 Task: Look for space in Tamandaré, Brazil from 3rd August, 2023 to 20th August, 2023 for 4 adults, 2 children in price range Rs.15000 to Rs.20000.  With . Booking option can be shelf check-in. Required host language is Spanish.
Action: Mouse moved to (615, 185)
Screenshot: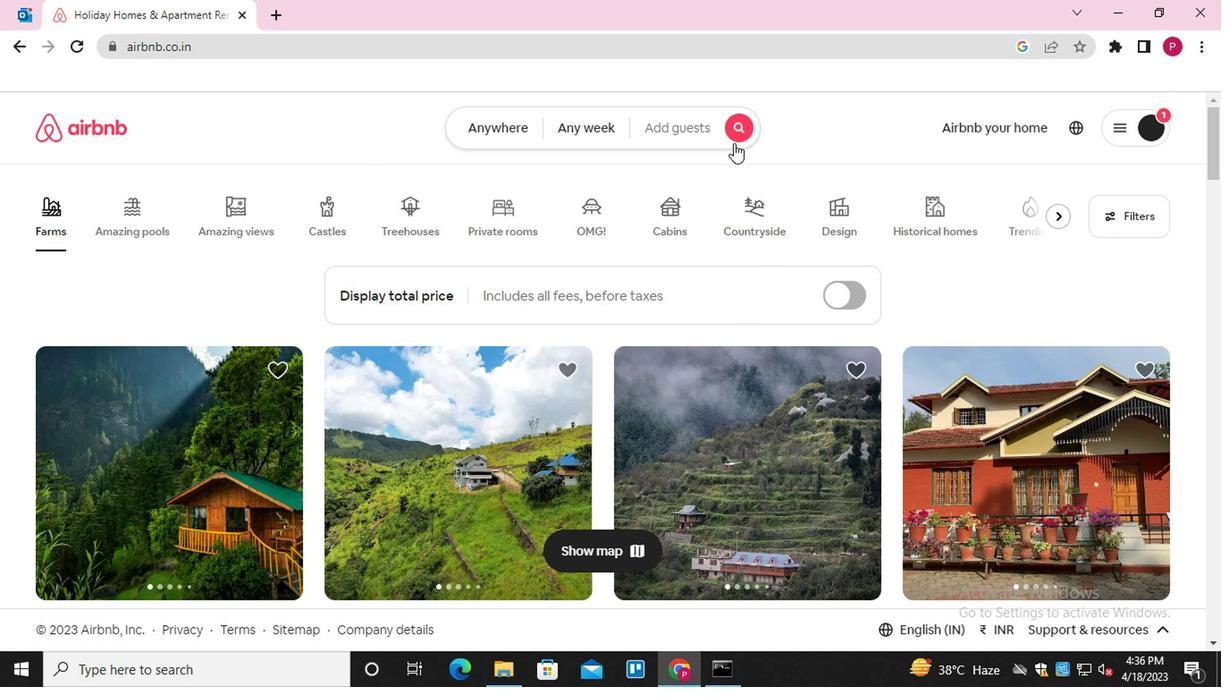 
Action: Mouse pressed left at (615, 185)
Screenshot: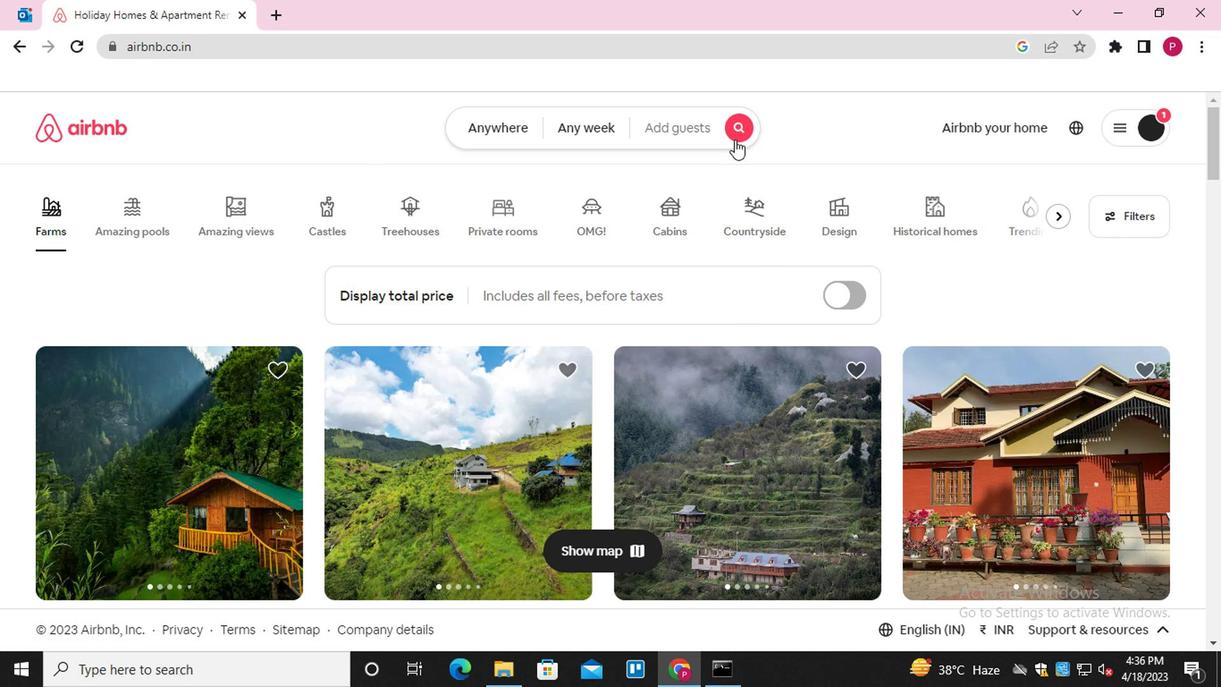 
Action: Mouse moved to (356, 235)
Screenshot: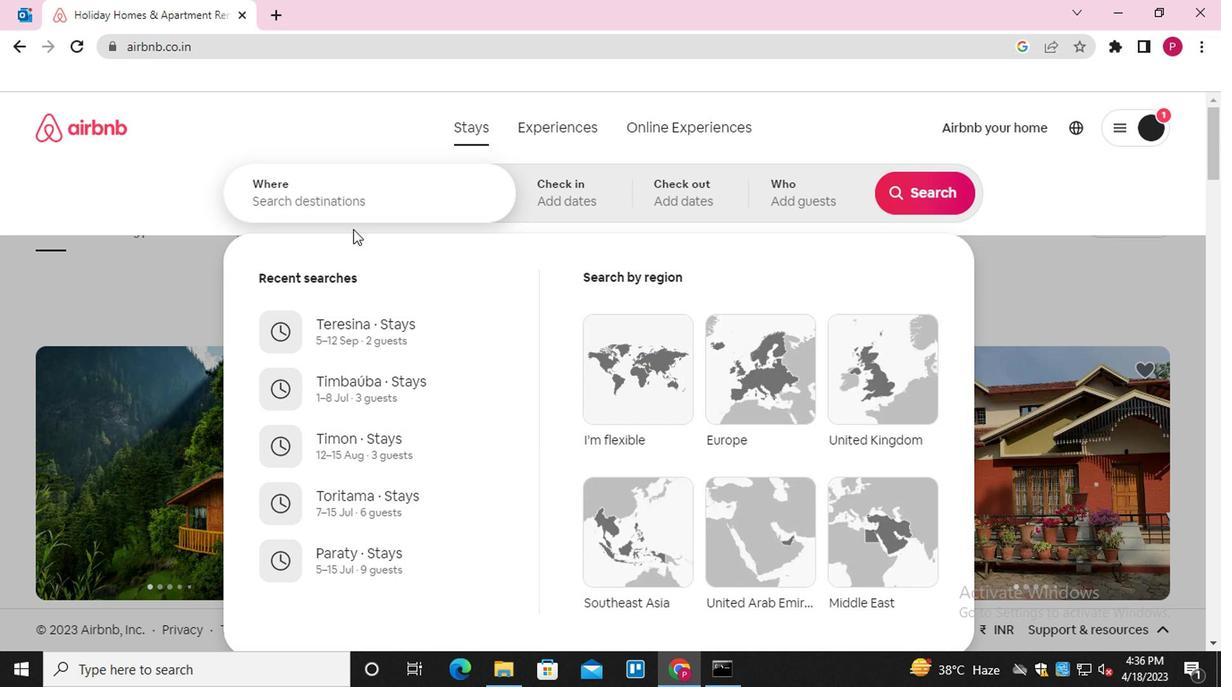 
Action: Mouse pressed left at (356, 235)
Screenshot: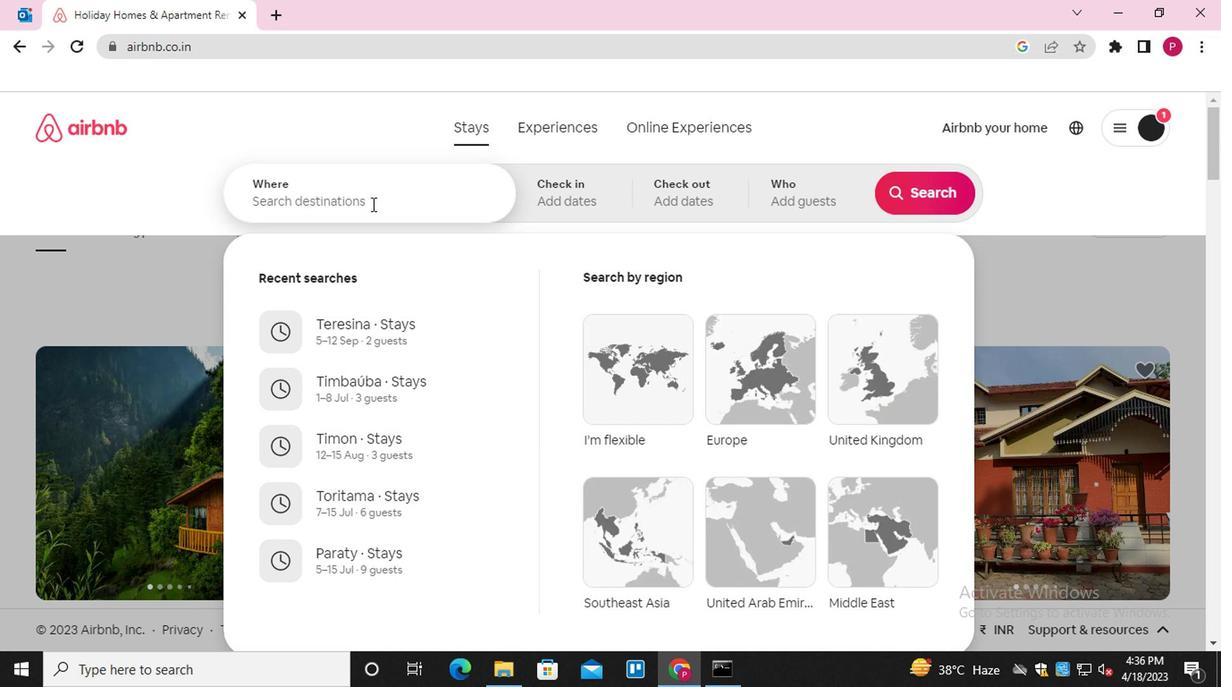 
Action: Key pressed <Key.shift>TAMANDARE
Screenshot: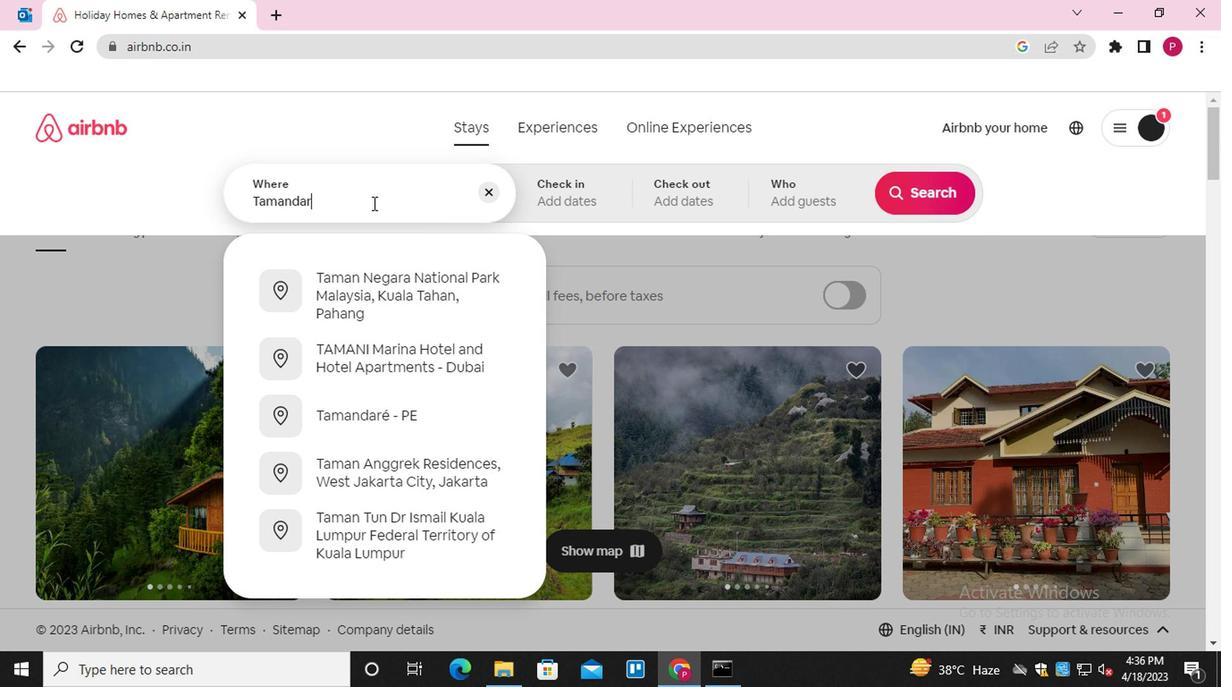 
Action: Mouse moved to (353, 295)
Screenshot: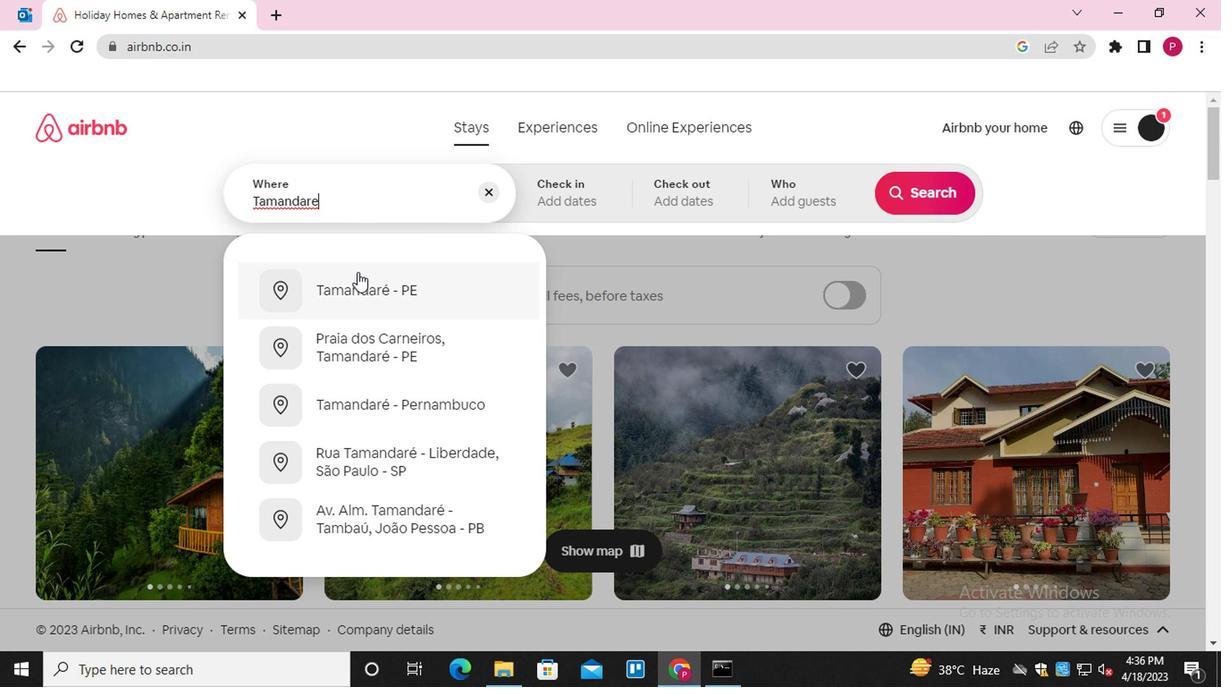 
Action: Mouse pressed left at (353, 295)
Screenshot: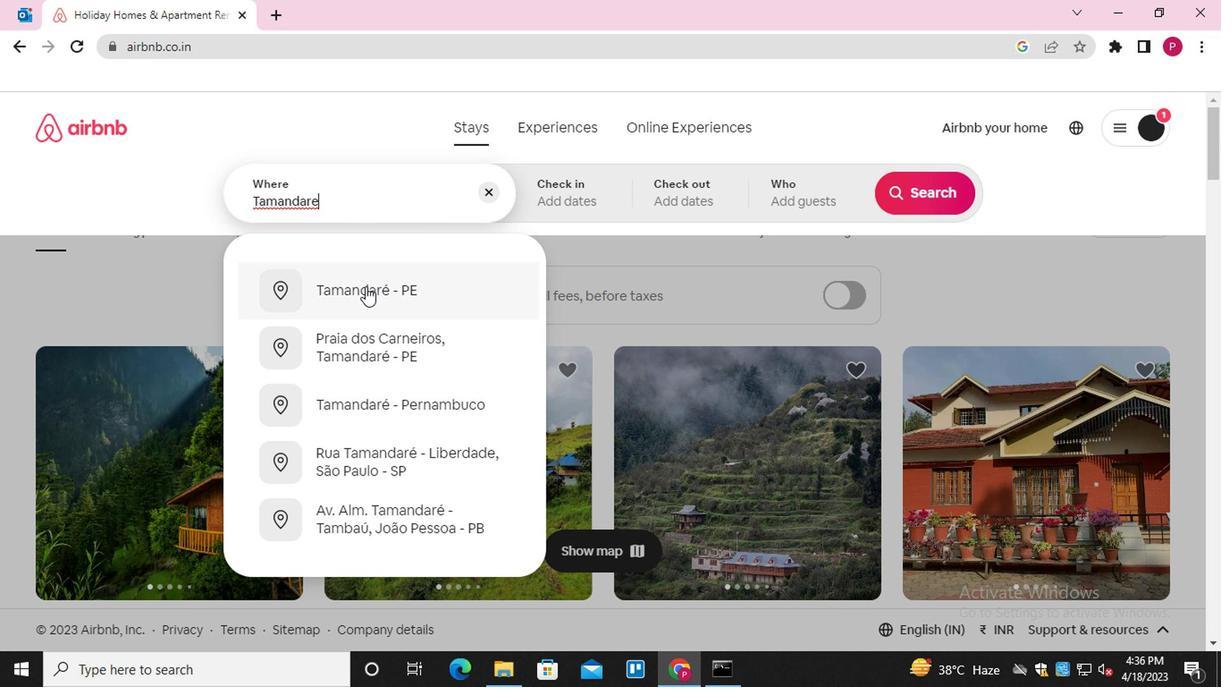 
Action: Mouse moved to (744, 332)
Screenshot: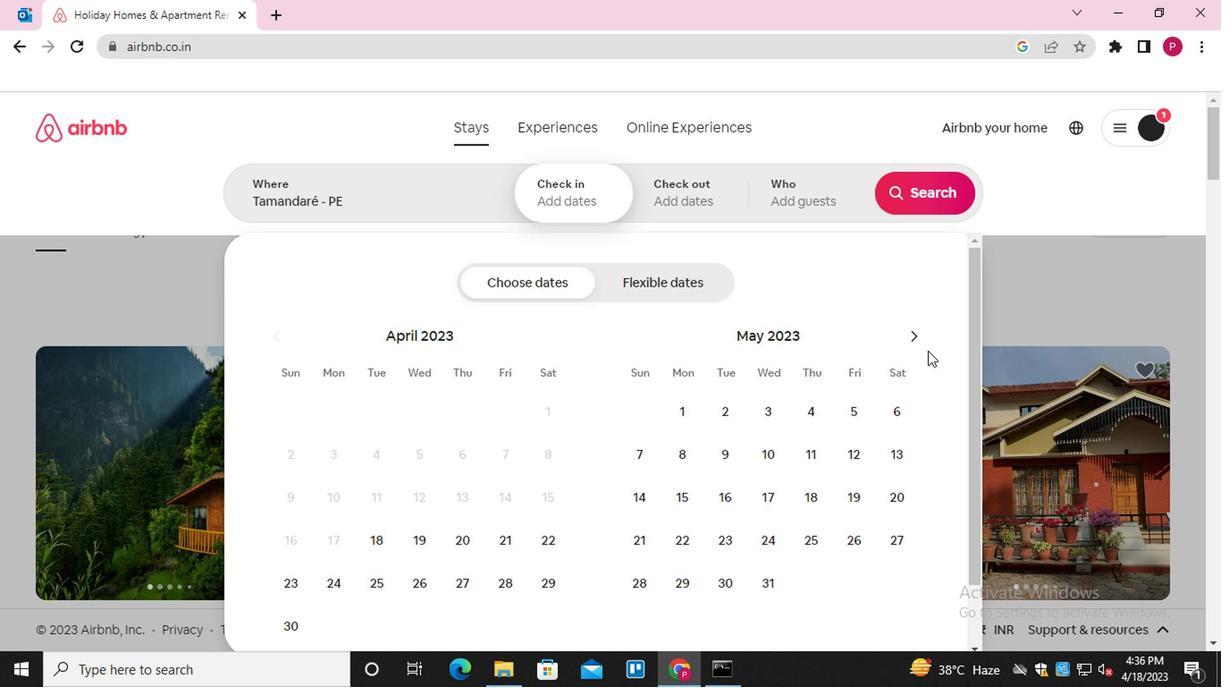 
Action: Mouse pressed left at (744, 332)
Screenshot: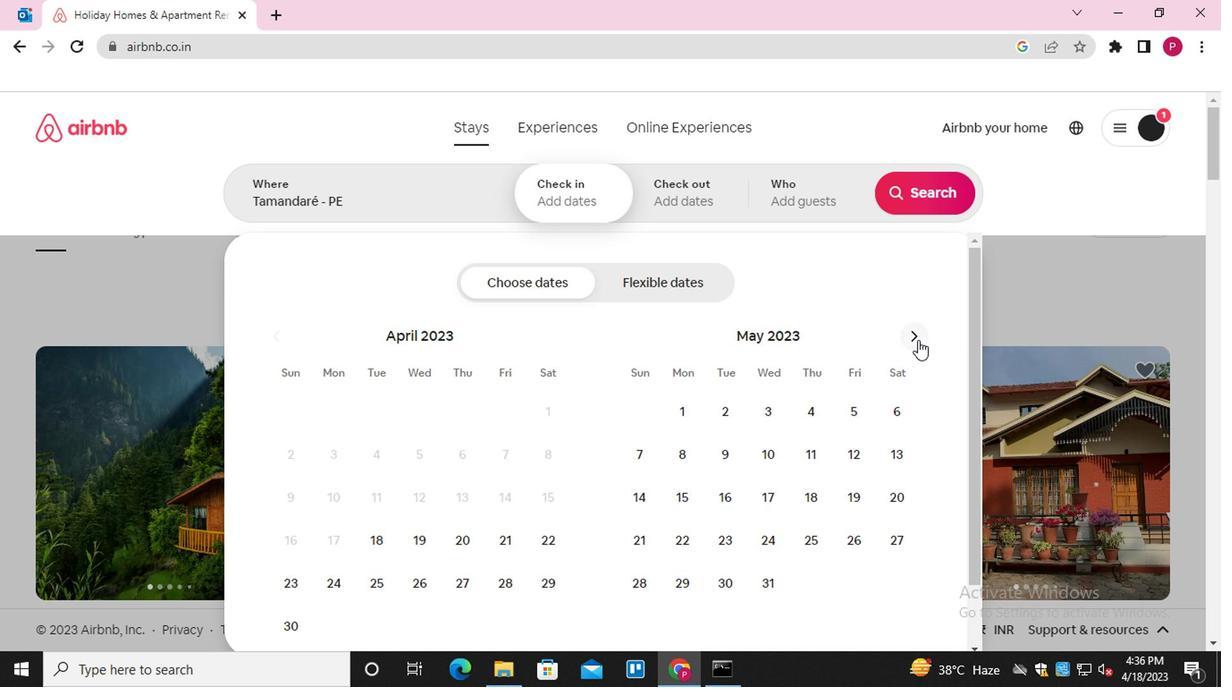 
Action: Mouse pressed left at (744, 332)
Screenshot: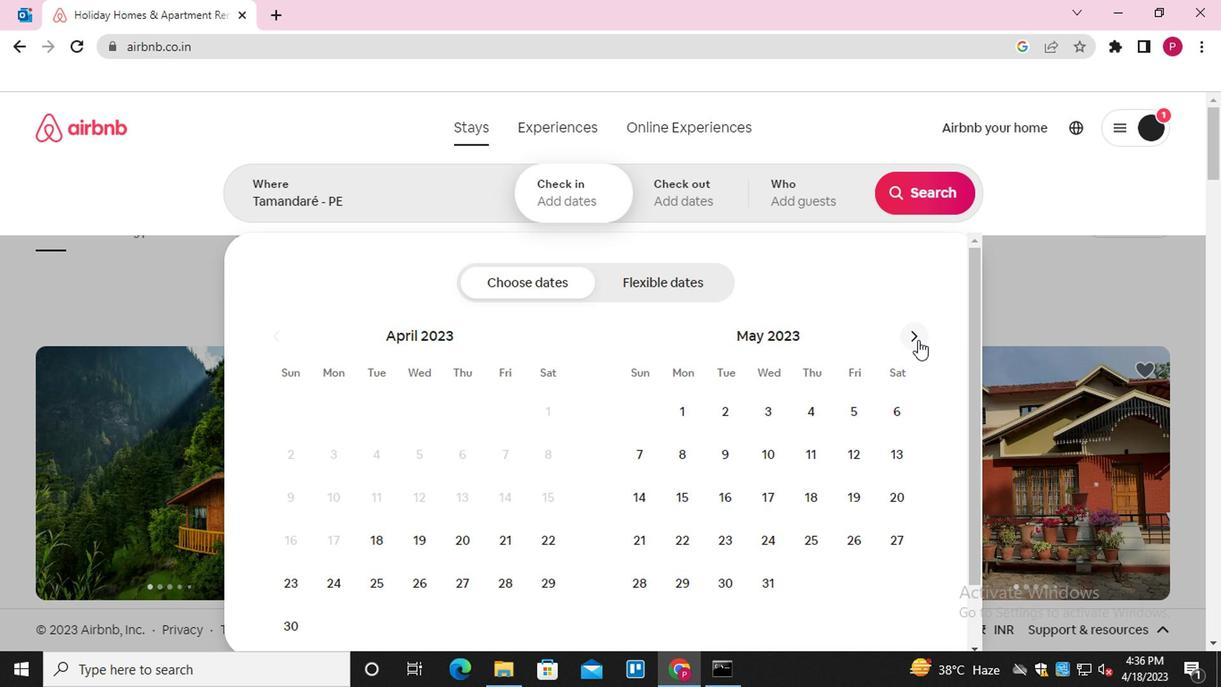 
Action: Mouse pressed left at (744, 332)
Screenshot: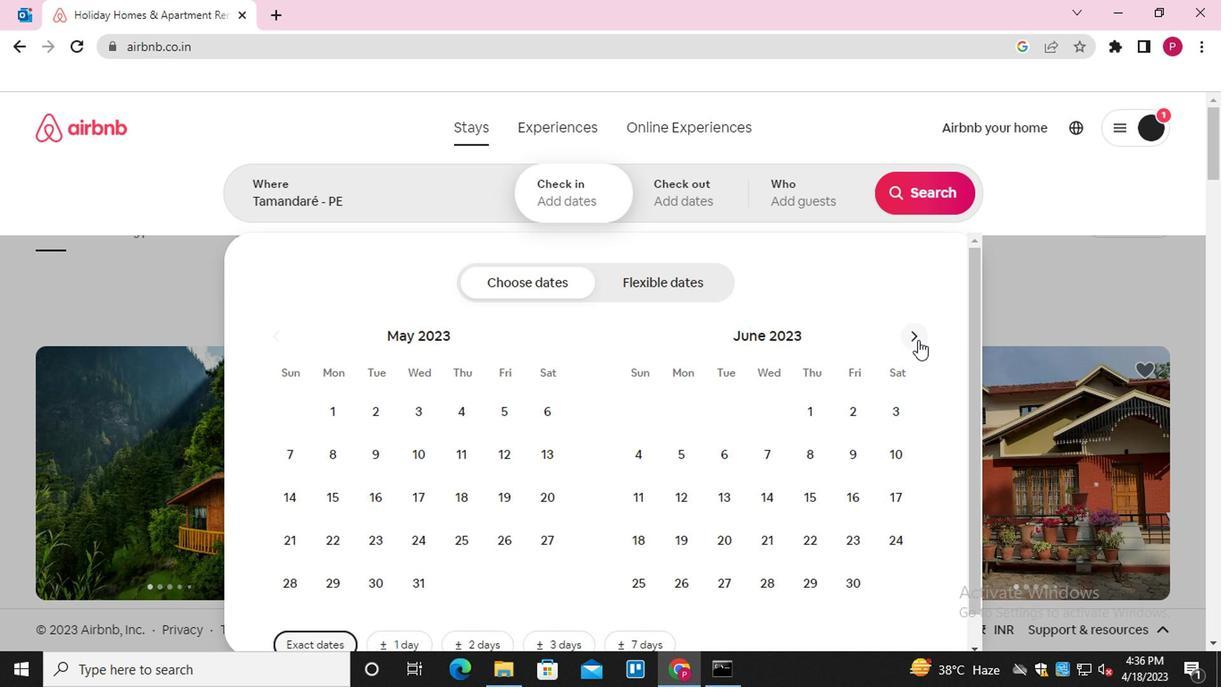 
Action: Mouse pressed left at (744, 332)
Screenshot: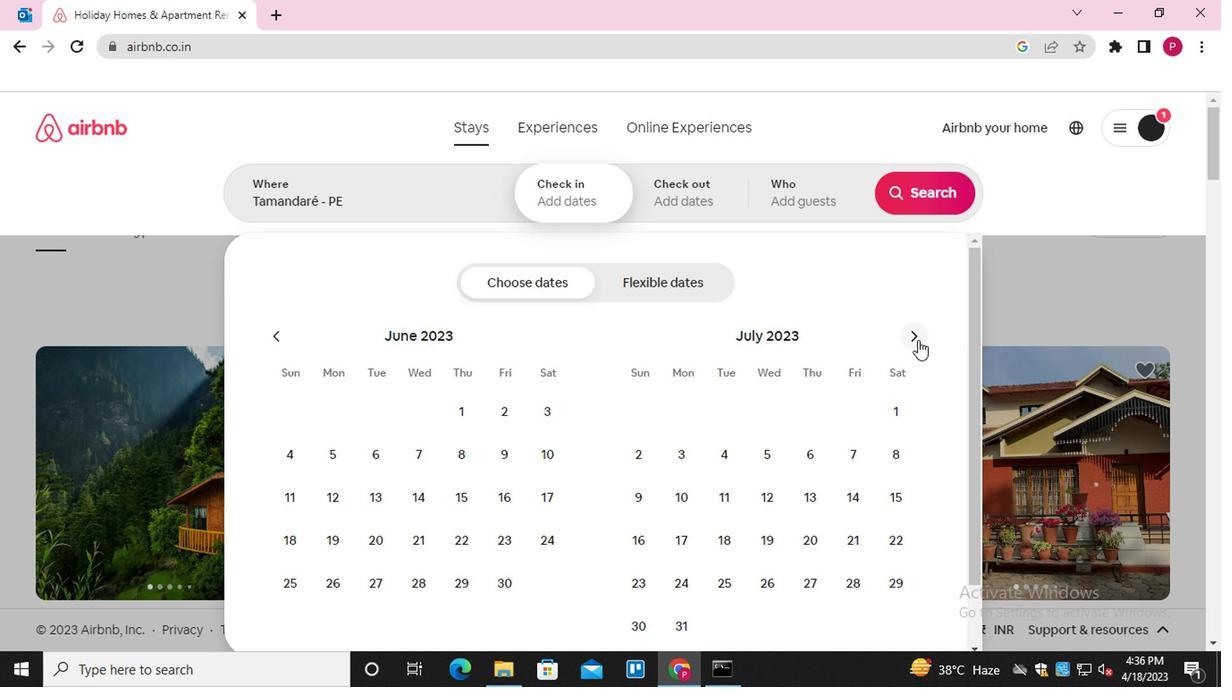 
Action: Mouse moved to (739, 328)
Screenshot: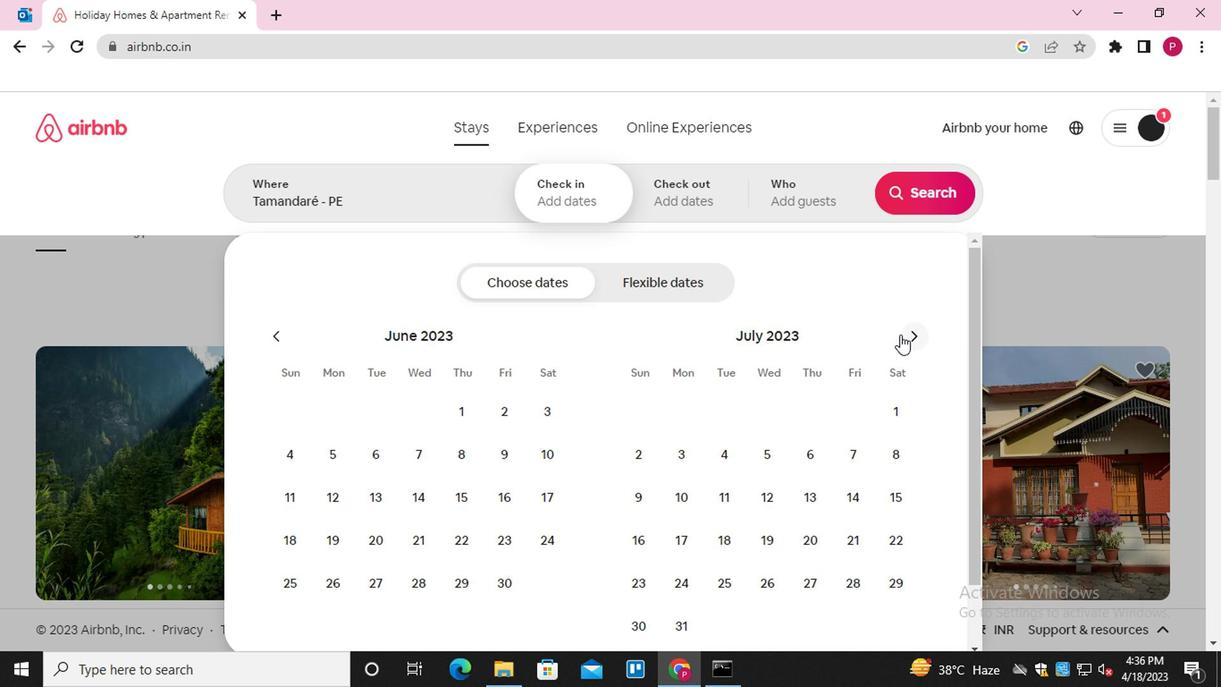 
Action: Mouse pressed left at (739, 328)
Screenshot: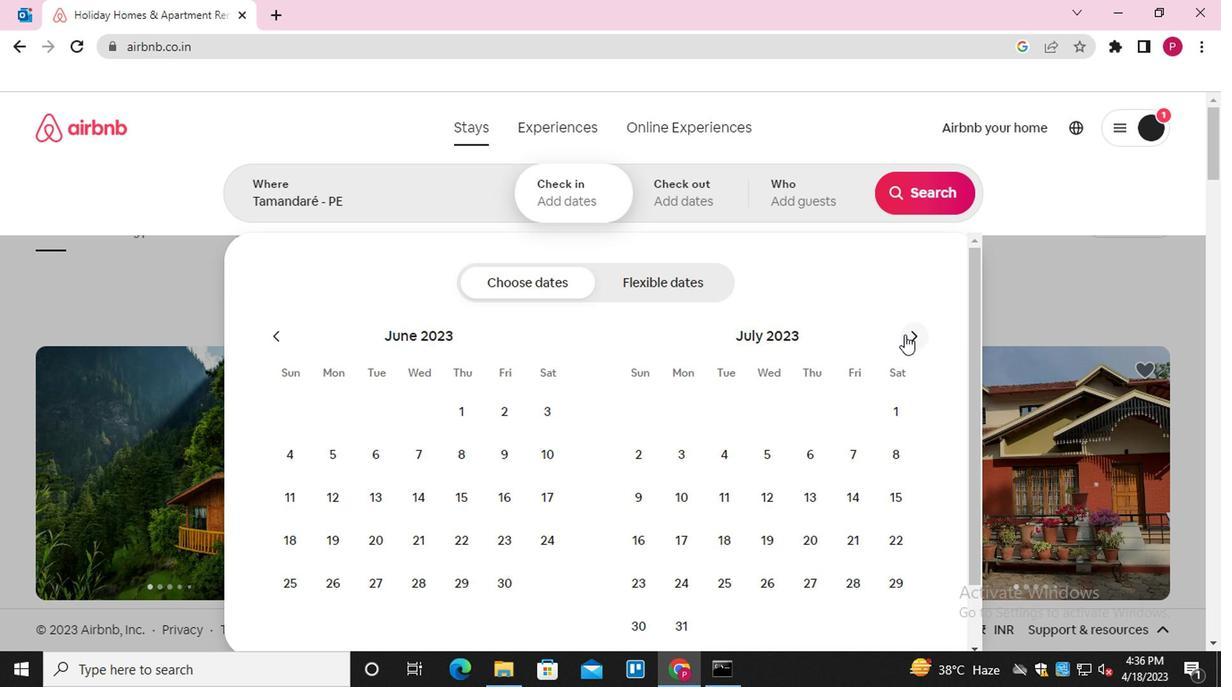 
Action: Mouse moved to (286, 327)
Screenshot: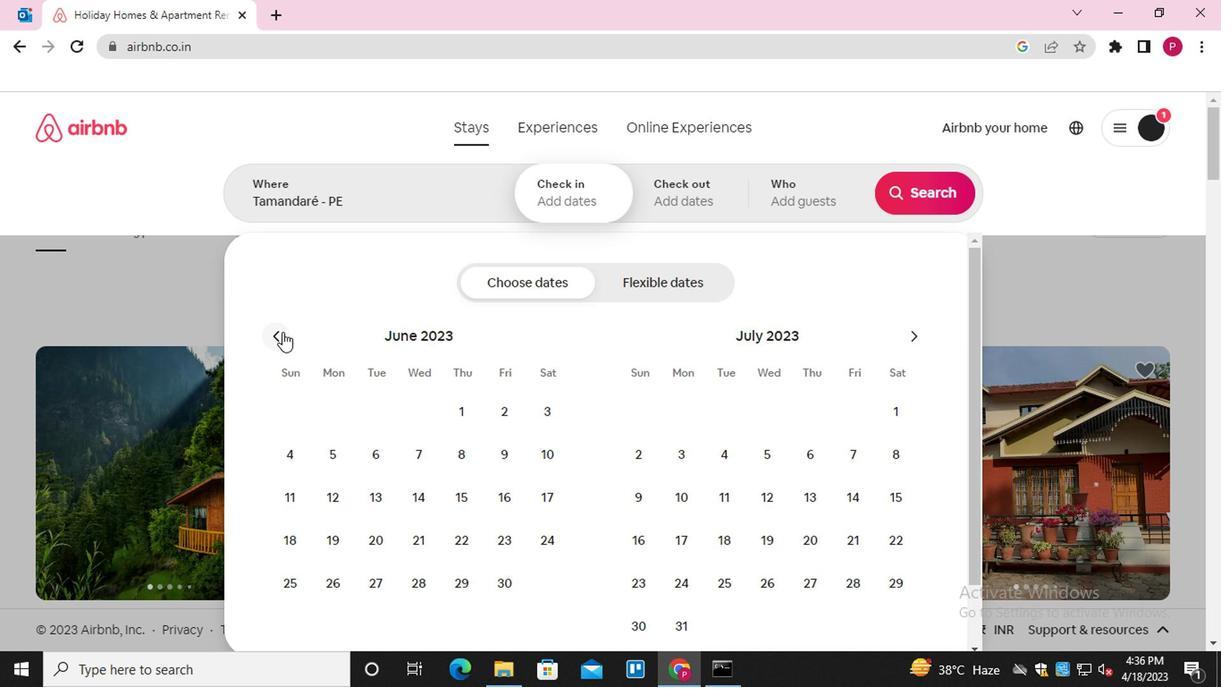 
Action: Mouse pressed left at (286, 327)
Screenshot: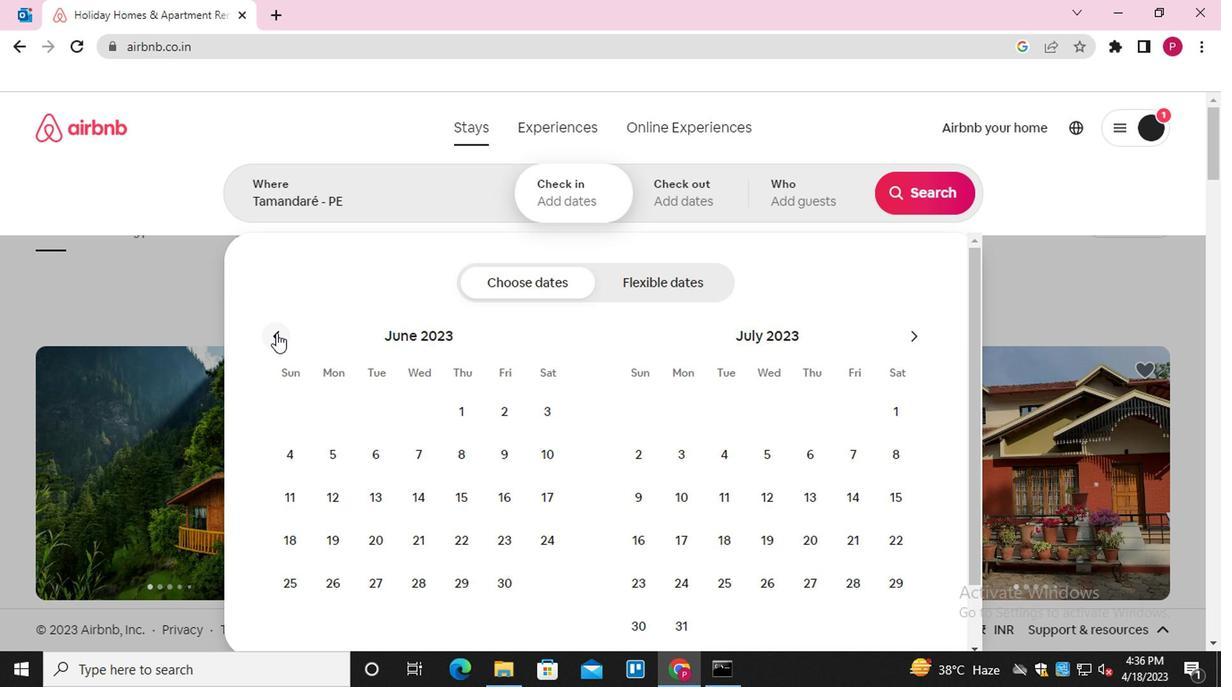 
Action: Mouse moved to (739, 325)
Screenshot: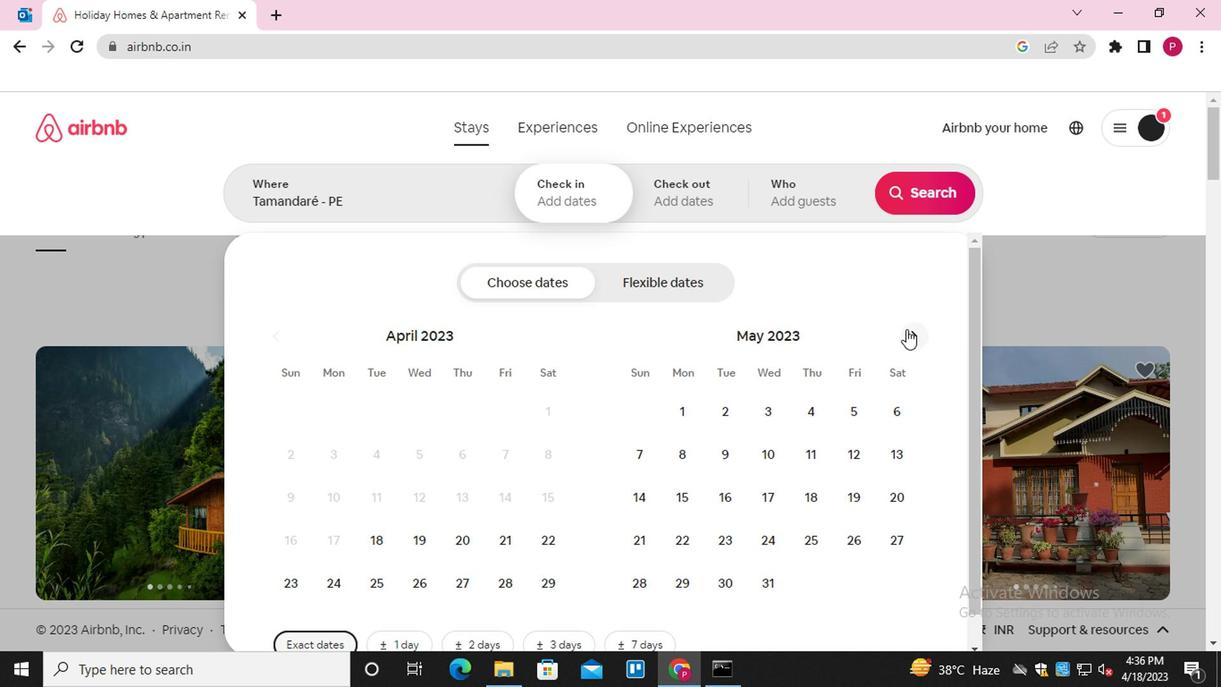 
Action: Mouse pressed left at (739, 325)
Screenshot: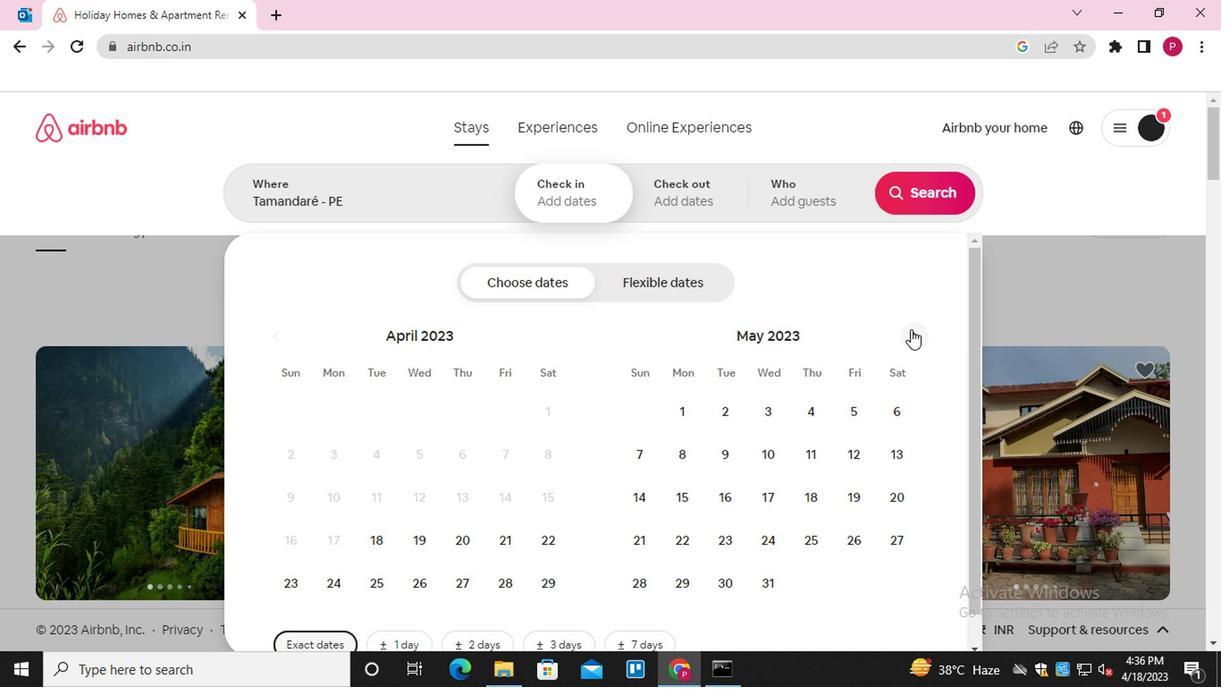 
Action: Mouse pressed left at (739, 325)
Screenshot: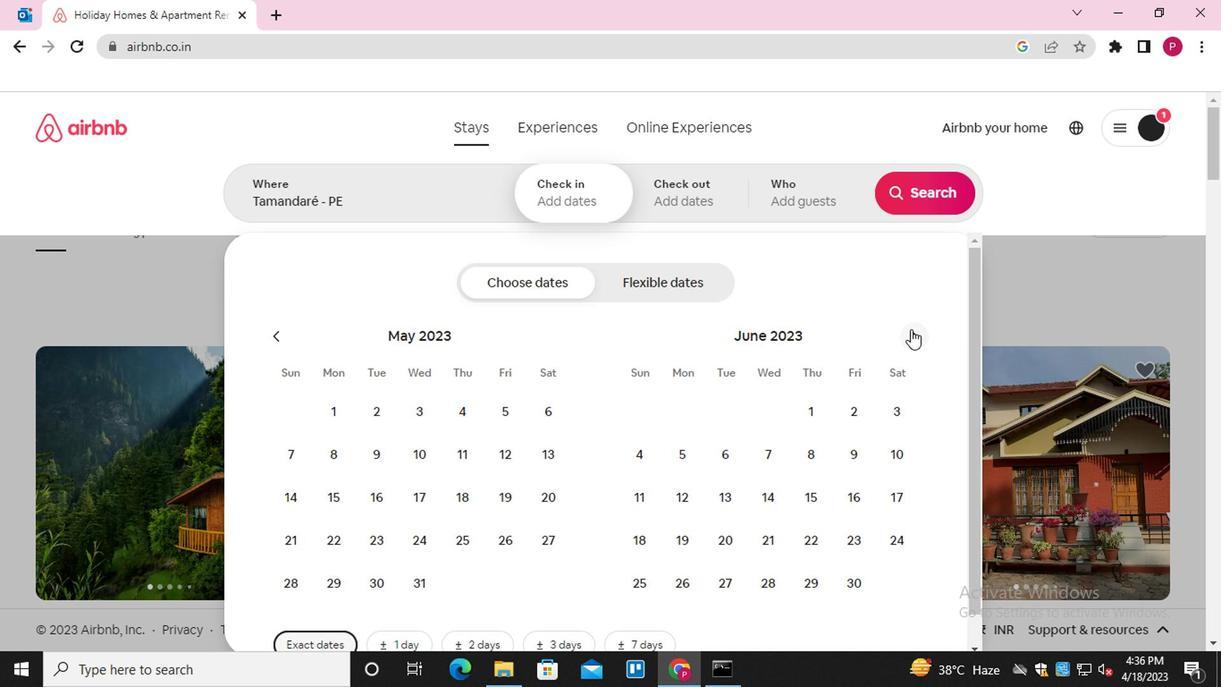 
Action: Mouse pressed left at (739, 325)
Screenshot: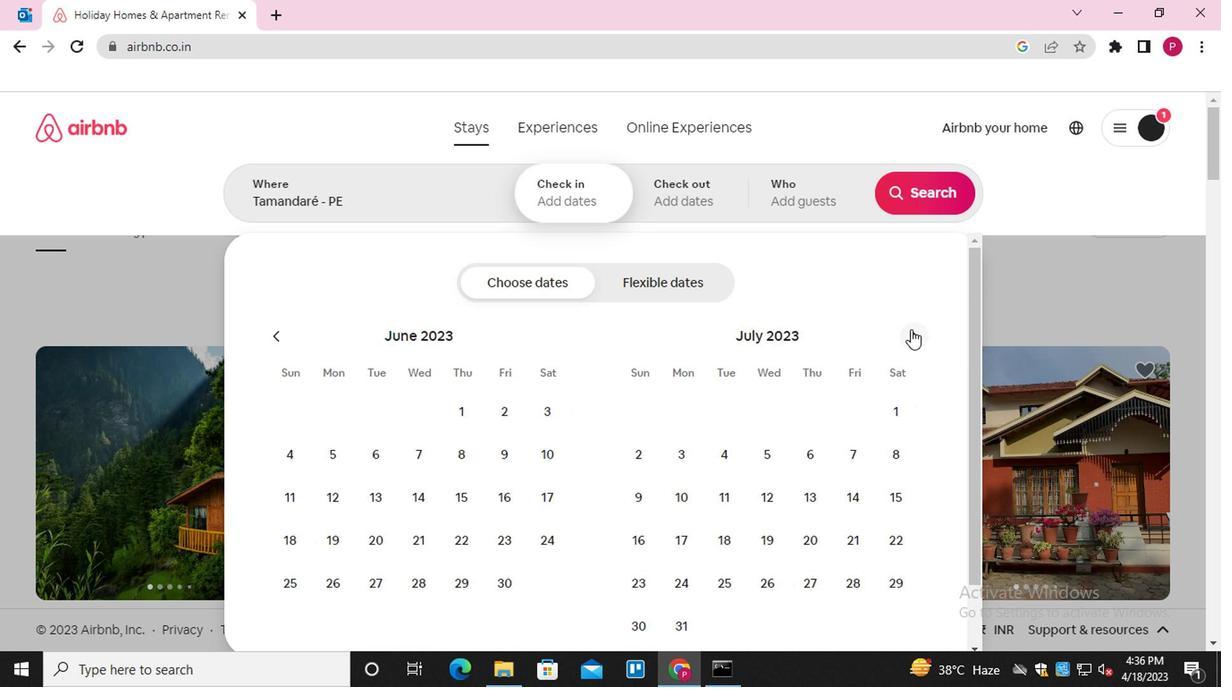 
Action: Mouse moved to (674, 386)
Screenshot: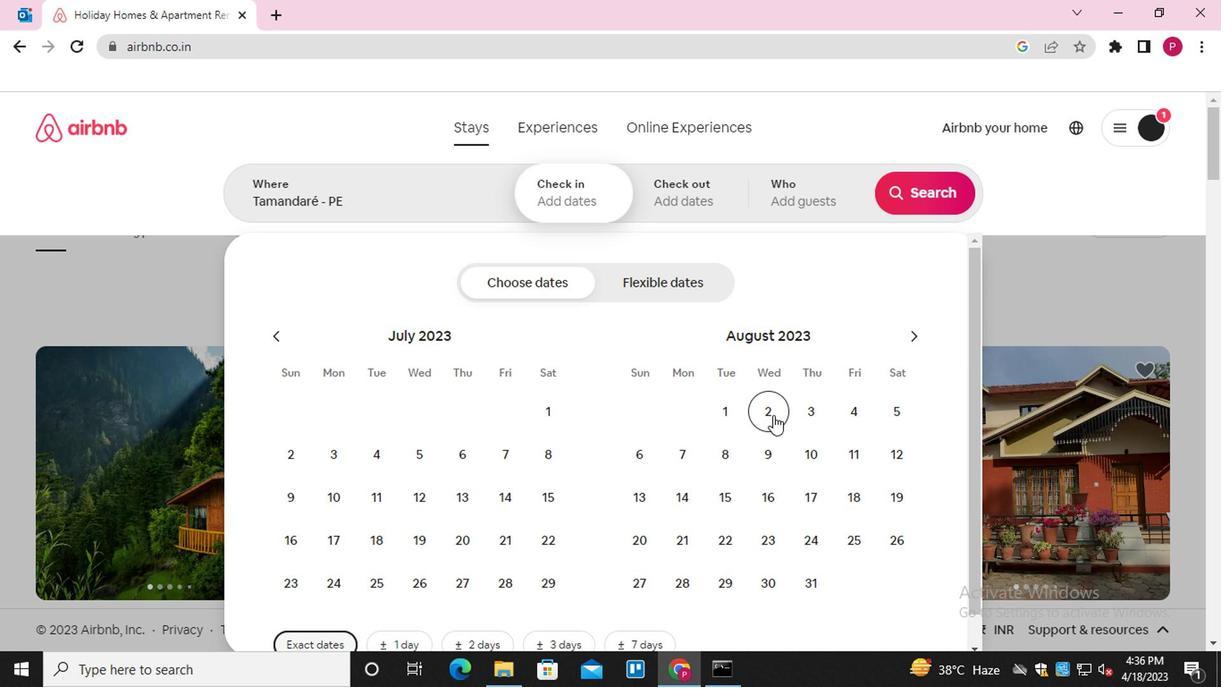 
Action: Mouse pressed left at (674, 386)
Screenshot: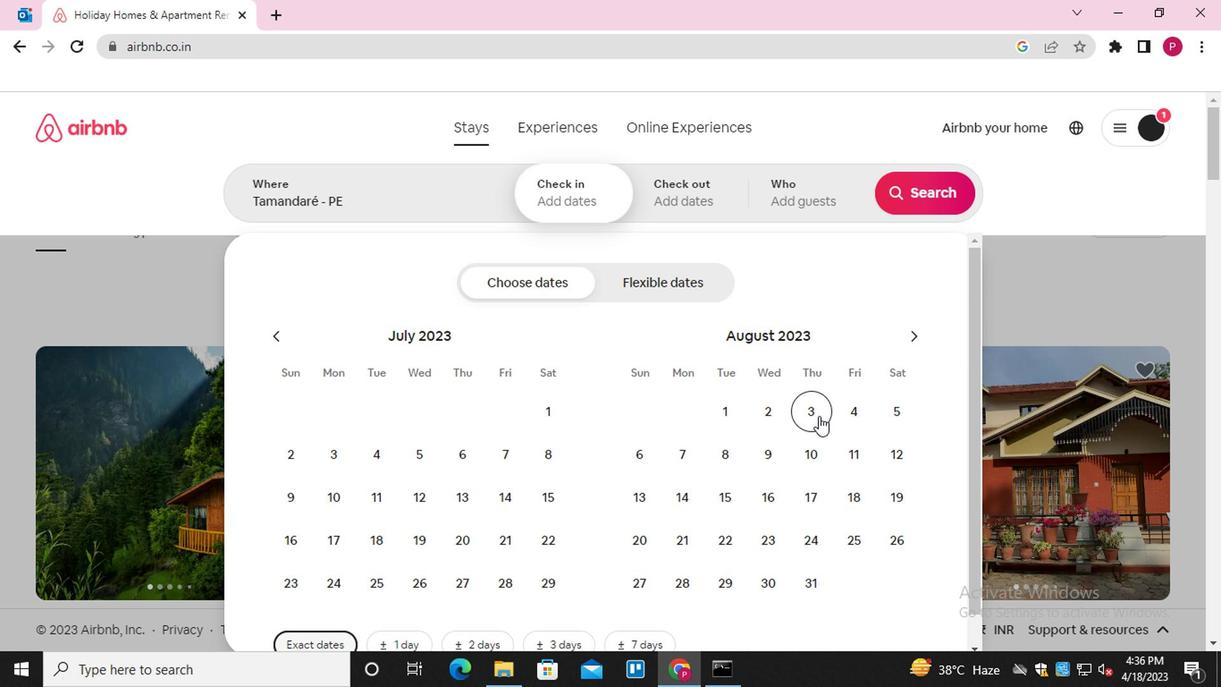 
Action: Mouse moved to (547, 471)
Screenshot: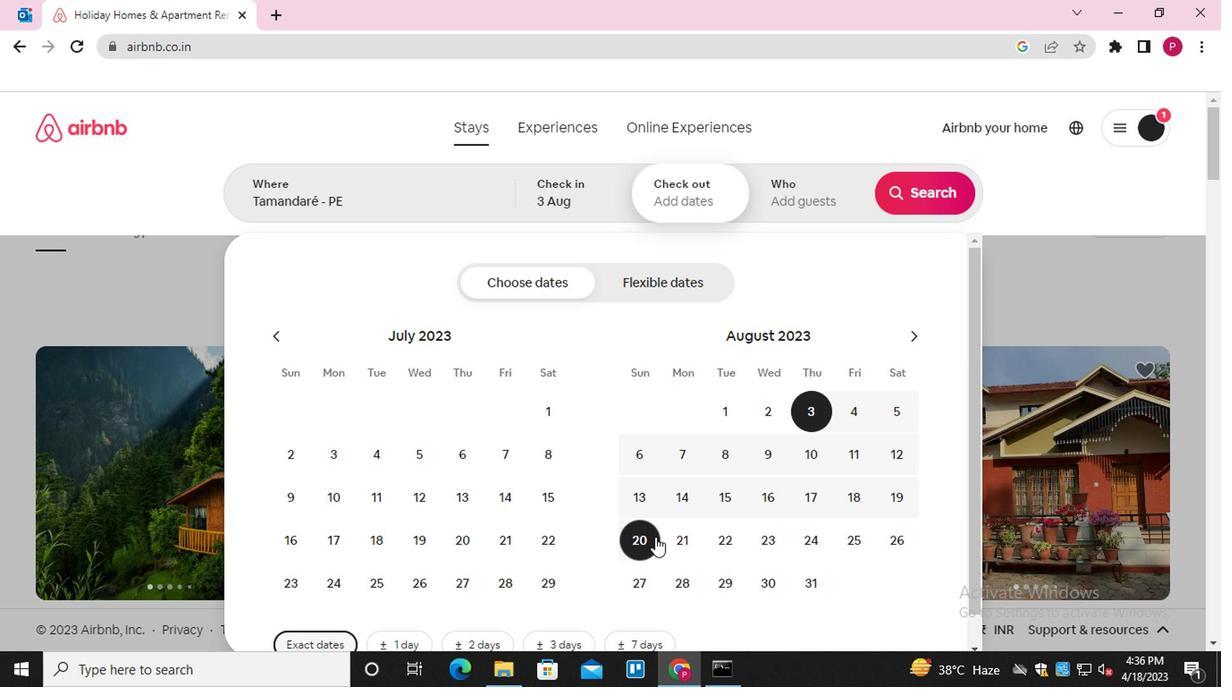 
Action: Mouse pressed left at (547, 471)
Screenshot: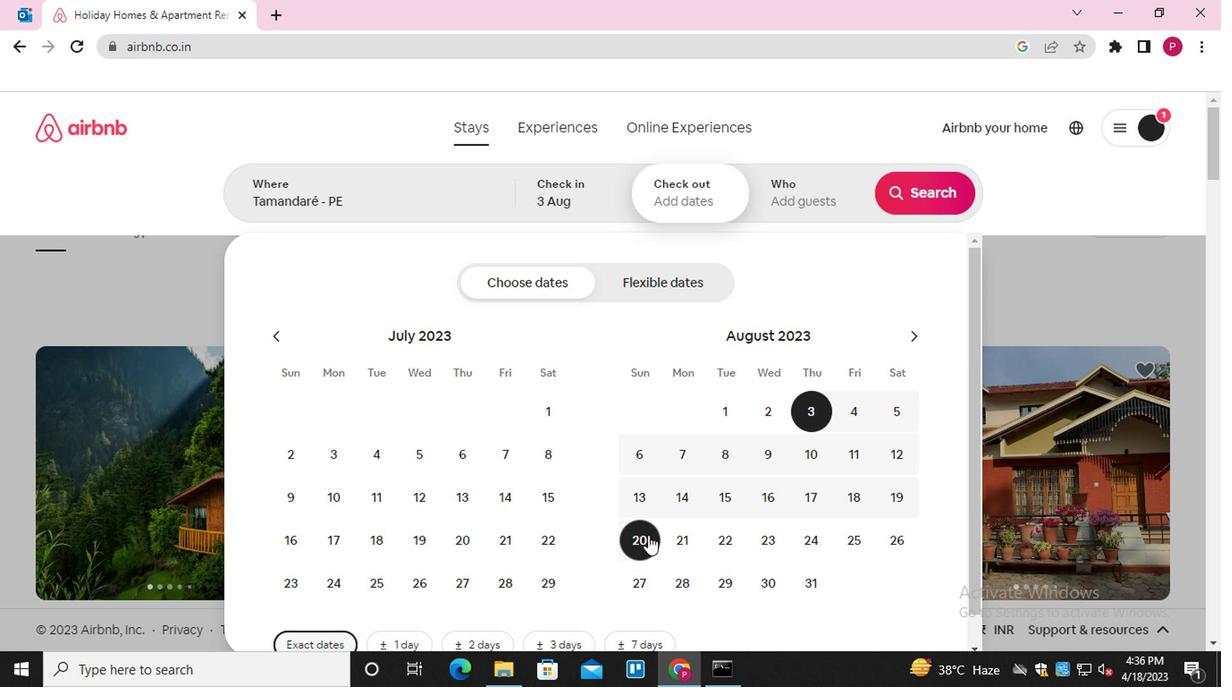 
Action: Mouse moved to (652, 228)
Screenshot: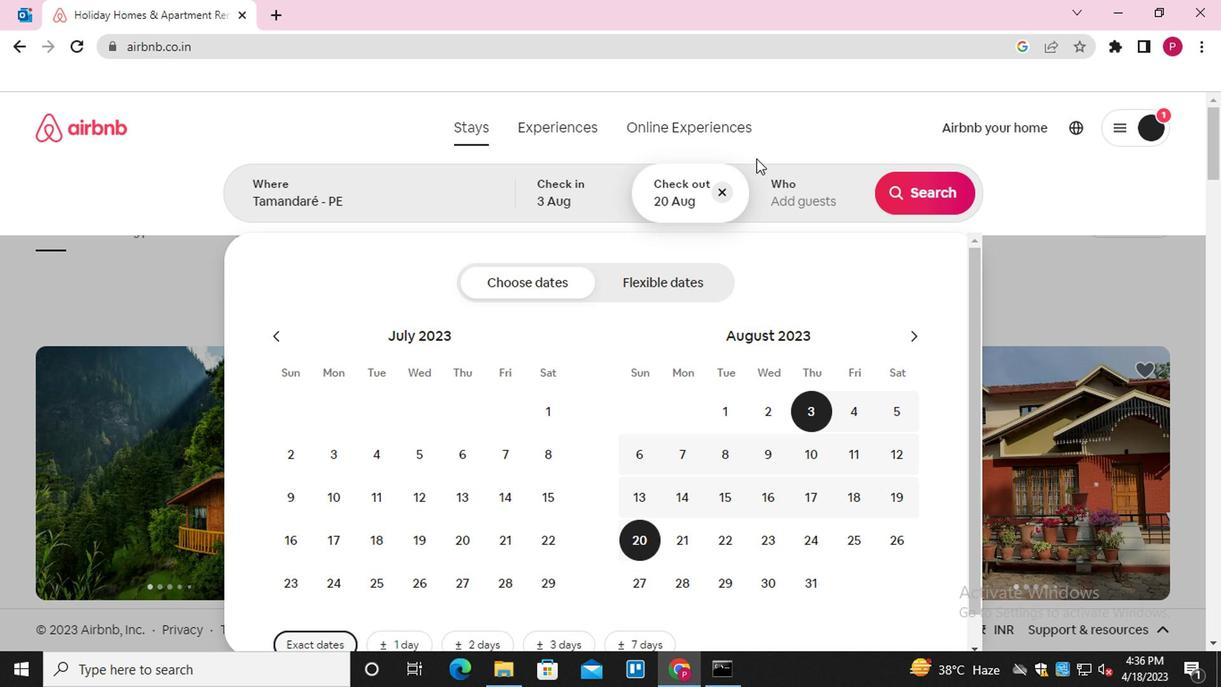 
Action: Mouse pressed left at (652, 228)
Screenshot: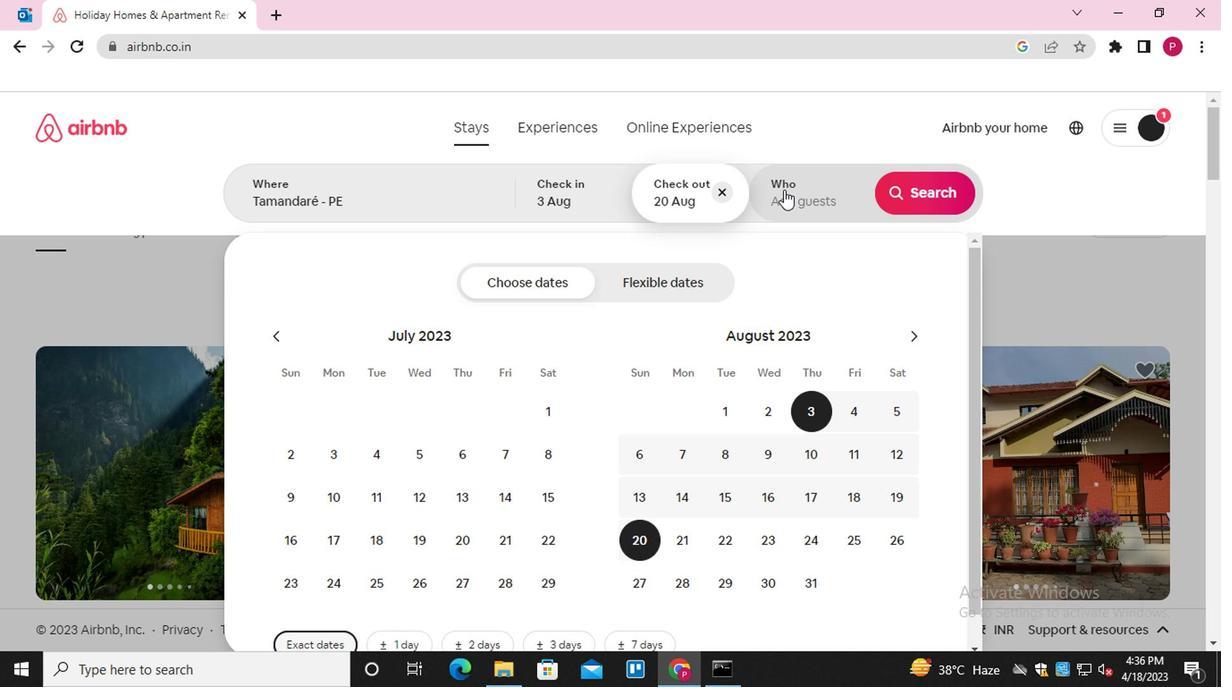 
Action: Mouse moved to (758, 293)
Screenshot: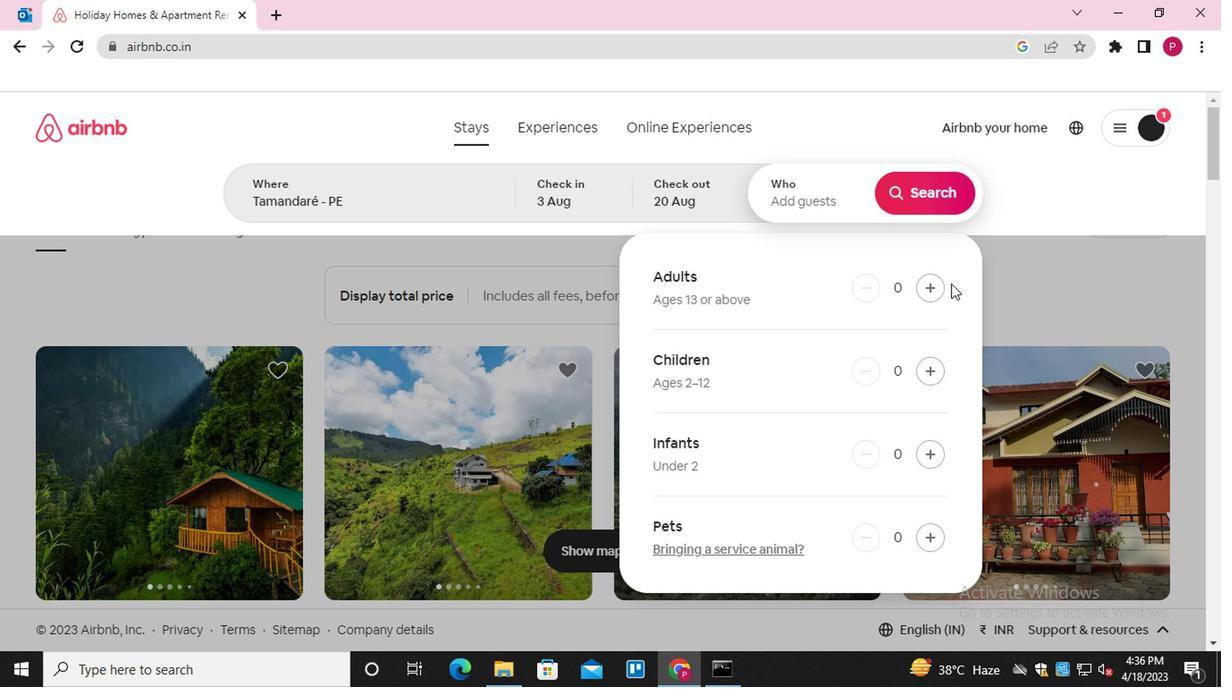
Action: Mouse pressed left at (758, 293)
Screenshot: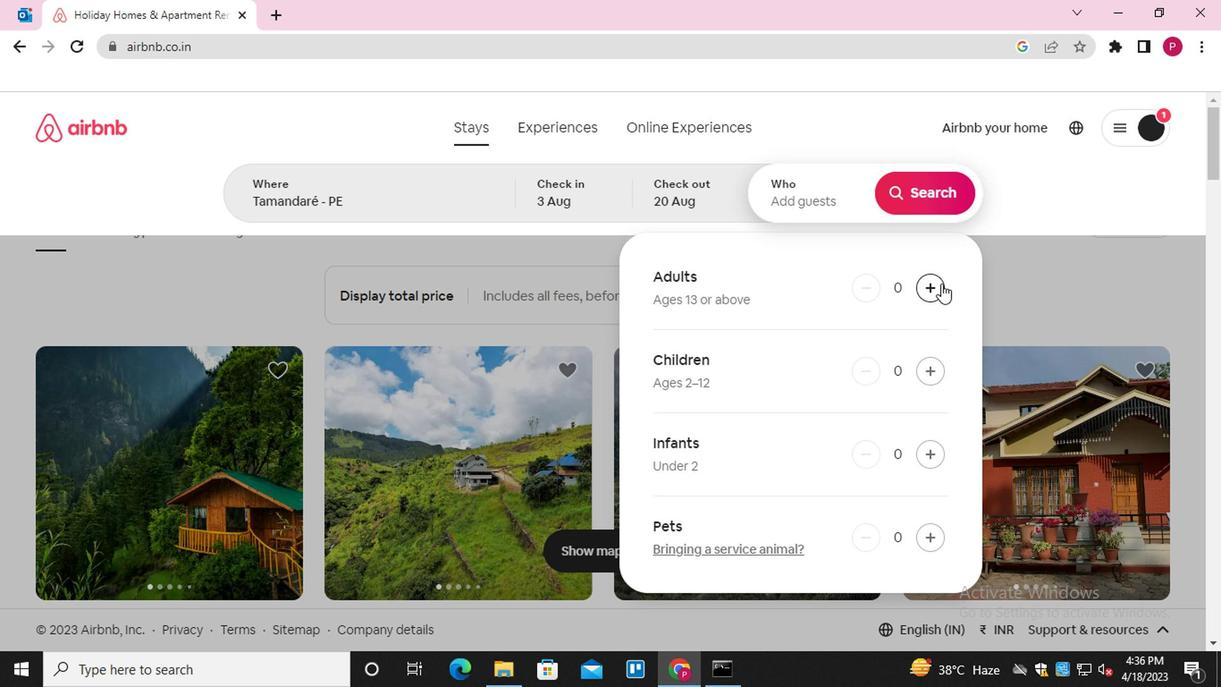 
Action: Mouse pressed left at (758, 293)
Screenshot: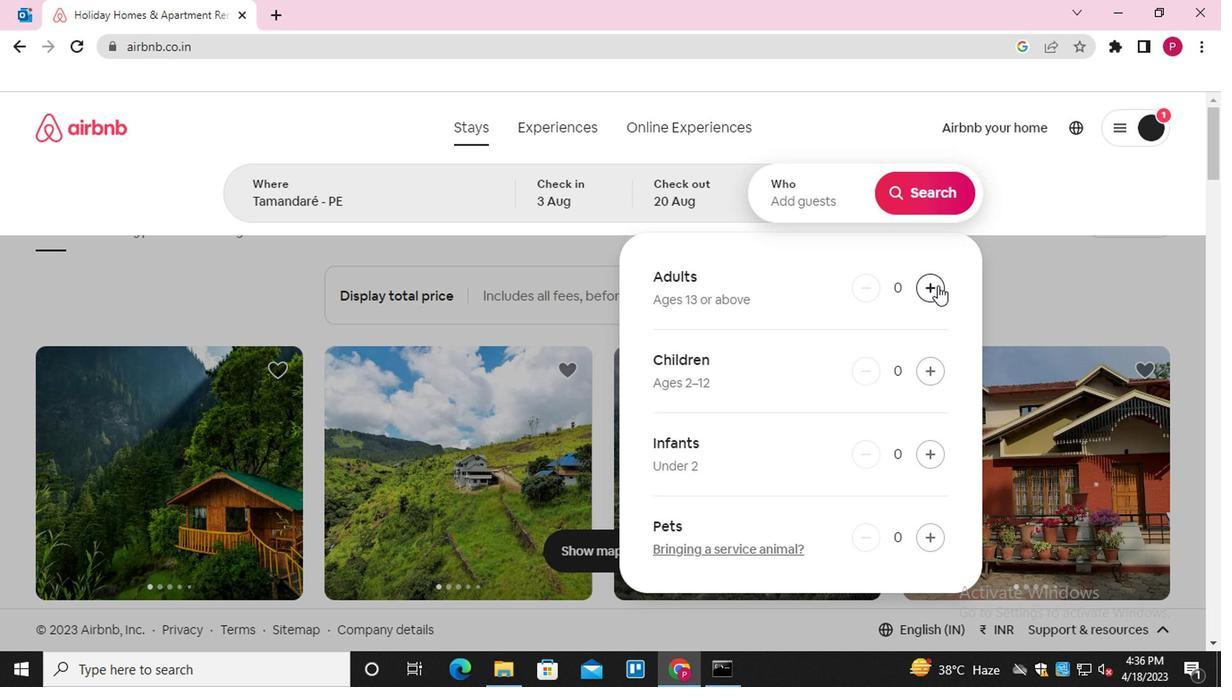 
Action: Mouse pressed left at (758, 293)
Screenshot: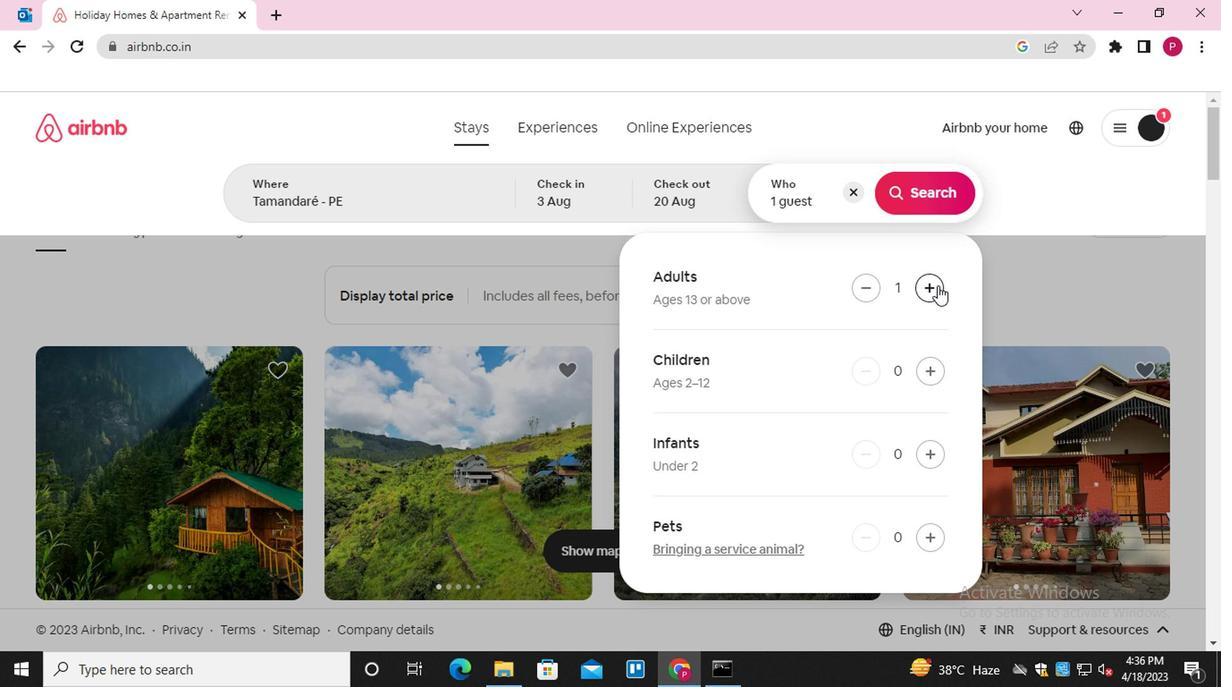 
Action: Mouse pressed left at (758, 293)
Screenshot: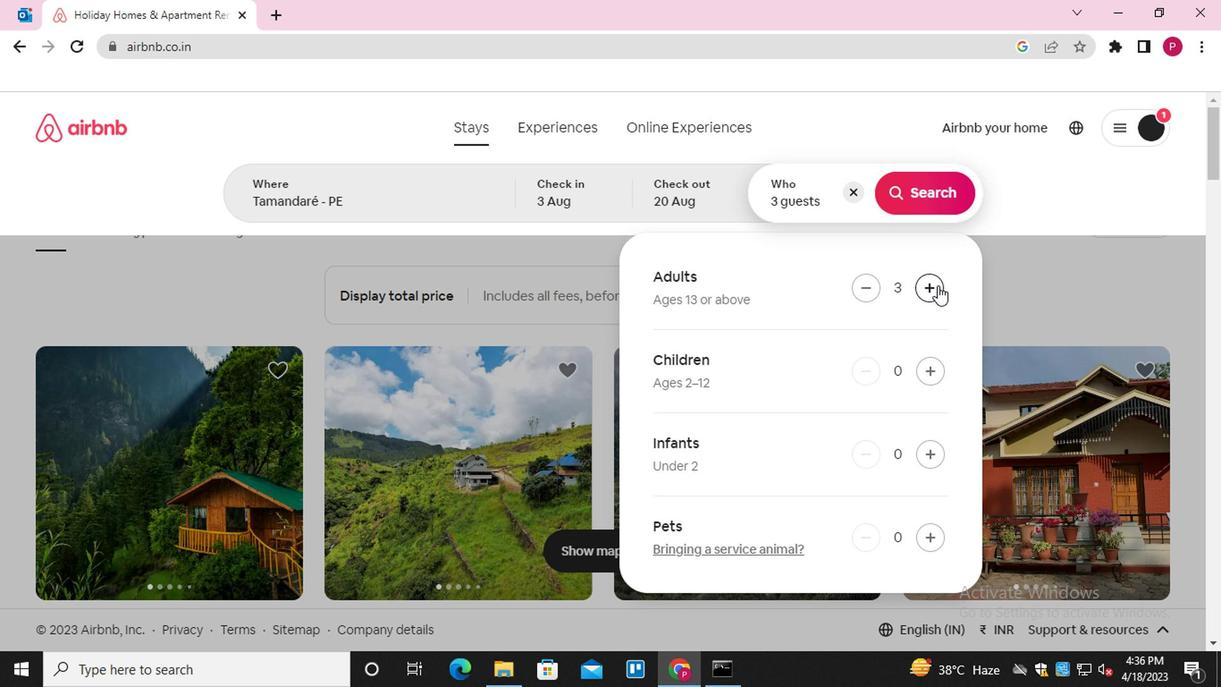 
Action: Mouse moved to (753, 354)
Screenshot: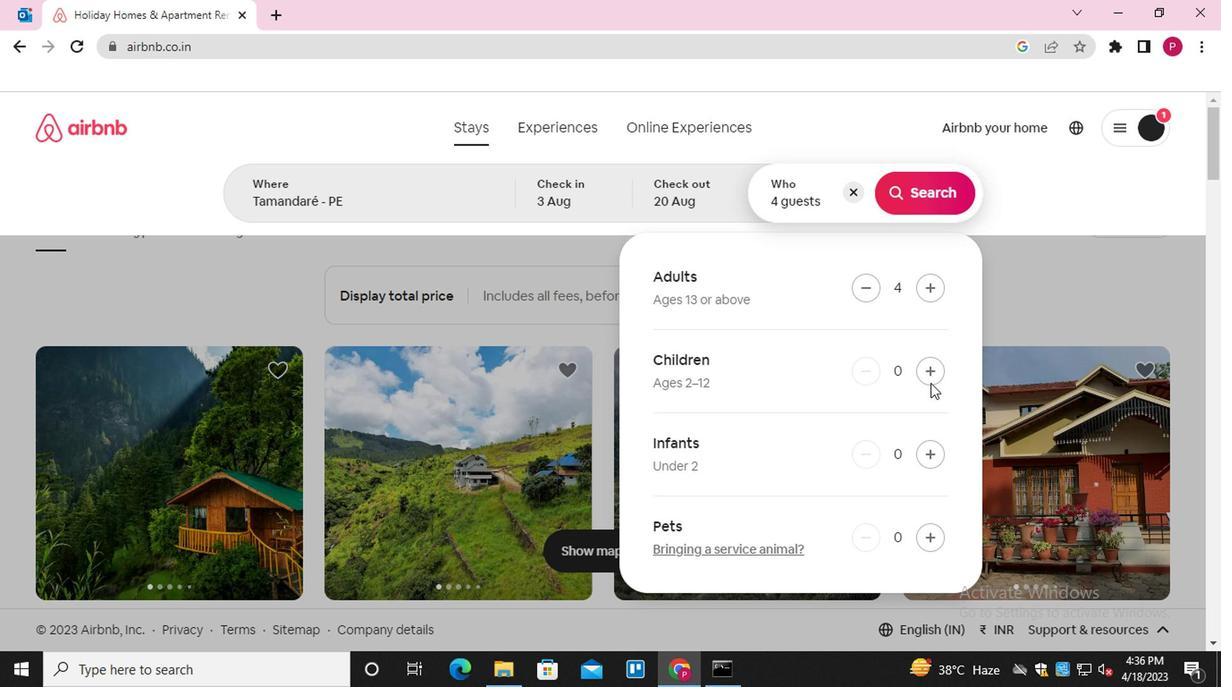 
Action: Mouse pressed left at (753, 354)
Screenshot: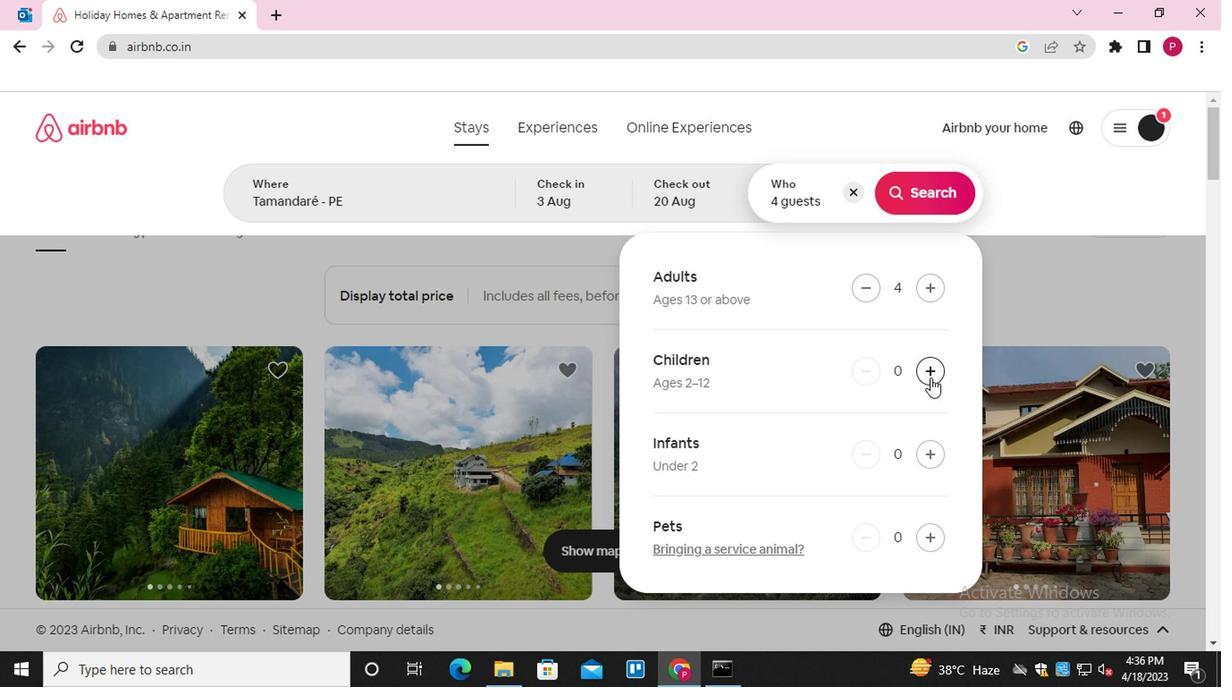 
Action: Mouse pressed left at (753, 354)
Screenshot: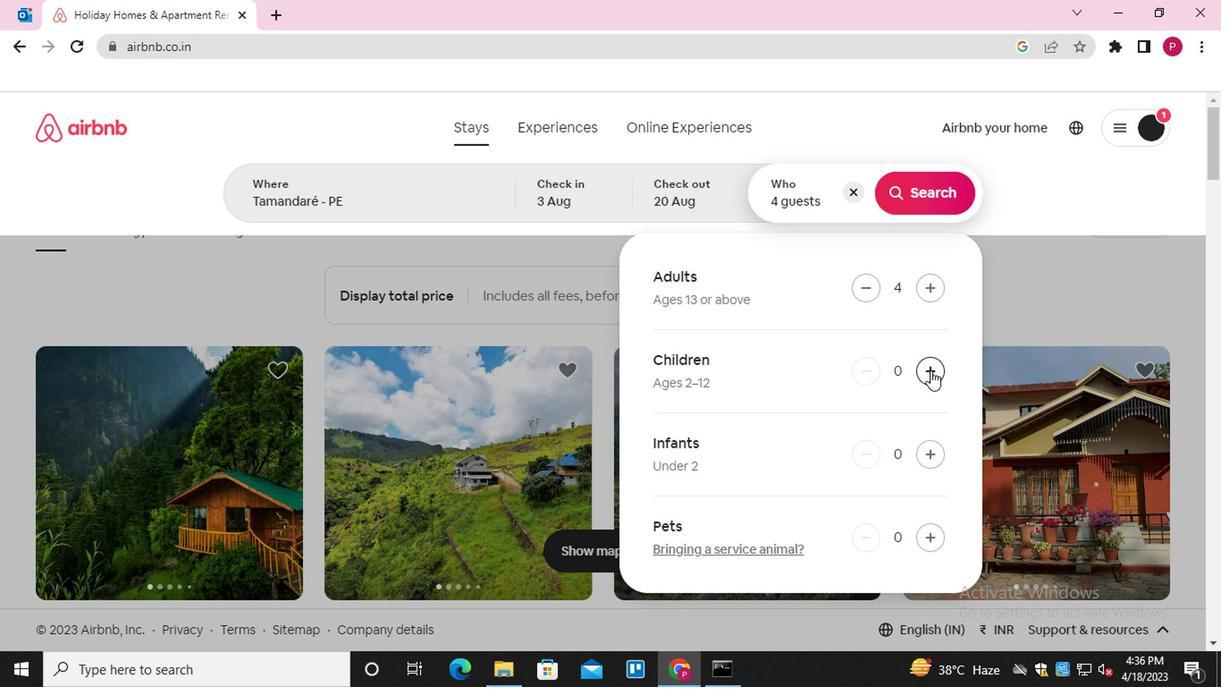 
Action: Mouse moved to (751, 236)
Screenshot: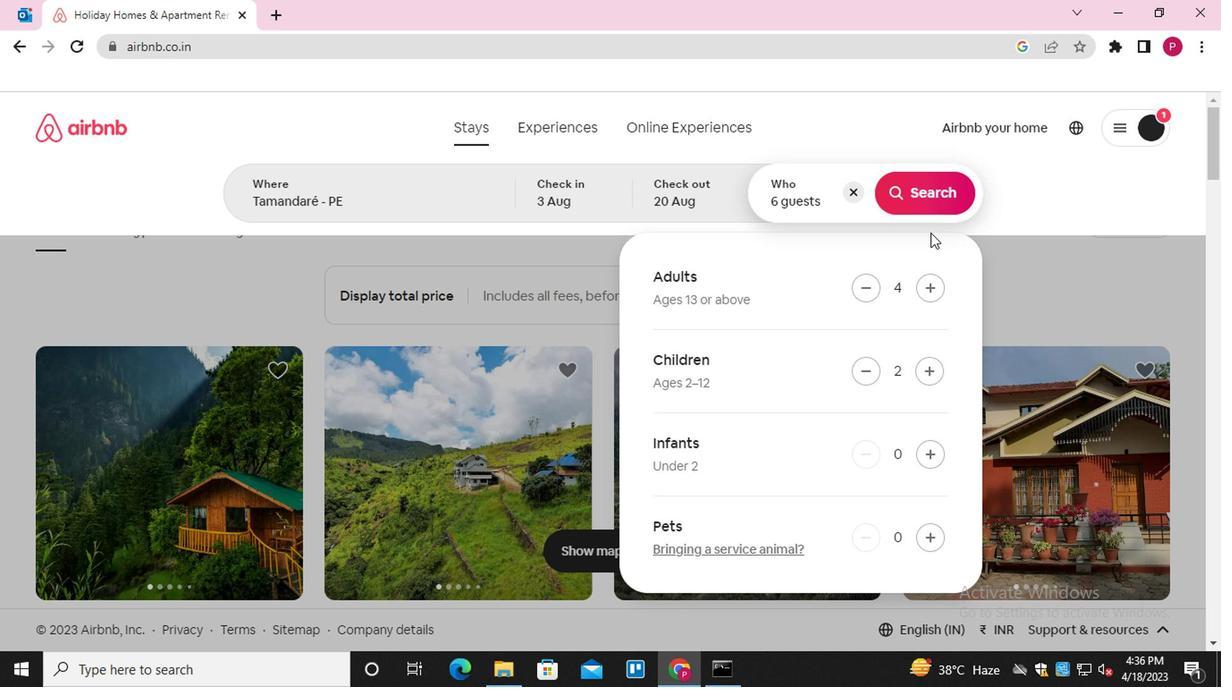 
Action: Mouse pressed left at (751, 236)
Screenshot: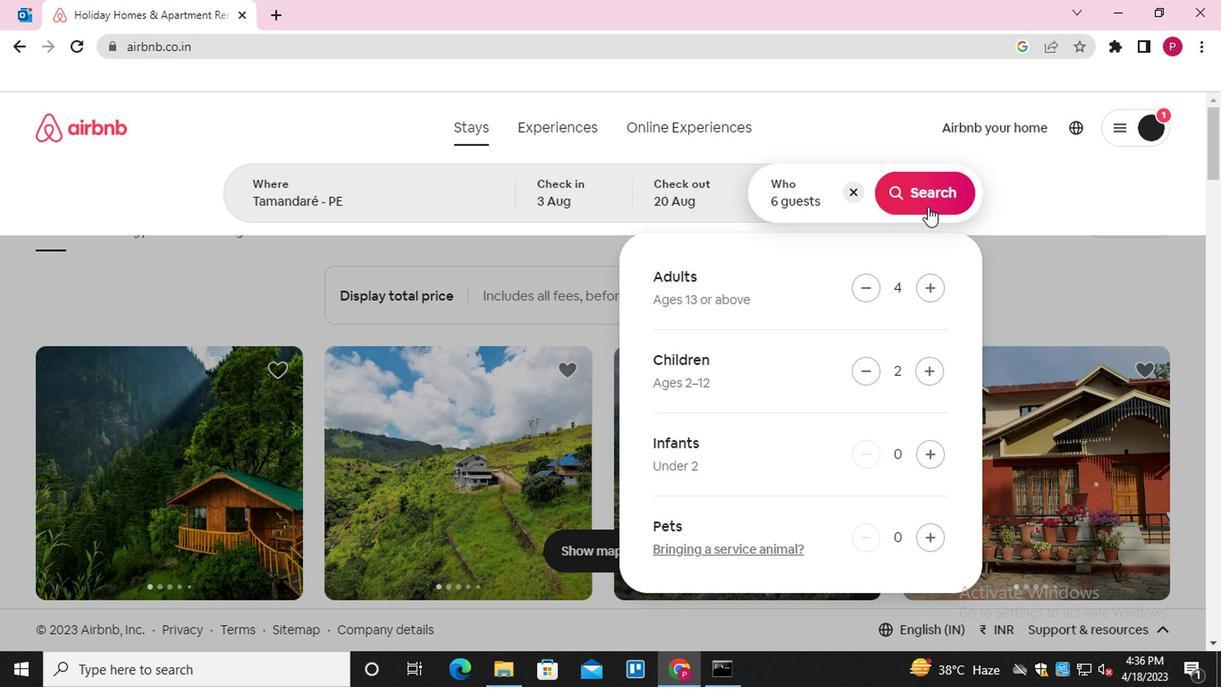 
Action: Mouse moved to (919, 228)
Screenshot: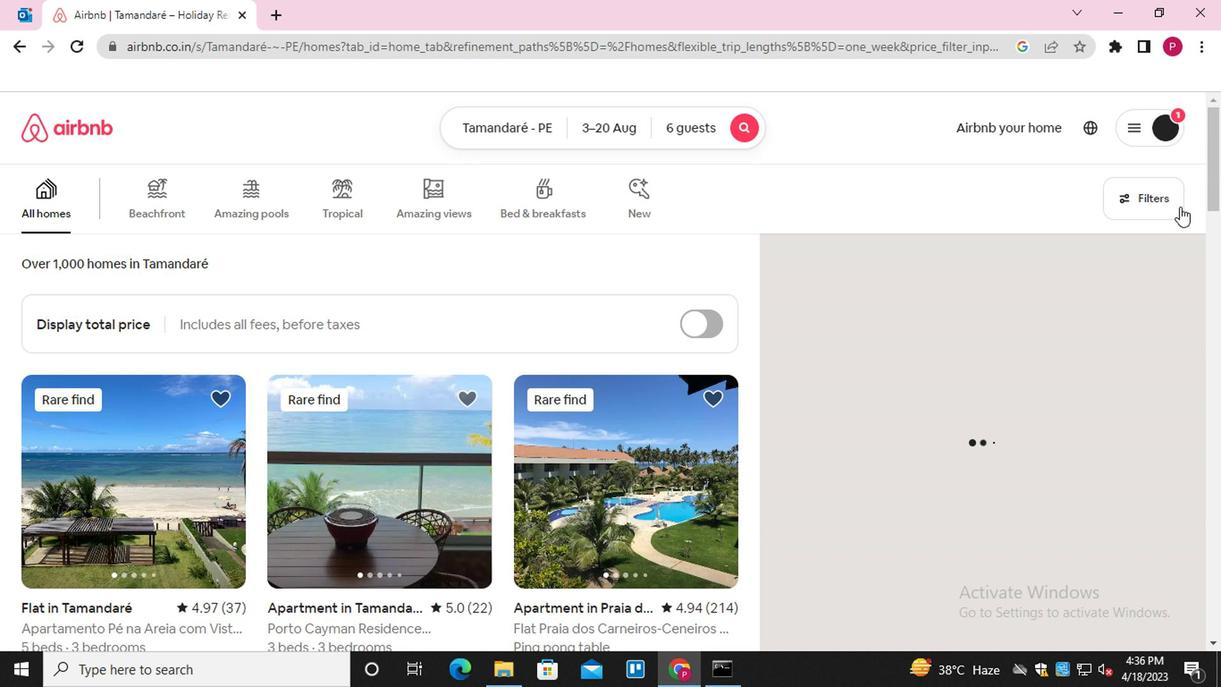 
Action: Mouse pressed left at (919, 228)
Screenshot: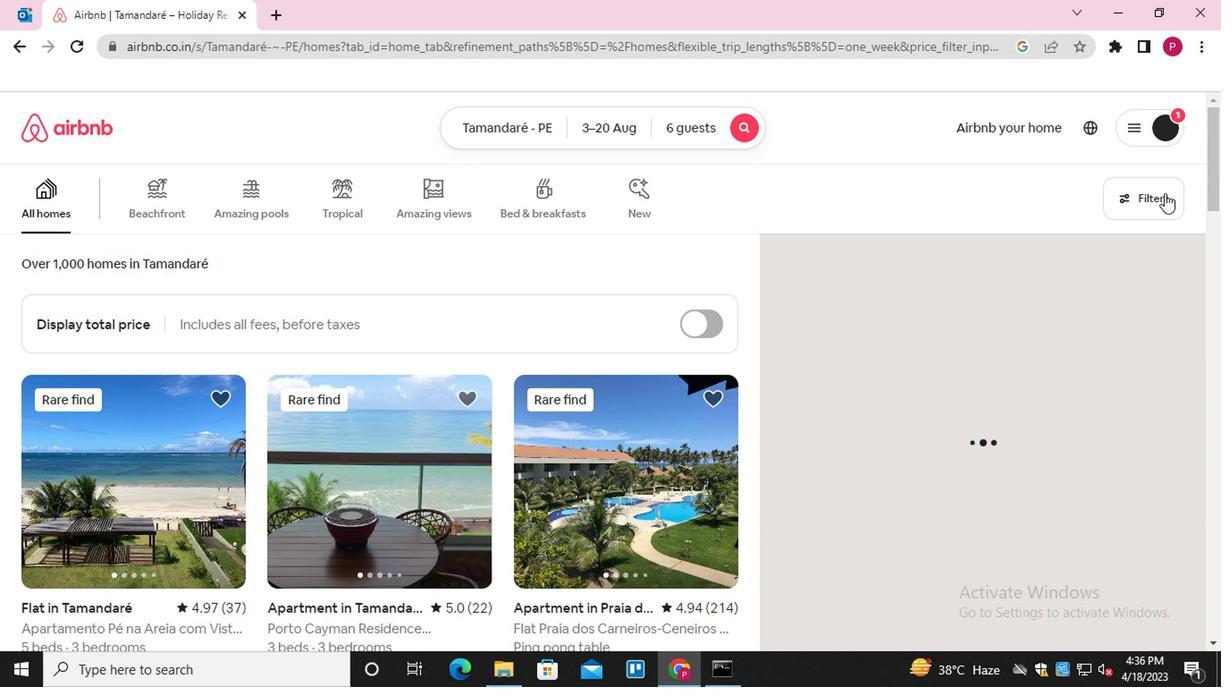 
Action: Mouse moved to (382, 389)
Screenshot: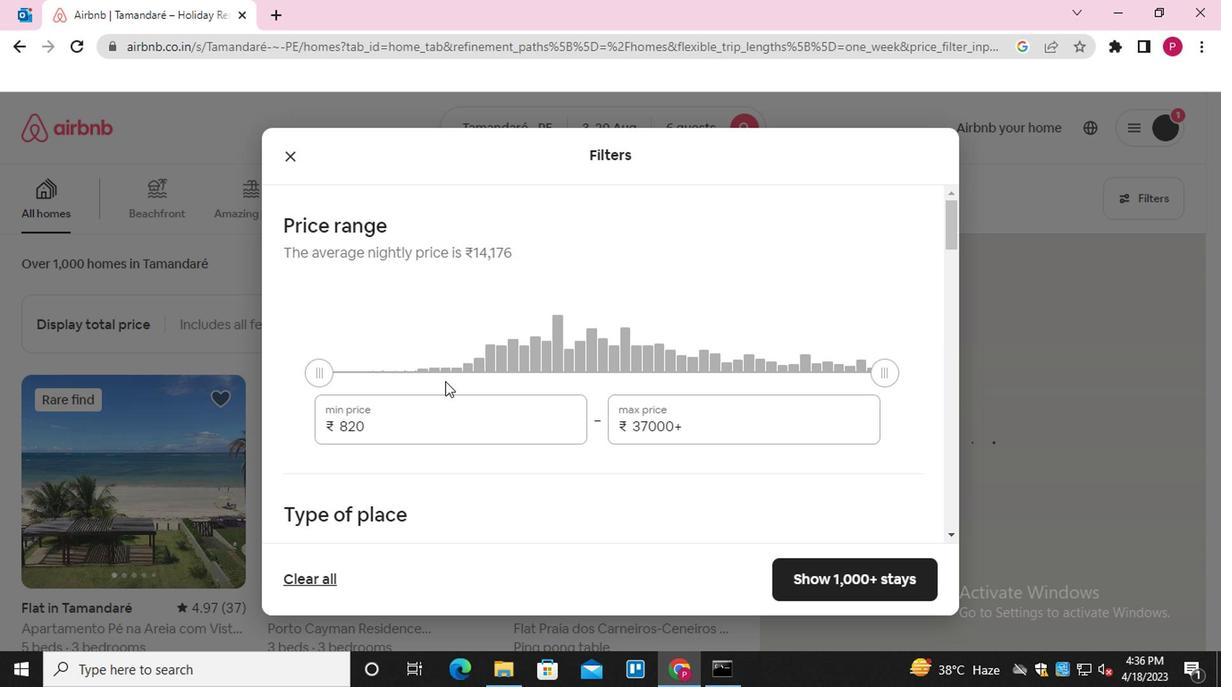 
Action: Mouse pressed left at (382, 389)
Screenshot: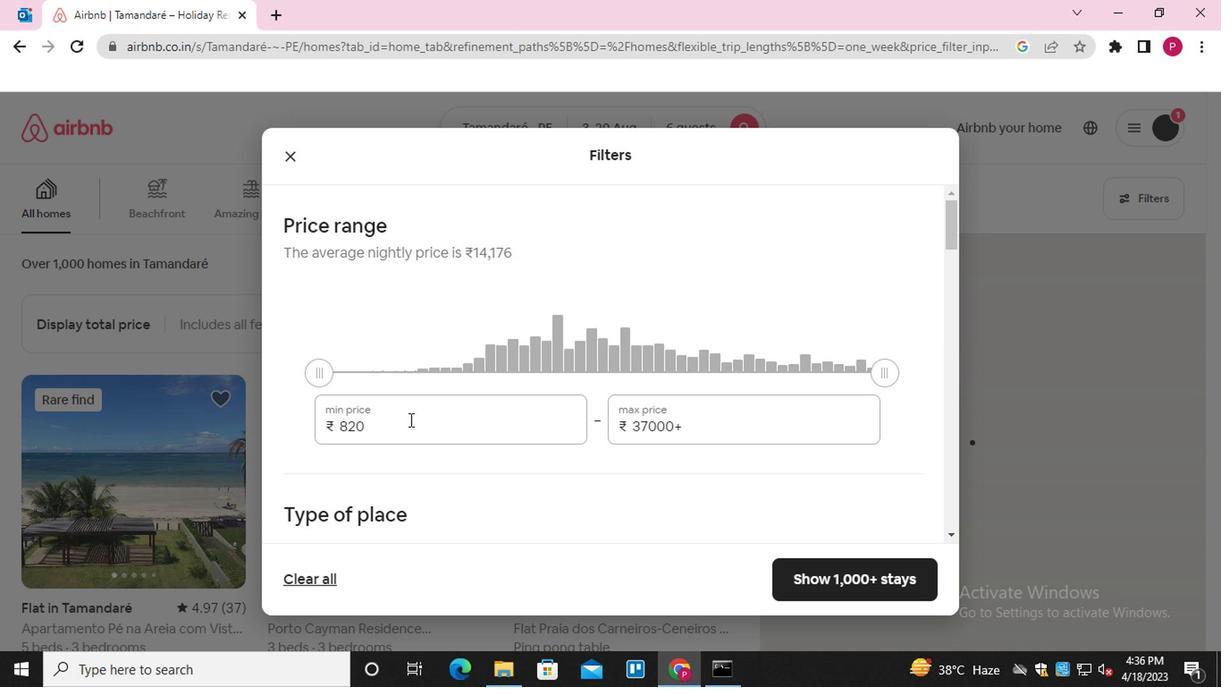 
Action: Mouse pressed left at (382, 389)
Screenshot: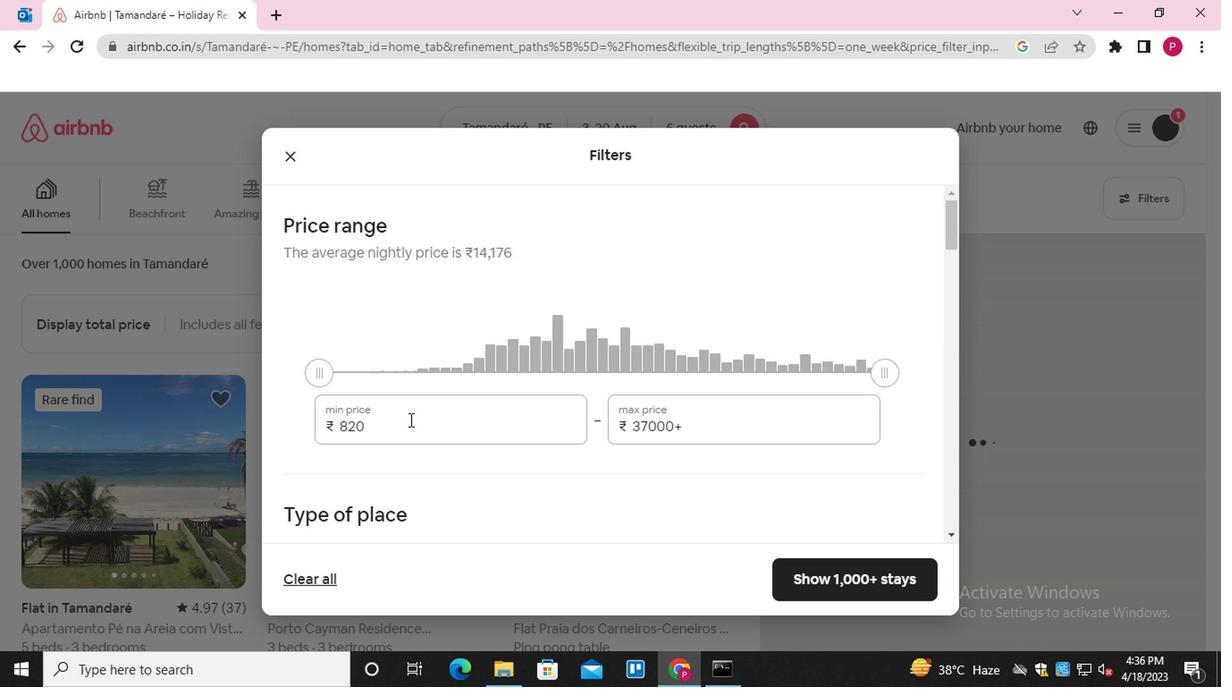
Action: Key pressed 15000<Key.tab>20000
Screenshot: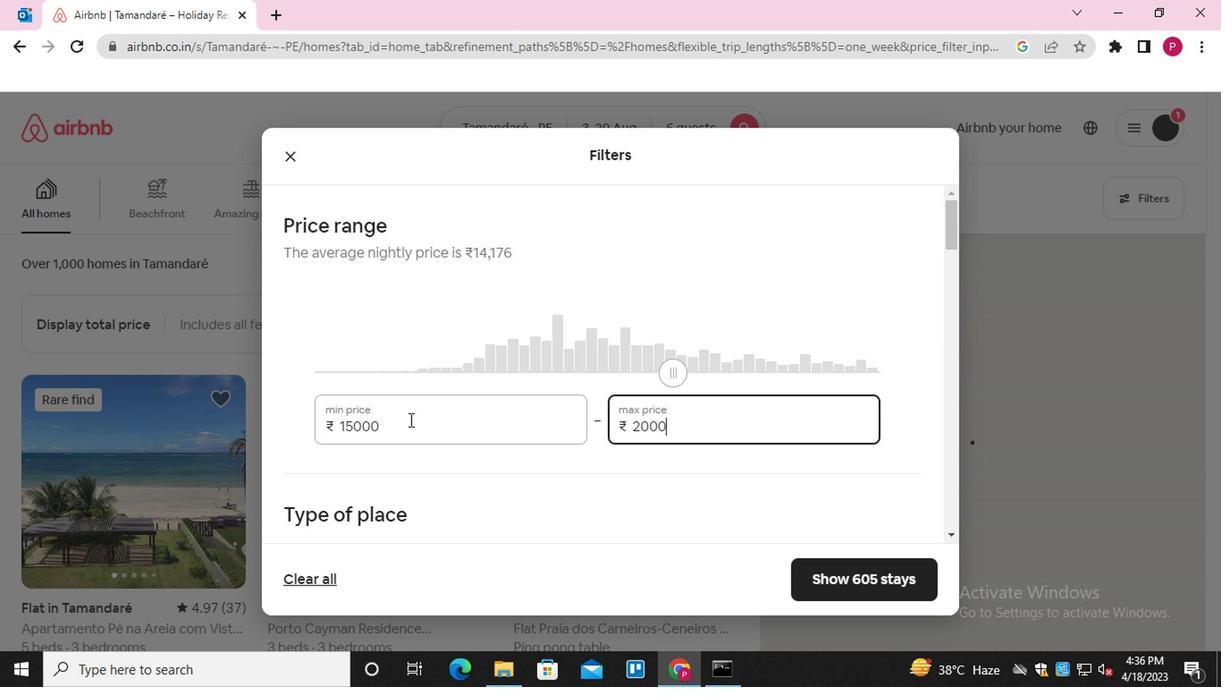 
Action: Mouse moved to (401, 435)
Screenshot: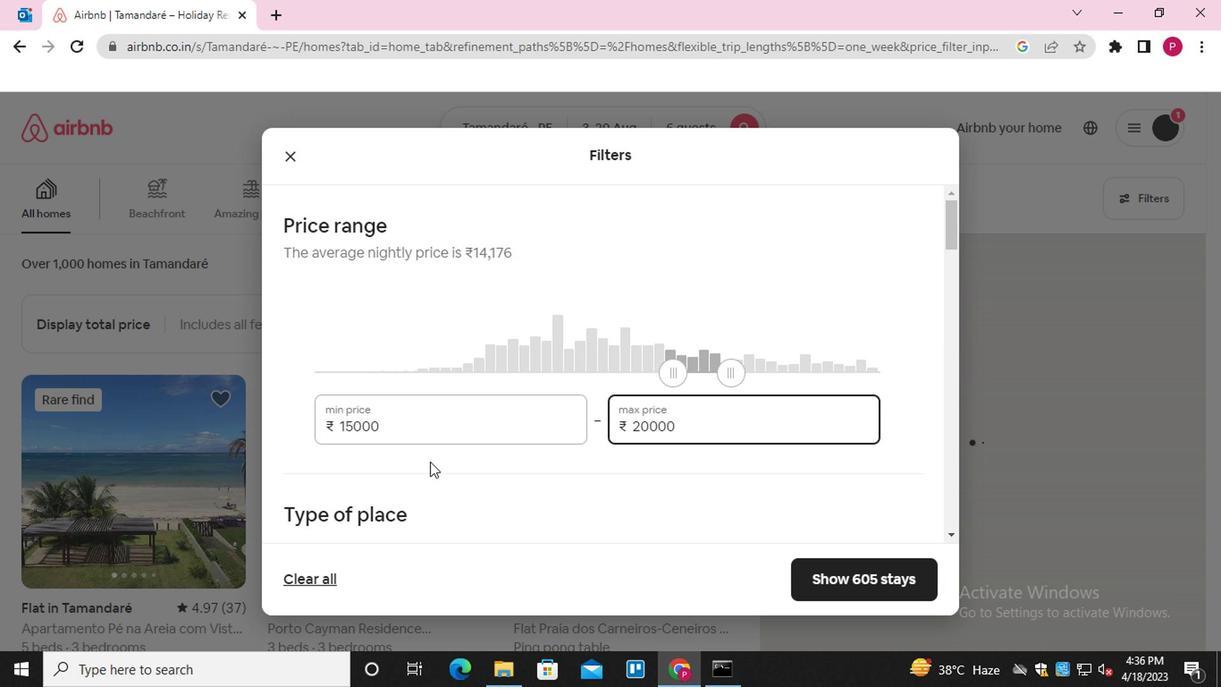 
Action: Mouse scrolled (401, 435) with delta (0, 0)
Screenshot: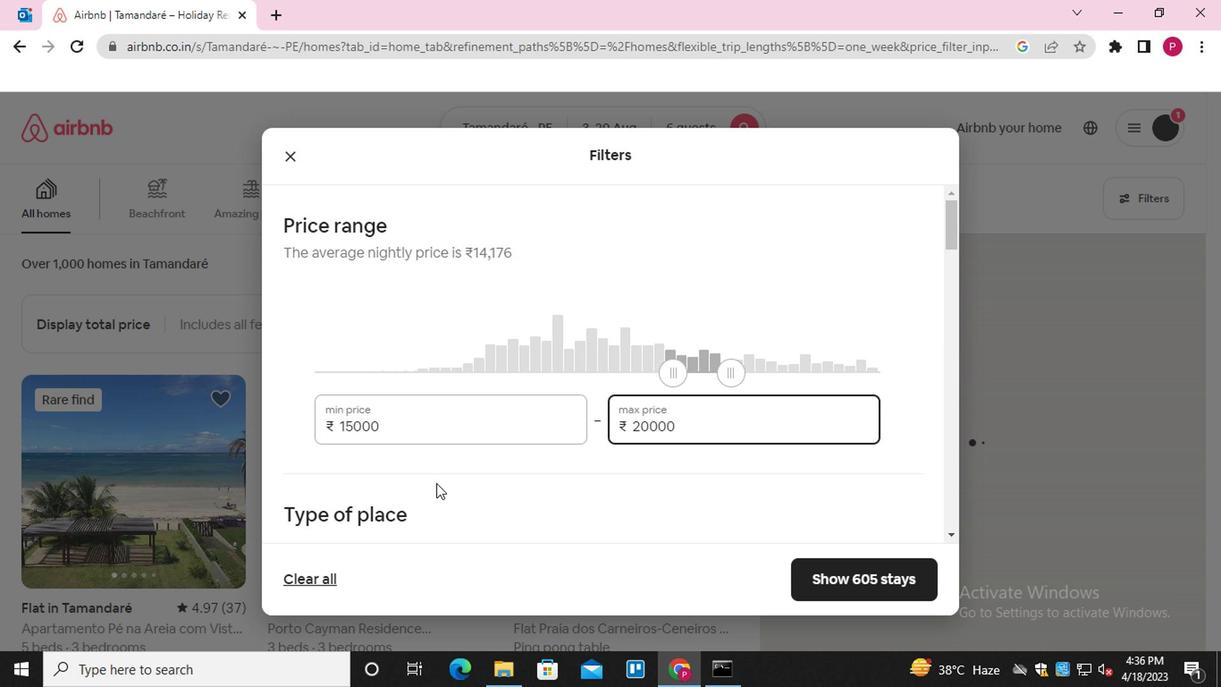 
Action: Mouse scrolled (401, 435) with delta (0, 0)
Screenshot: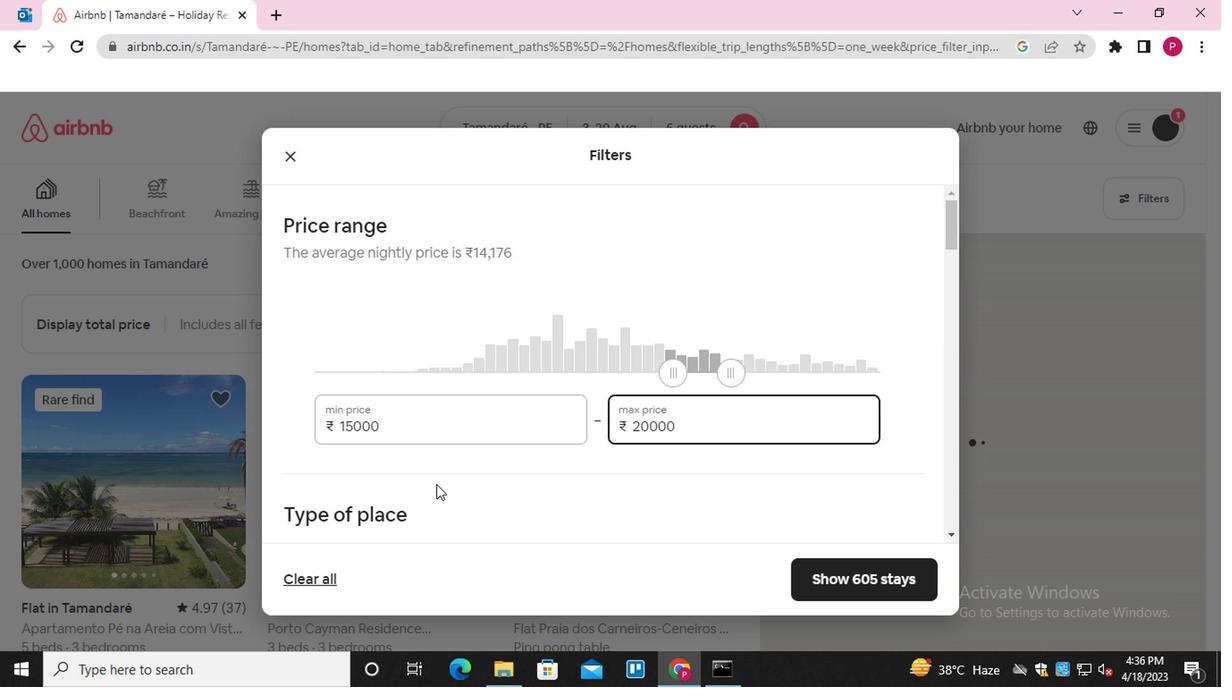 
Action: Mouse moved to (402, 437)
Screenshot: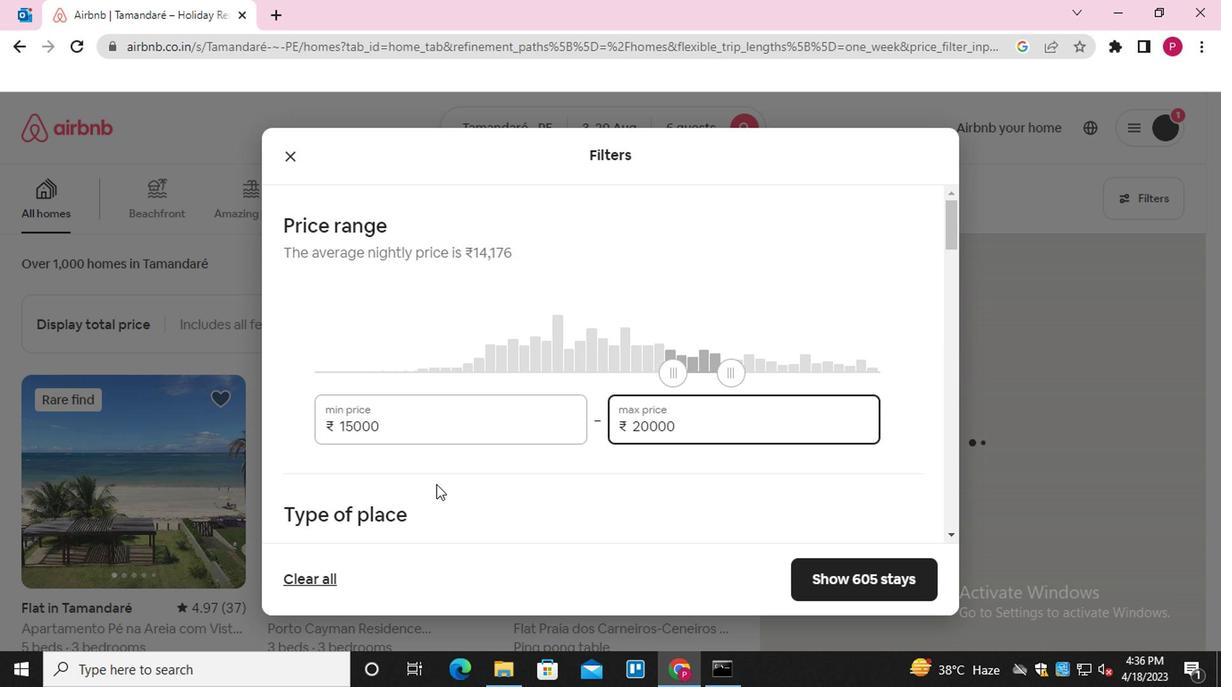 
Action: Mouse scrolled (402, 436) with delta (0, 0)
Screenshot: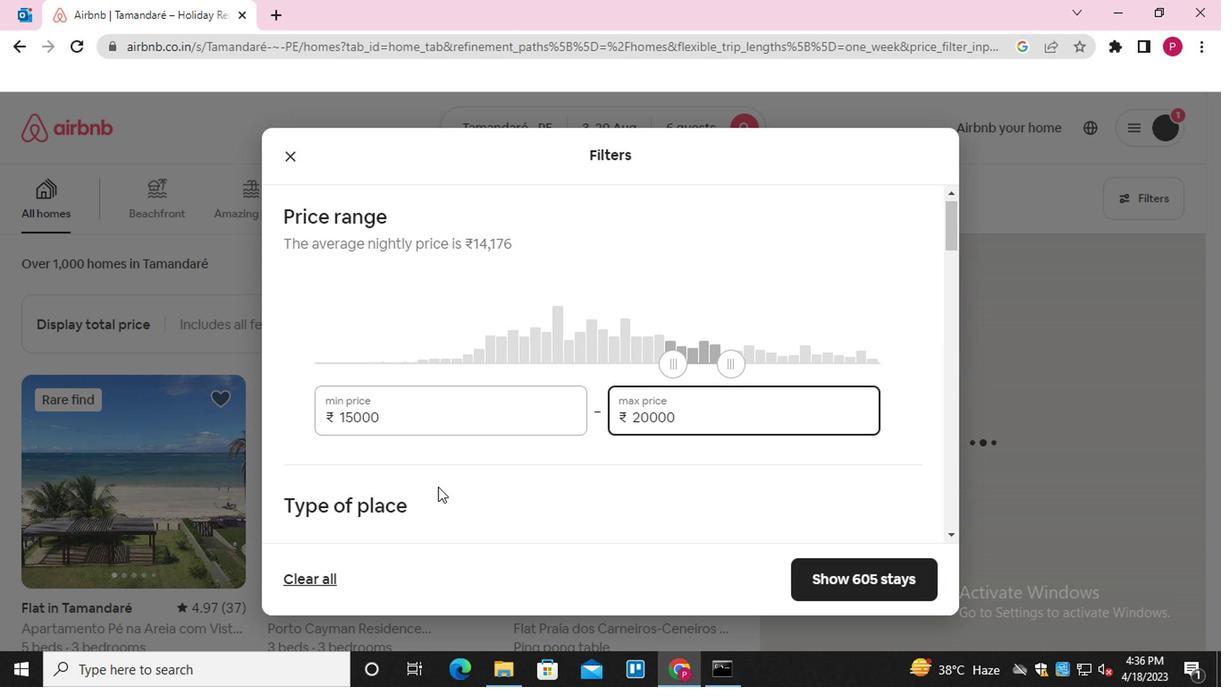 
Action: Mouse moved to (450, 408)
Screenshot: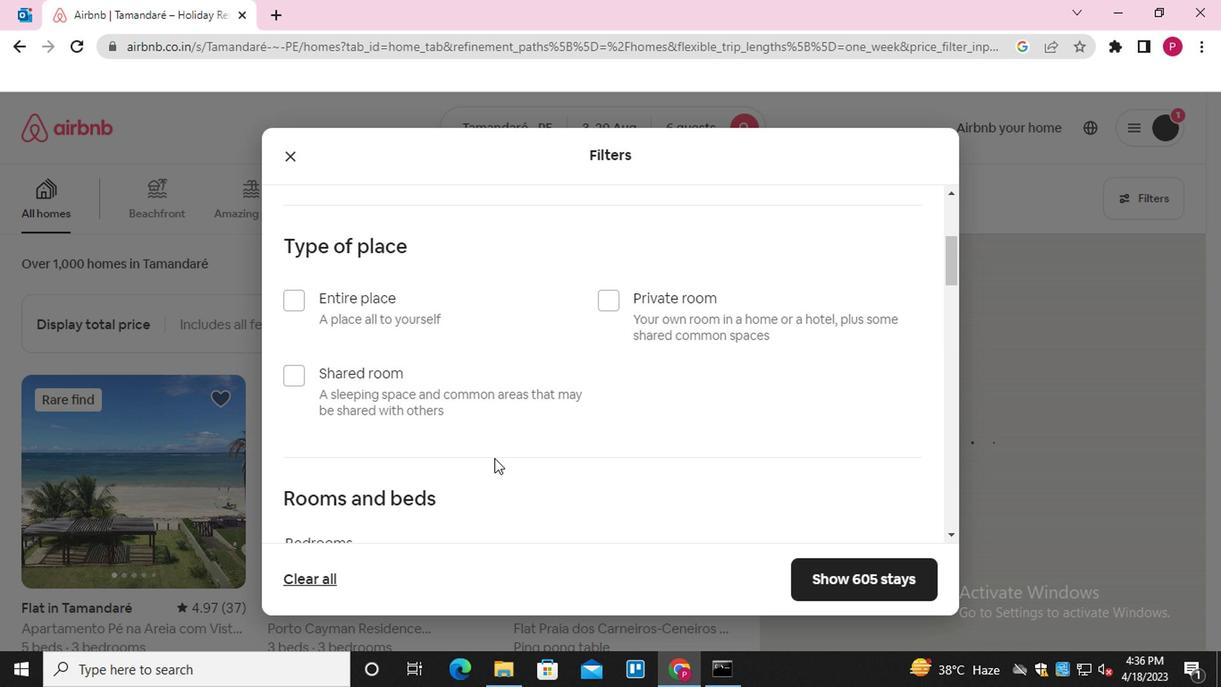 
Action: Mouse scrolled (450, 407) with delta (0, 0)
Screenshot: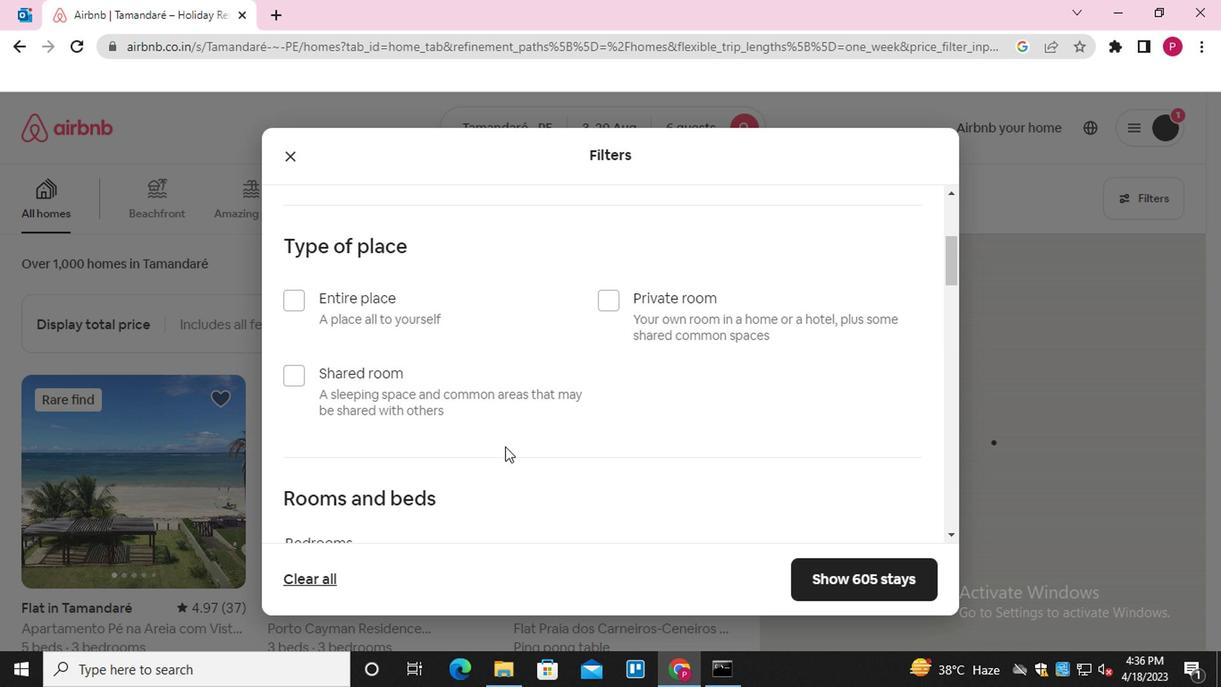 
Action: Mouse scrolled (450, 407) with delta (0, 0)
Screenshot: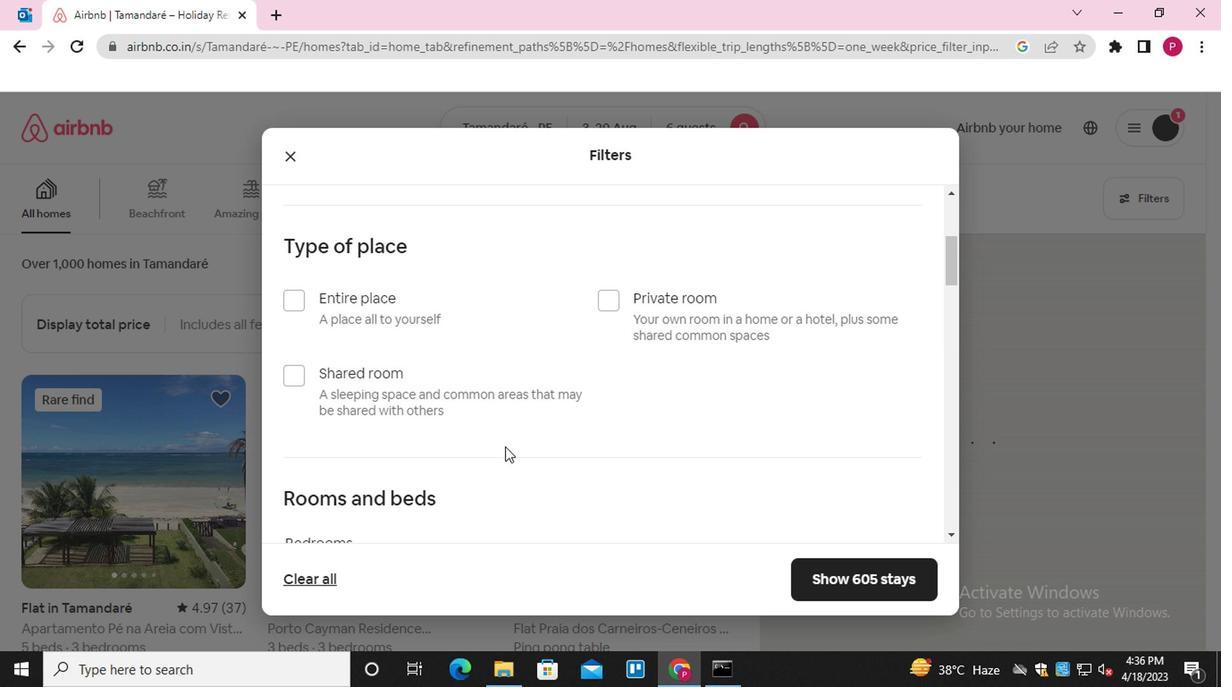 
Action: Mouse scrolled (450, 407) with delta (0, 0)
Screenshot: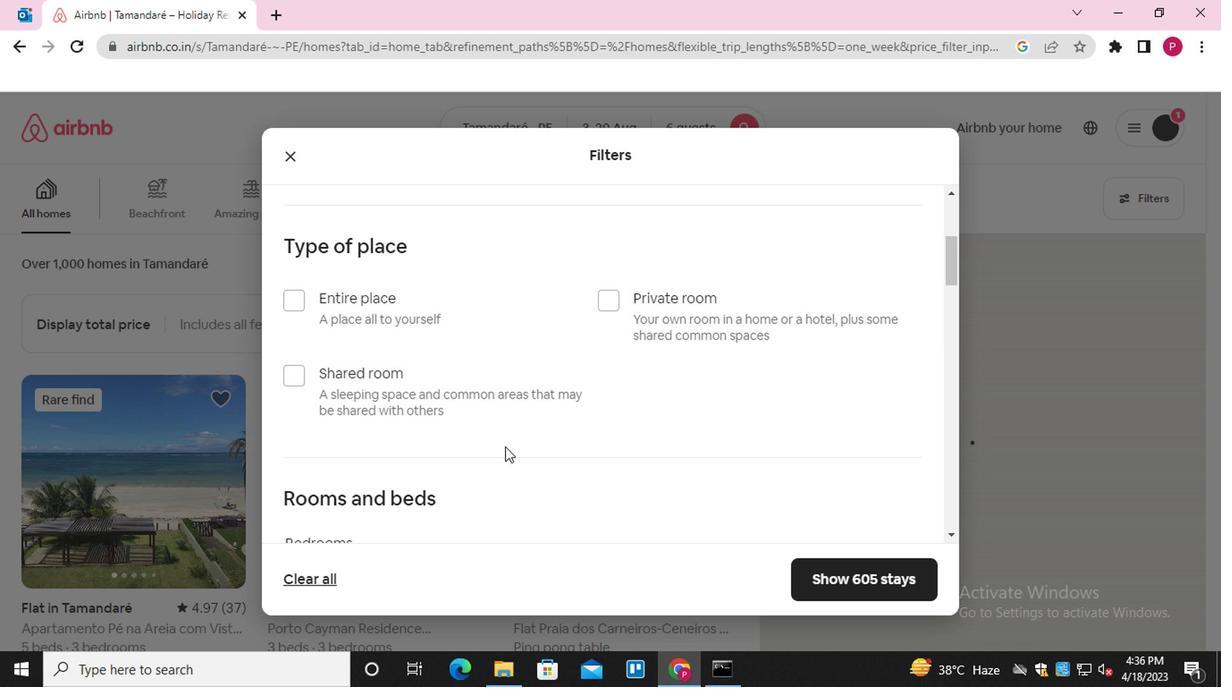 
Action: Mouse scrolled (450, 407) with delta (0, 0)
Screenshot: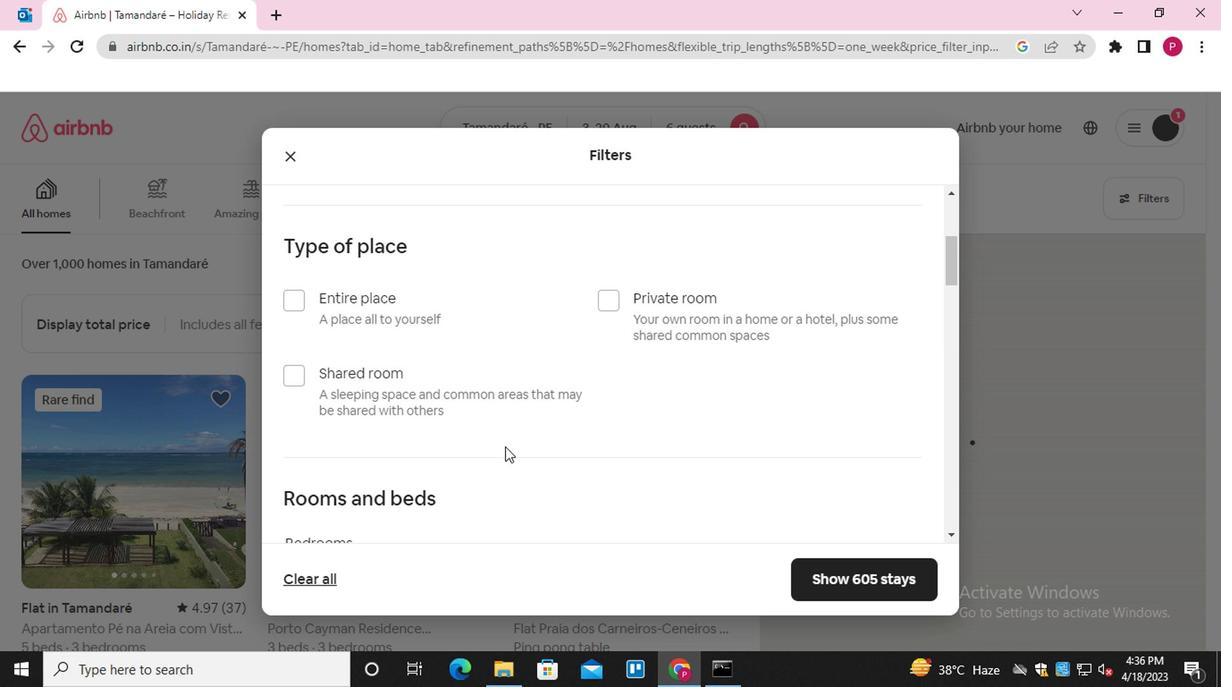 
Action: Mouse scrolled (450, 407) with delta (0, 0)
Screenshot: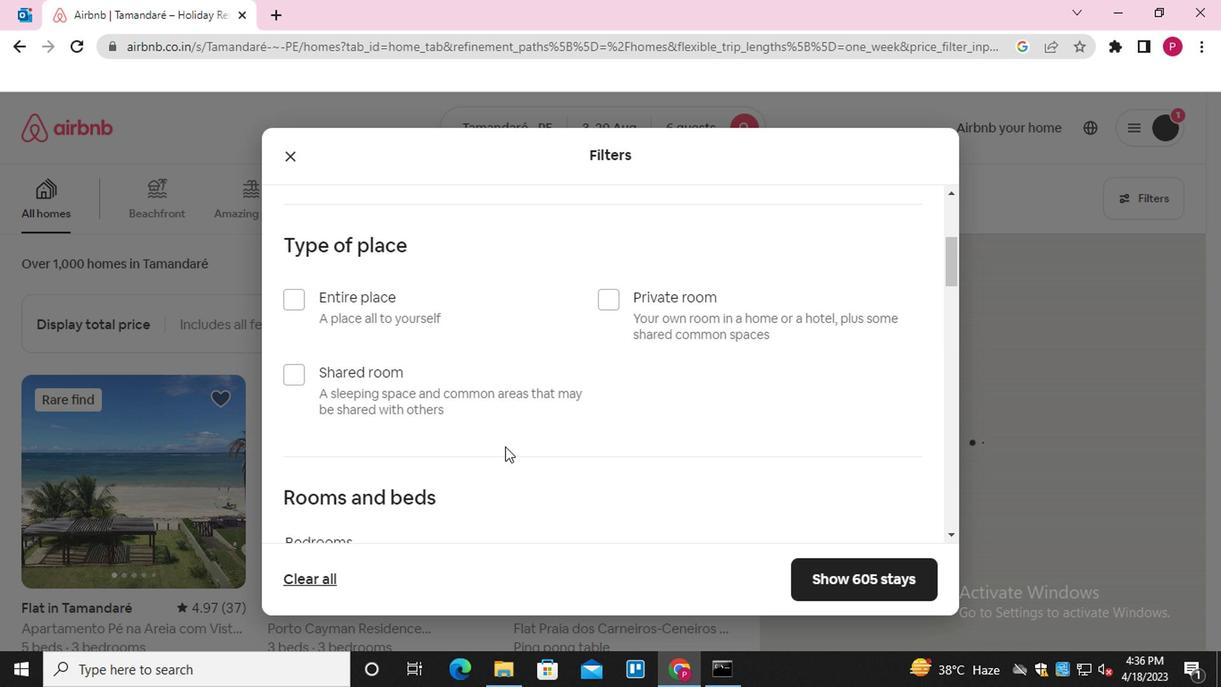 
Action: Mouse scrolled (450, 407) with delta (0, 0)
Screenshot: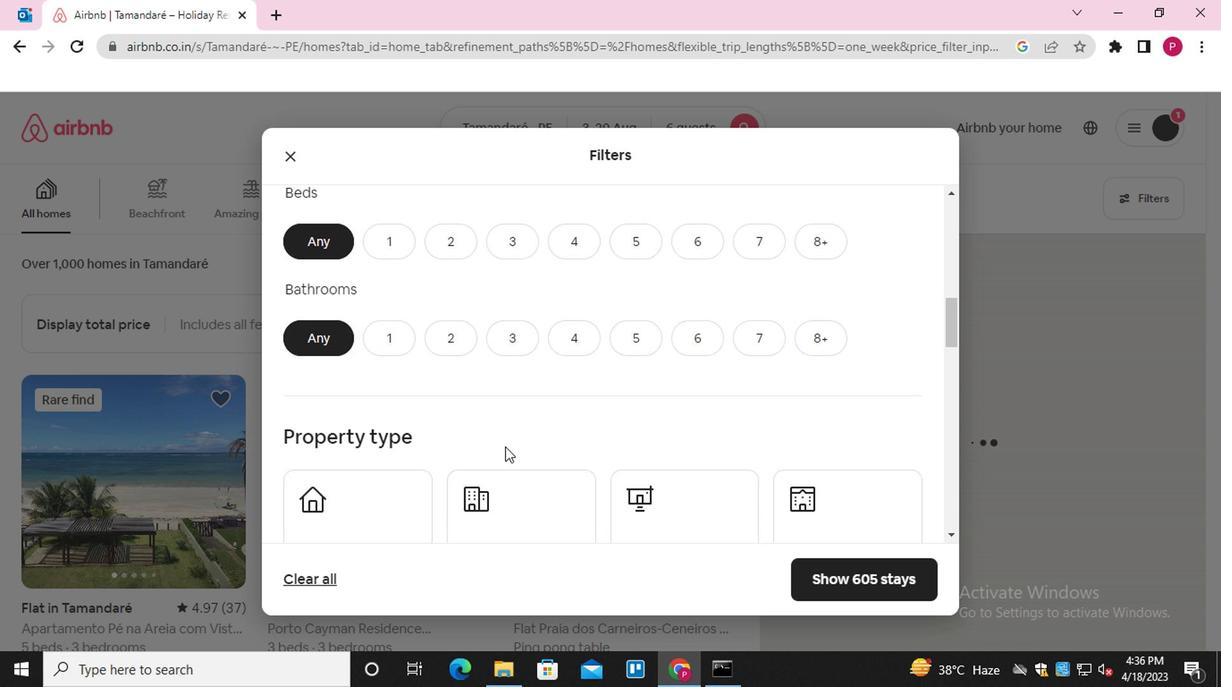 
Action: Mouse scrolled (450, 407) with delta (0, 0)
Screenshot: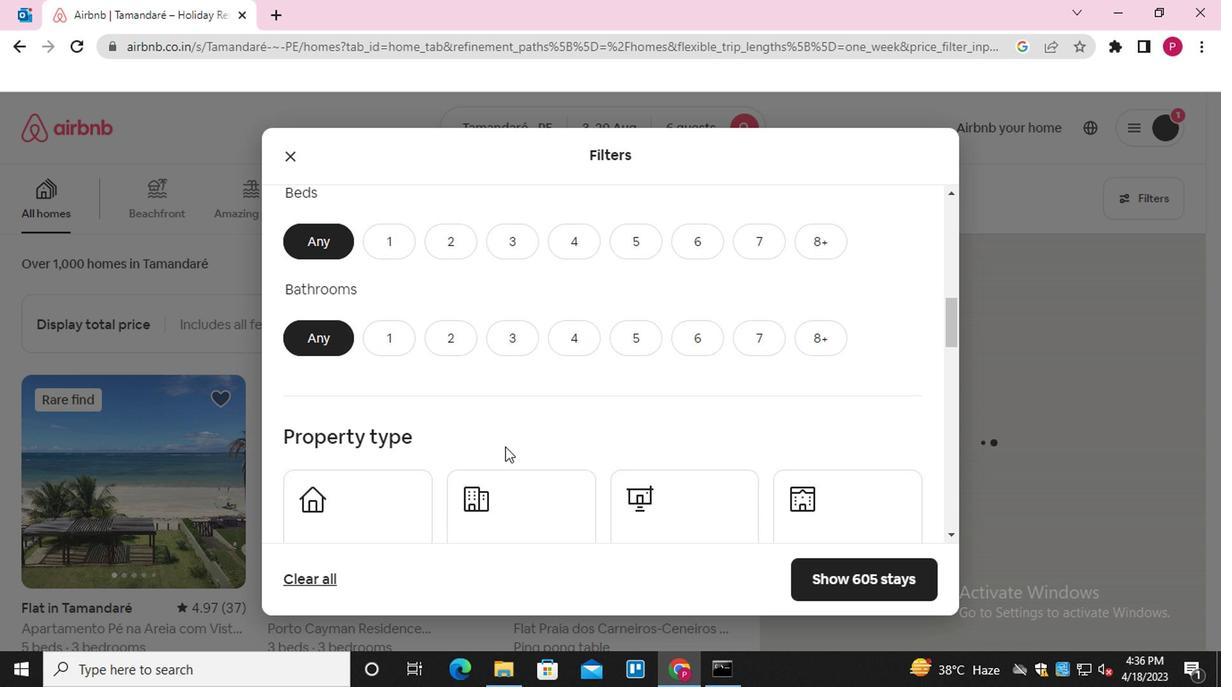 
Action: Mouse scrolled (450, 407) with delta (0, 0)
Screenshot: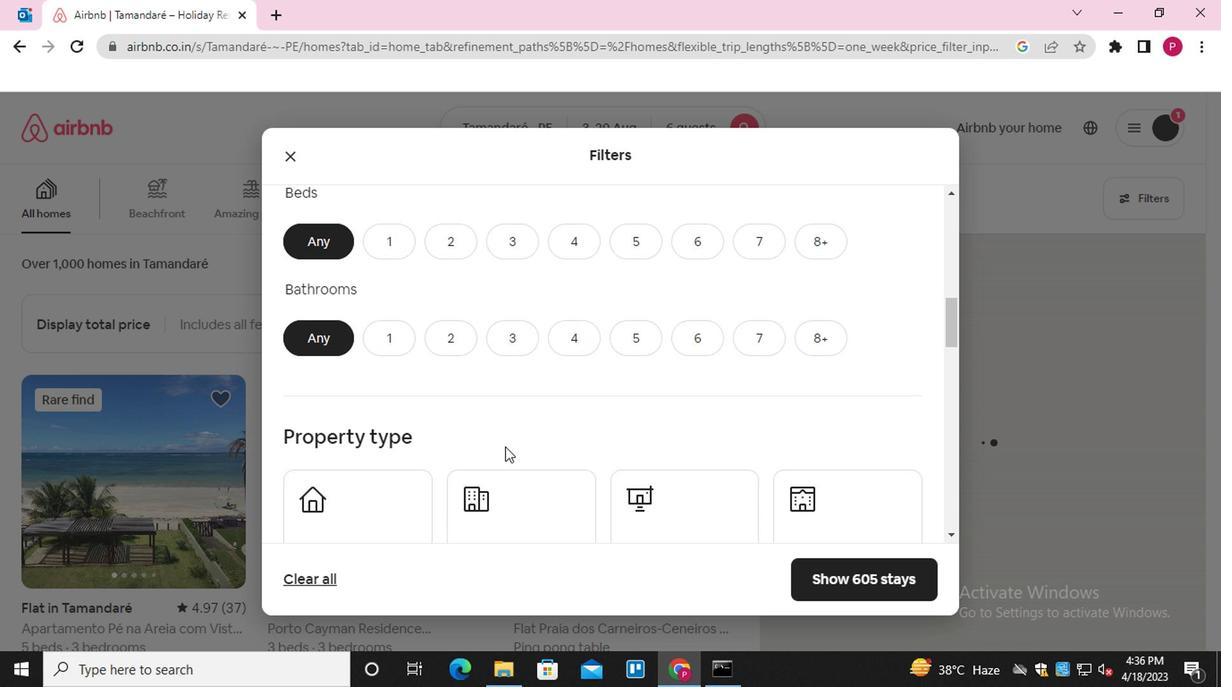 
Action: Mouse scrolled (450, 407) with delta (0, 0)
Screenshot: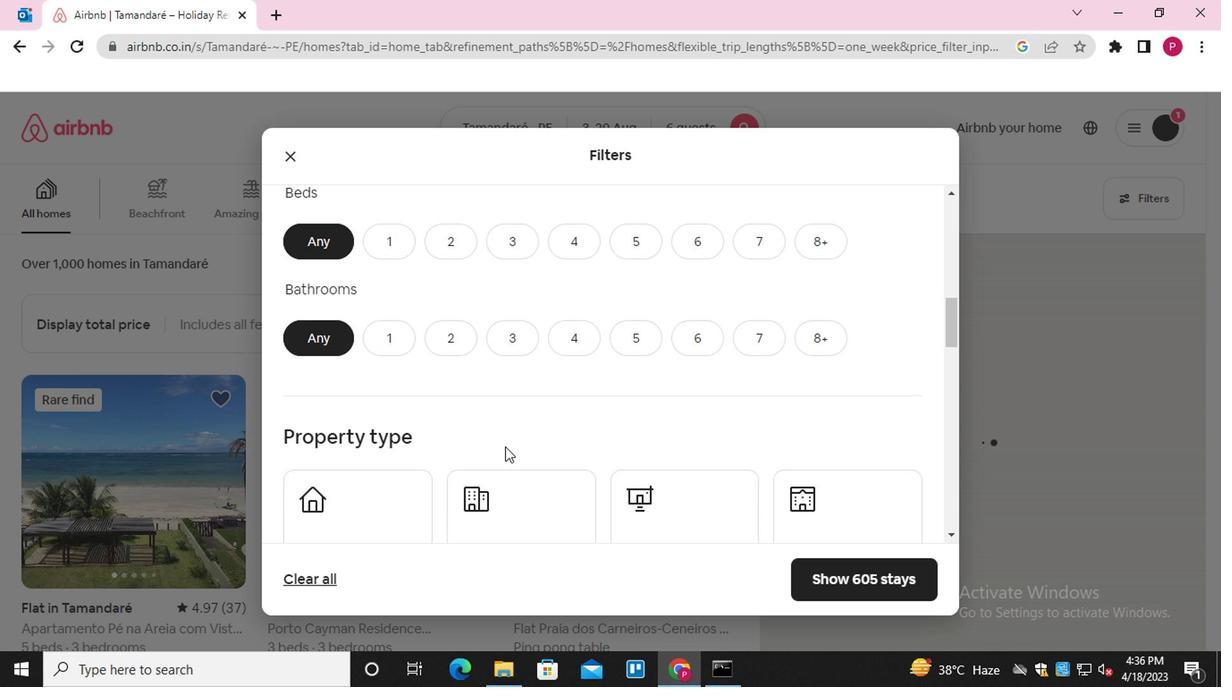 
Action: Mouse scrolled (450, 407) with delta (0, 0)
Screenshot: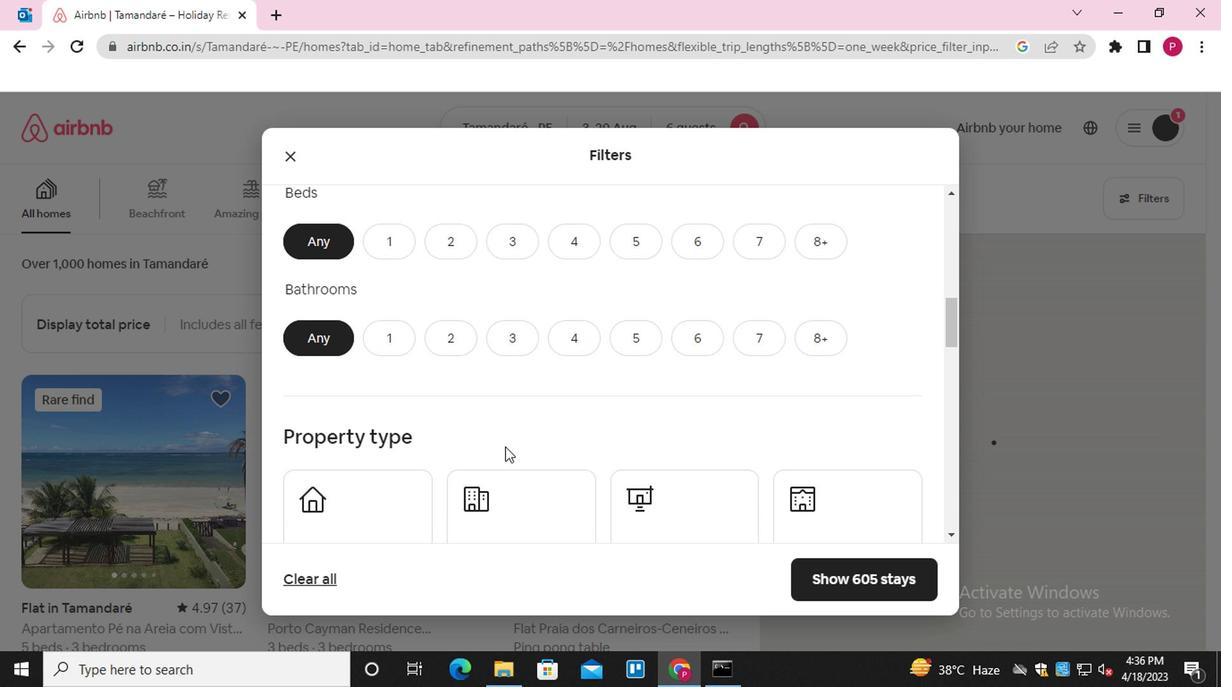 
Action: Mouse scrolled (450, 407) with delta (0, 0)
Screenshot: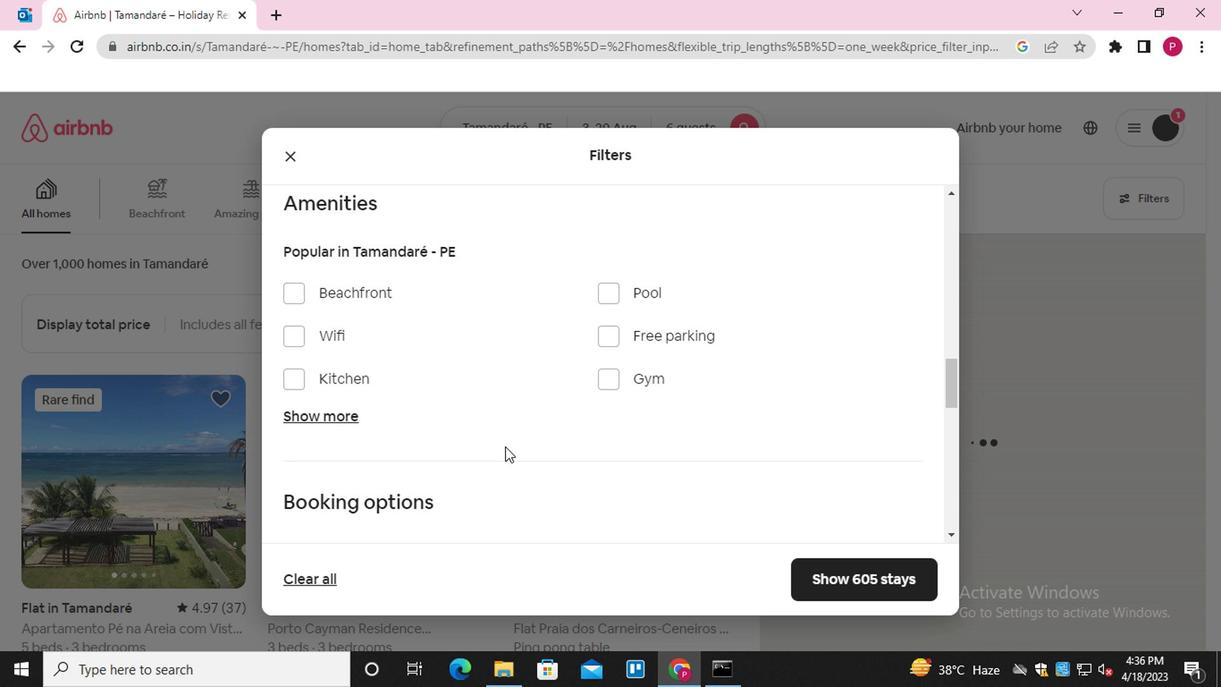 
Action: Mouse scrolled (450, 407) with delta (0, 0)
Screenshot: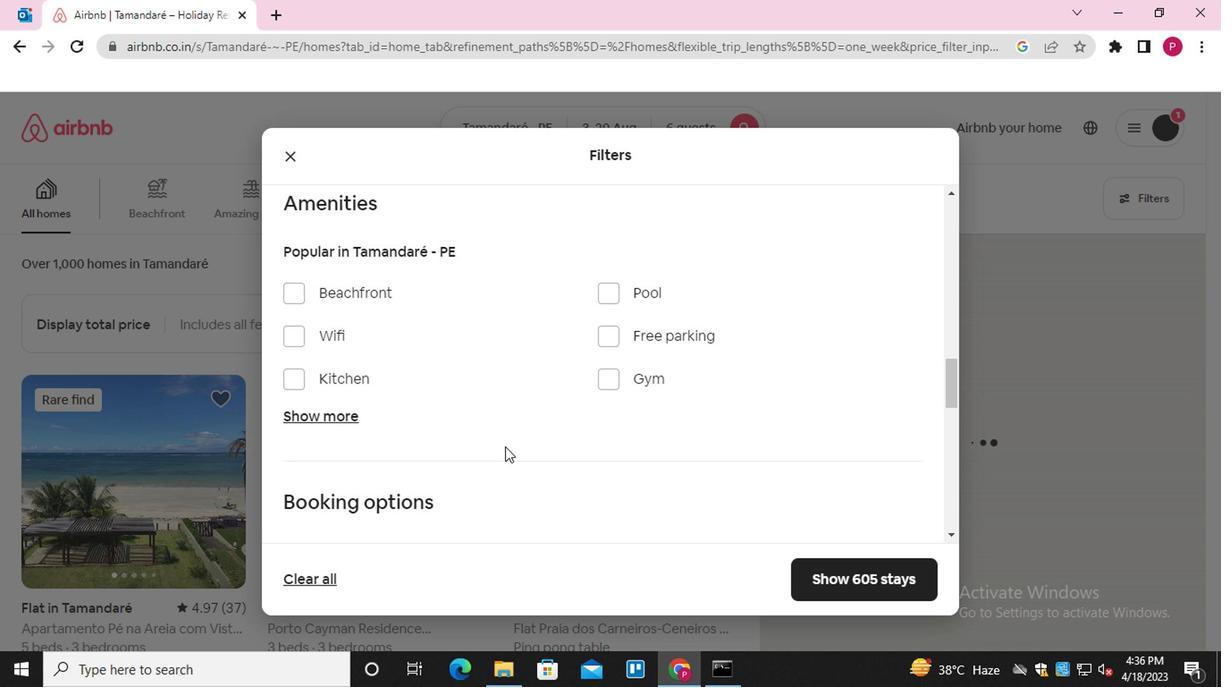 
Action: Mouse scrolled (450, 407) with delta (0, 0)
Screenshot: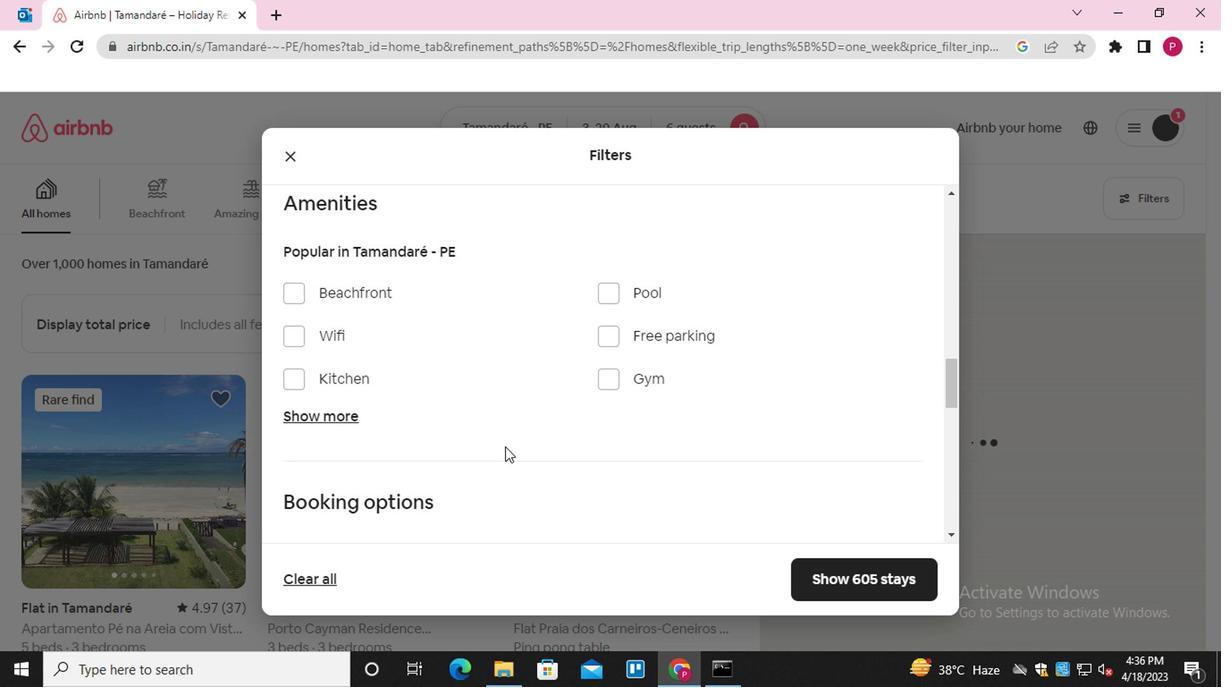 
Action: Mouse scrolled (450, 407) with delta (0, 0)
Screenshot: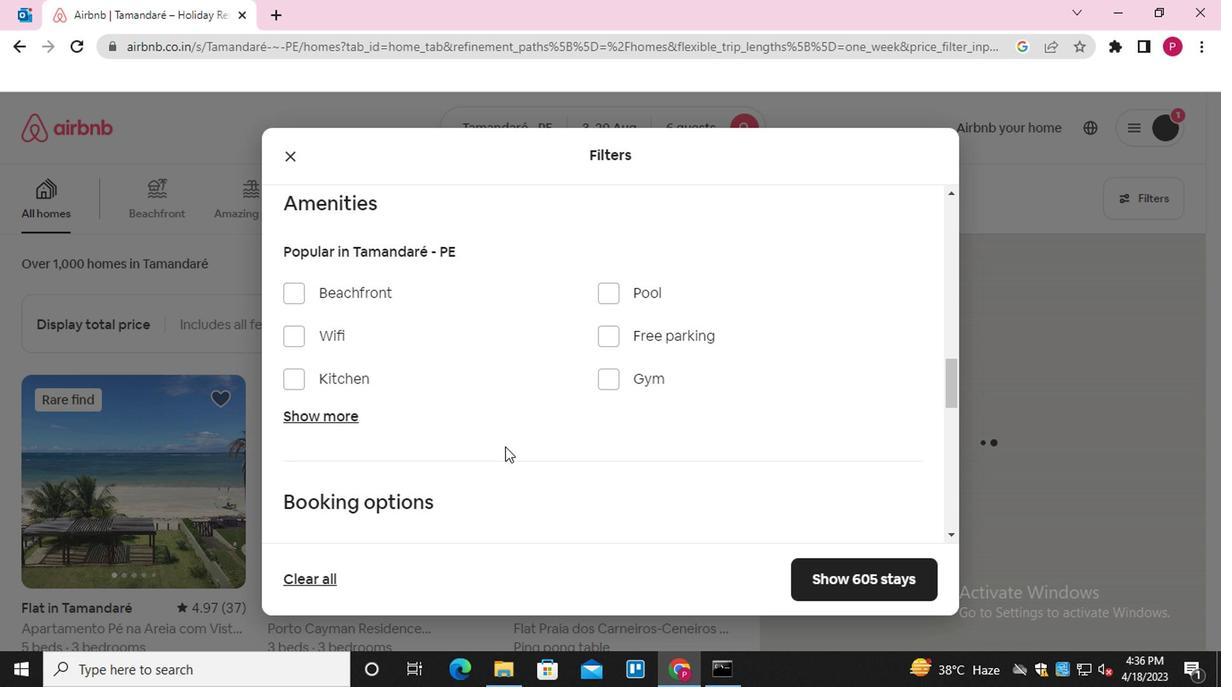 
Action: Mouse scrolled (450, 407) with delta (0, 0)
Screenshot: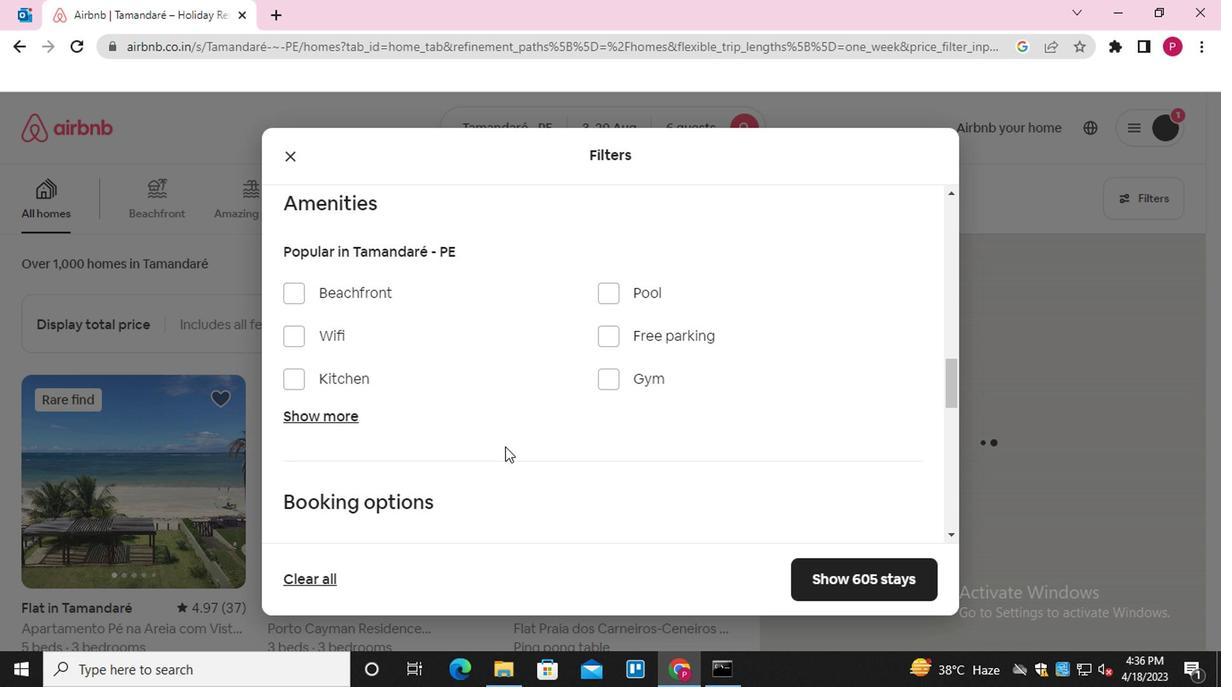 
Action: Mouse scrolled (450, 407) with delta (0, 0)
Screenshot: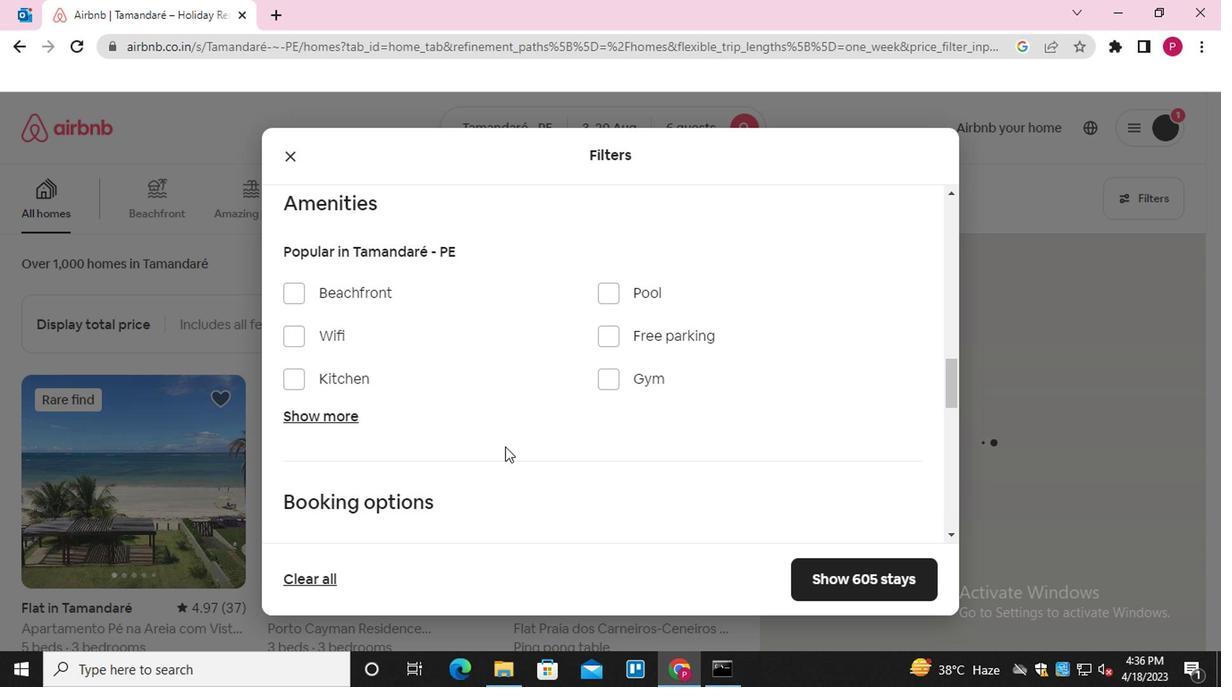 
Action: Mouse moved to (704, 323)
Screenshot: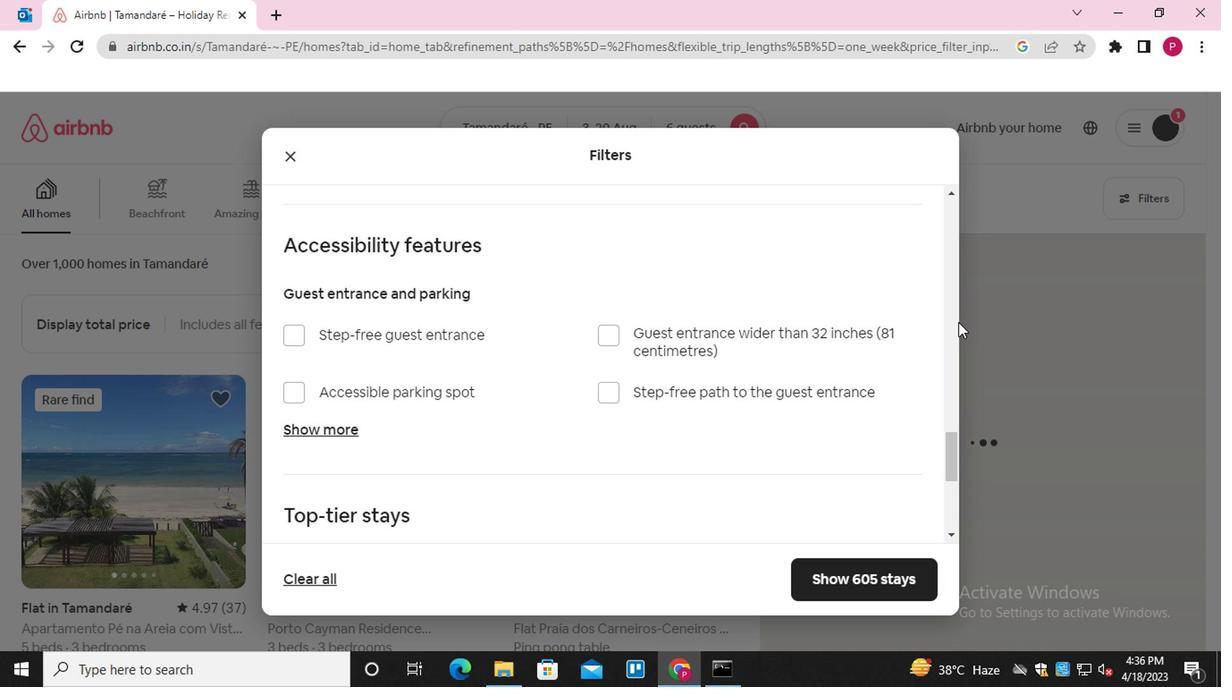
Action: Mouse scrolled (704, 323) with delta (0, 0)
Screenshot: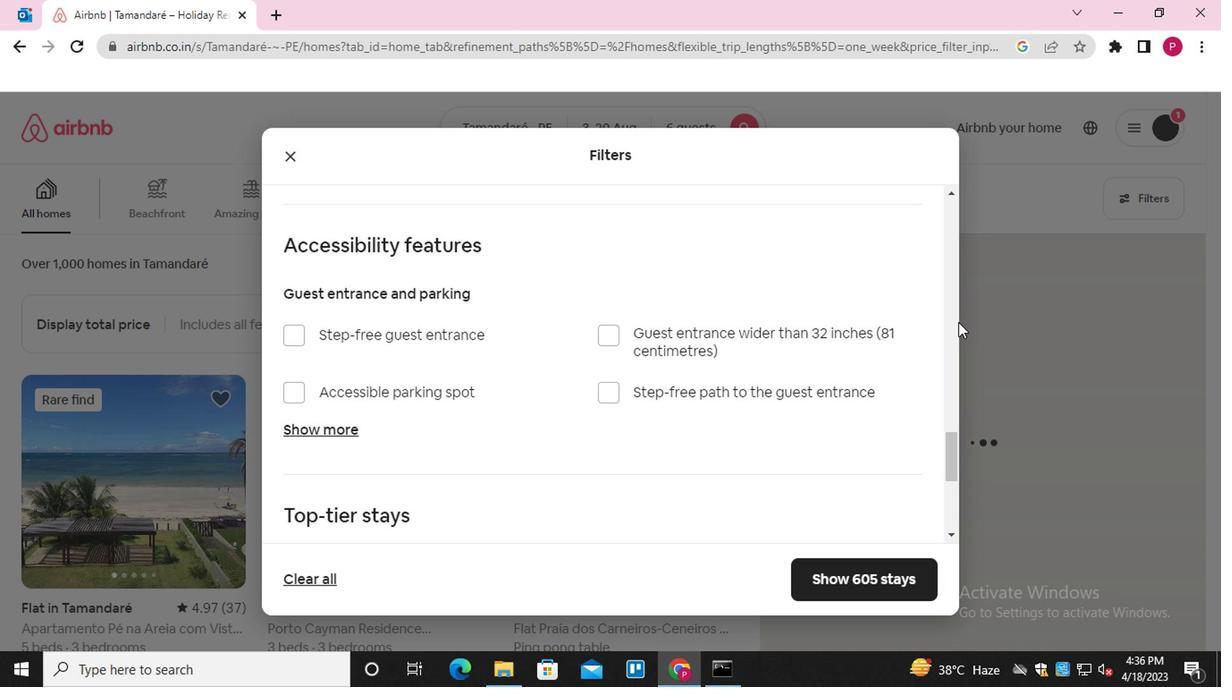
Action: Mouse scrolled (704, 323) with delta (0, 0)
Screenshot: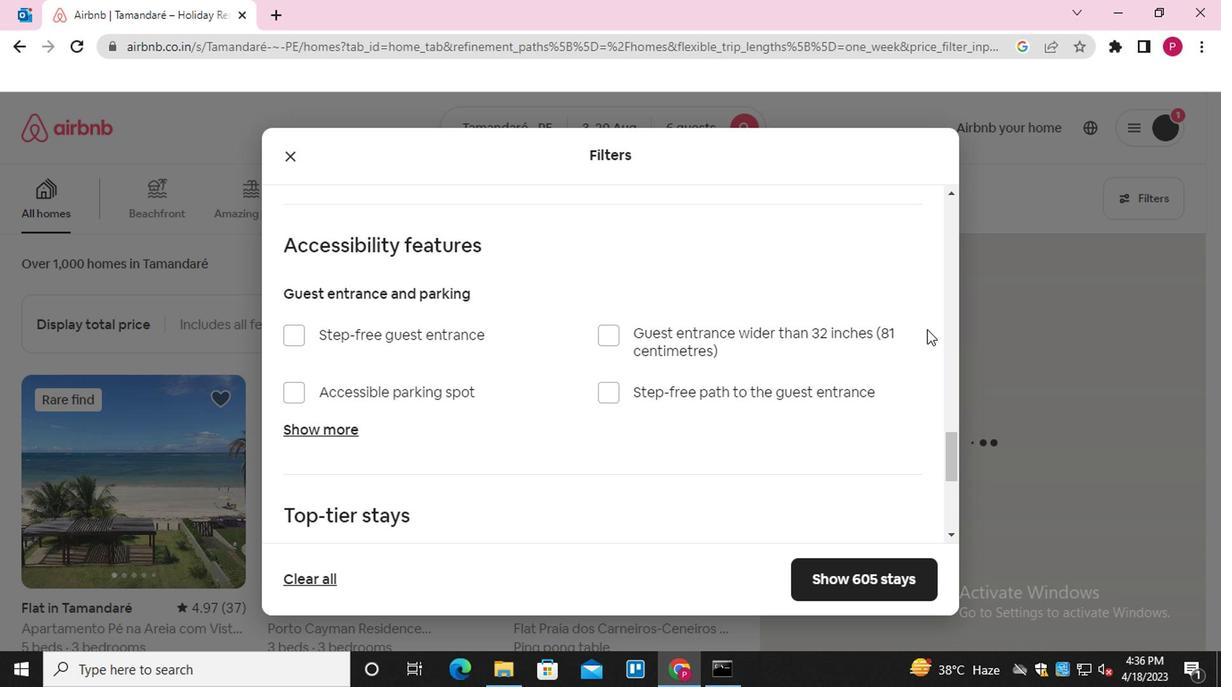 
Action: Mouse moved to (718, 279)
Screenshot: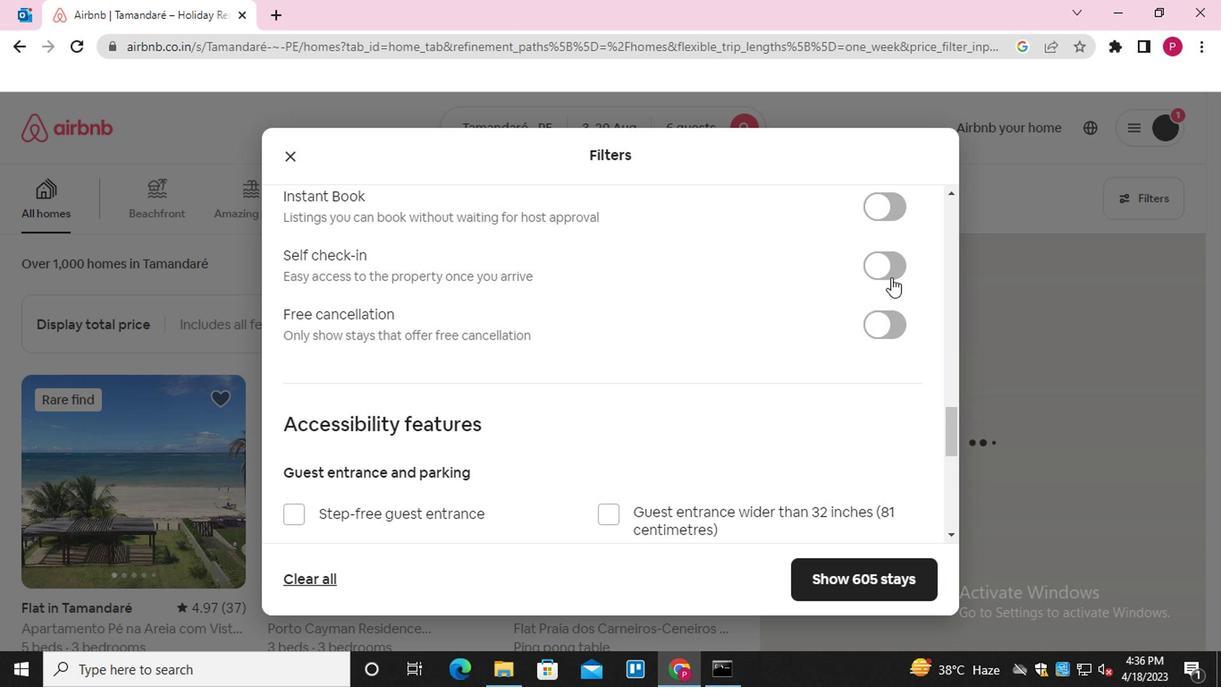 
Action: Mouse pressed left at (718, 279)
Screenshot: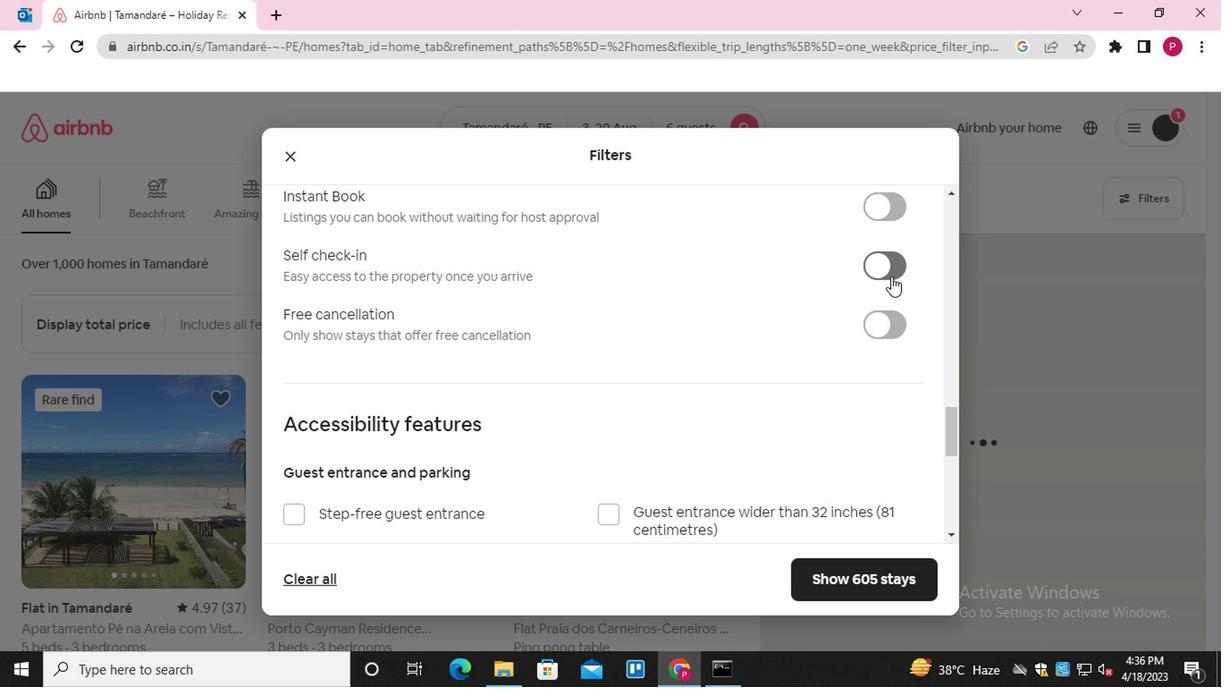 
Action: Mouse moved to (611, 360)
Screenshot: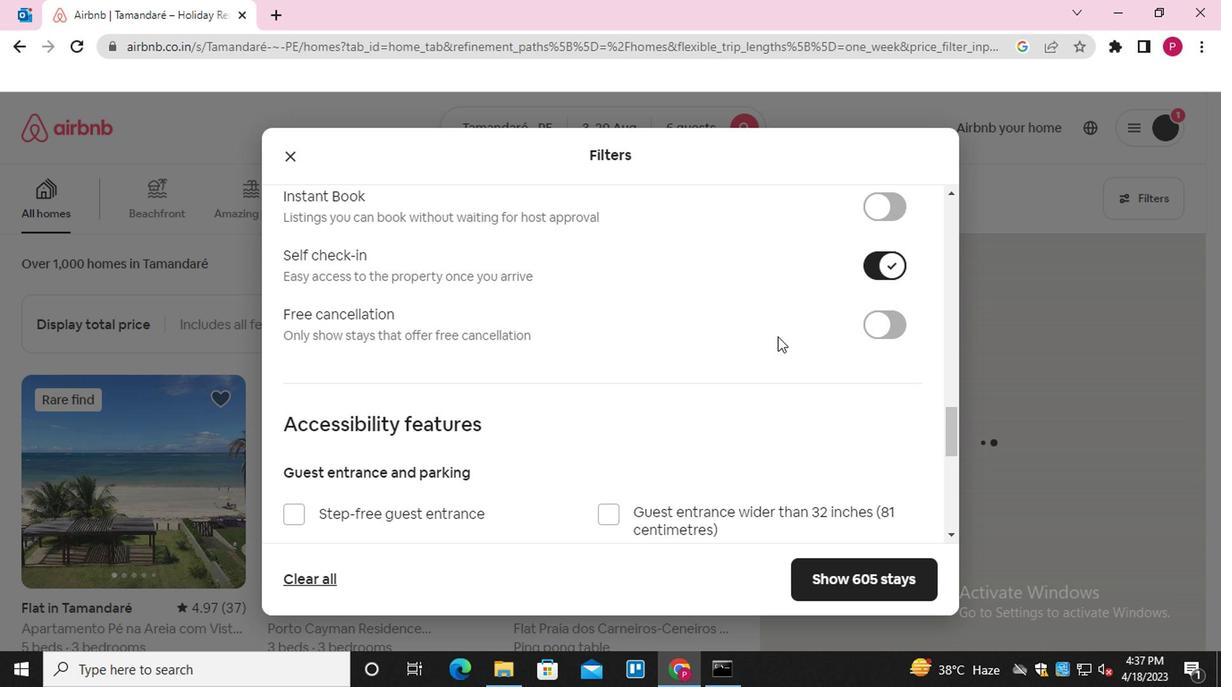 
Action: Mouse scrolled (611, 359) with delta (0, 0)
Screenshot: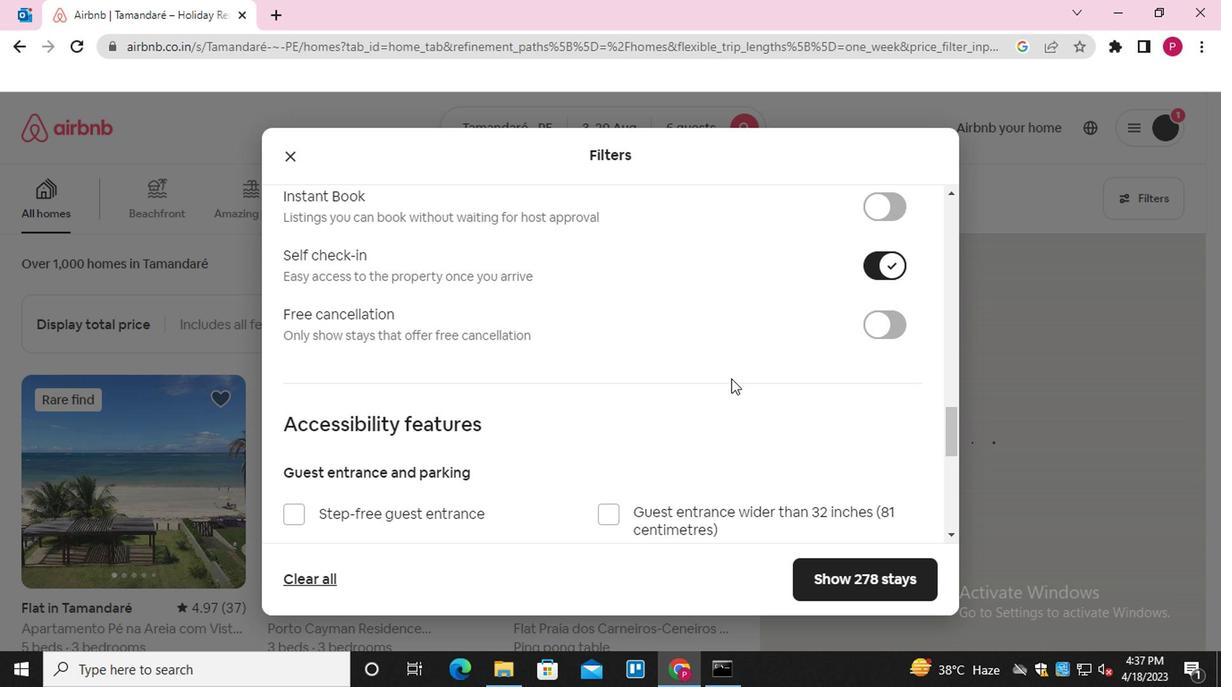 
Action: Mouse scrolled (611, 359) with delta (0, 0)
Screenshot: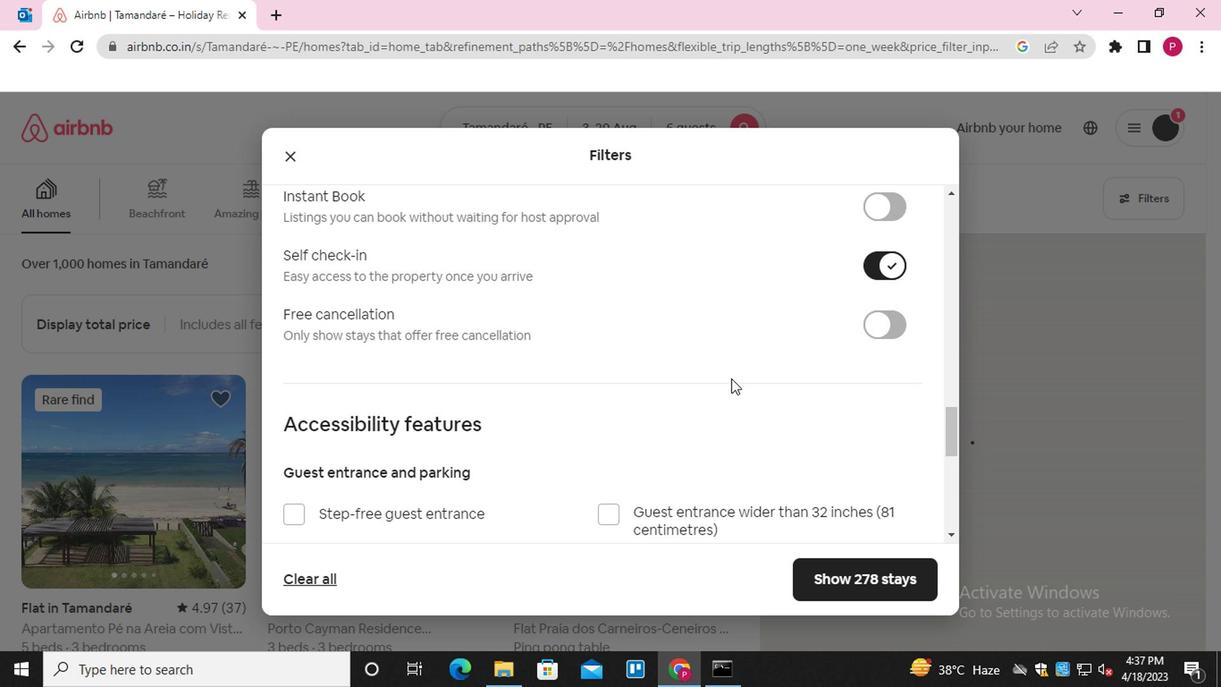 
Action: Mouse scrolled (611, 359) with delta (0, 0)
Screenshot: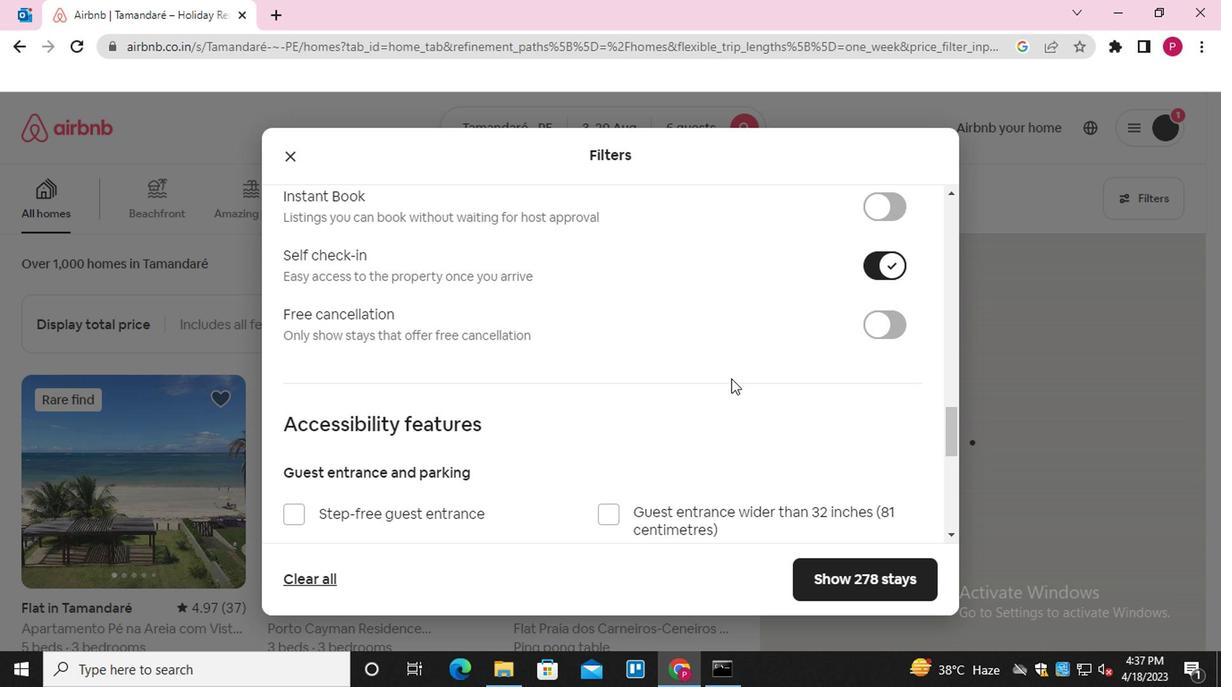 
Action: Mouse scrolled (611, 359) with delta (0, 0)
Screenshot: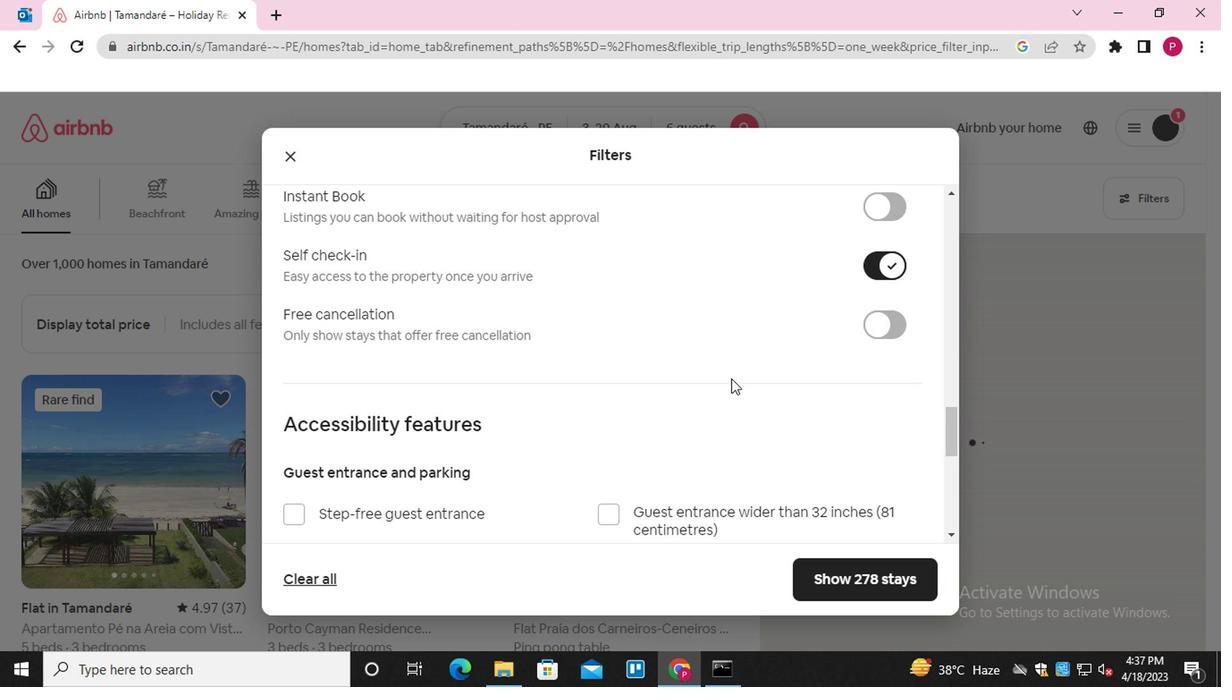 
Action: Mouse scrolled (611, 359) with delta (0, 0)
Screenshot: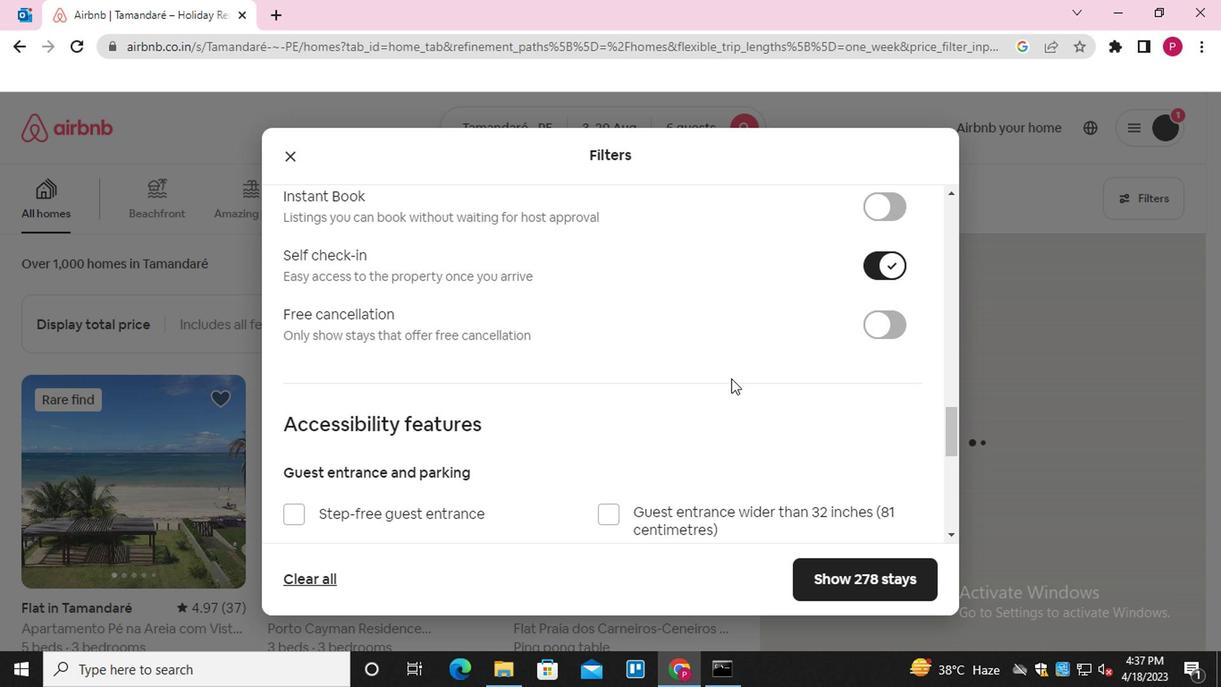 
Action: Mouse scrolled (611, 359) with delta (0, 0)
Screenshot: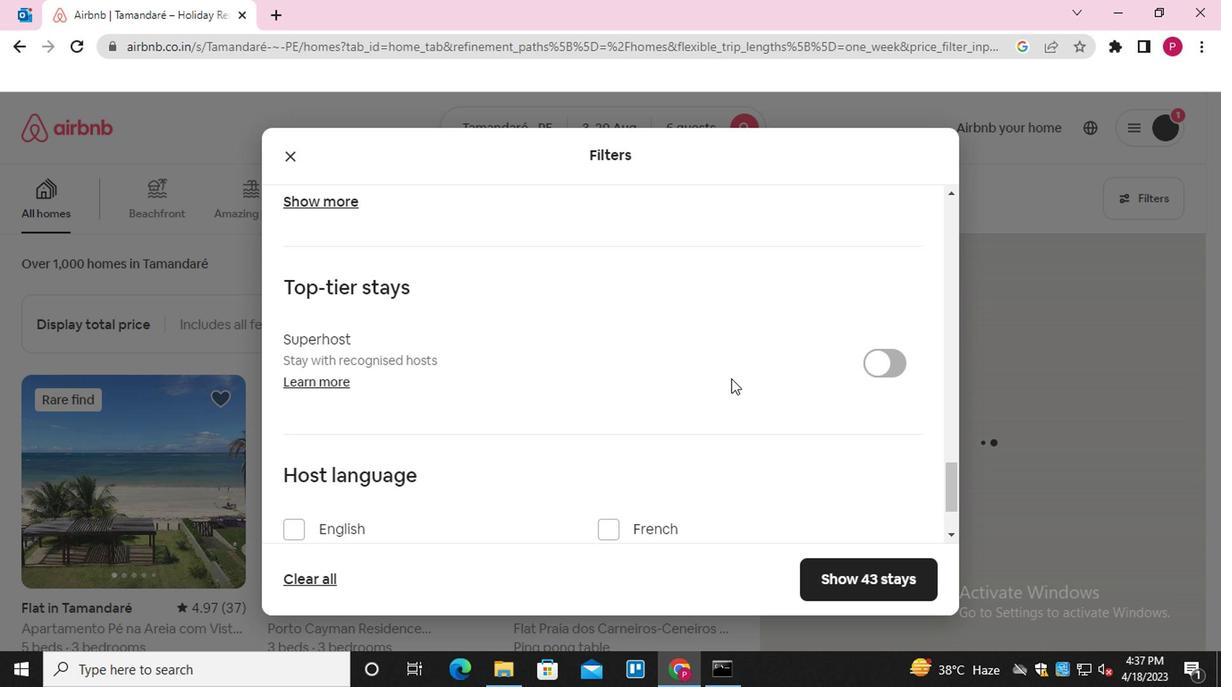 
Action: Mouse scrolled (611, 359) with delta (0, 0)
Screenshot: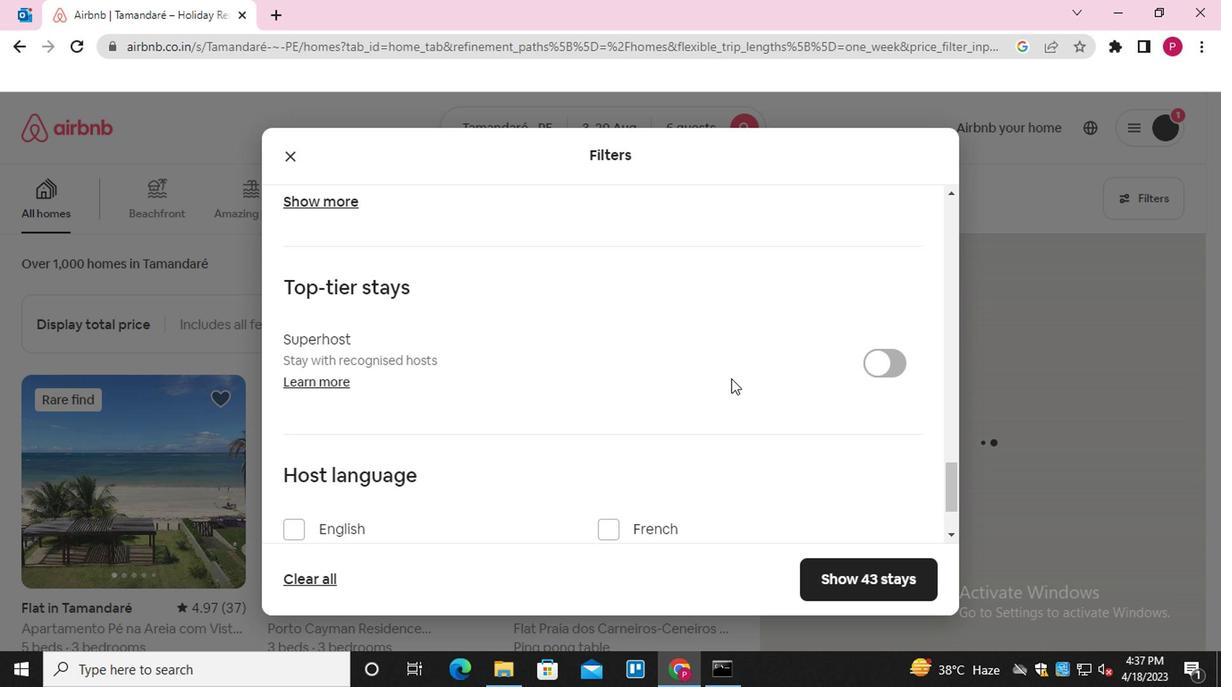 
Action: Mouse scrolled (611, 359) with delta (0, 0)
Screenshot: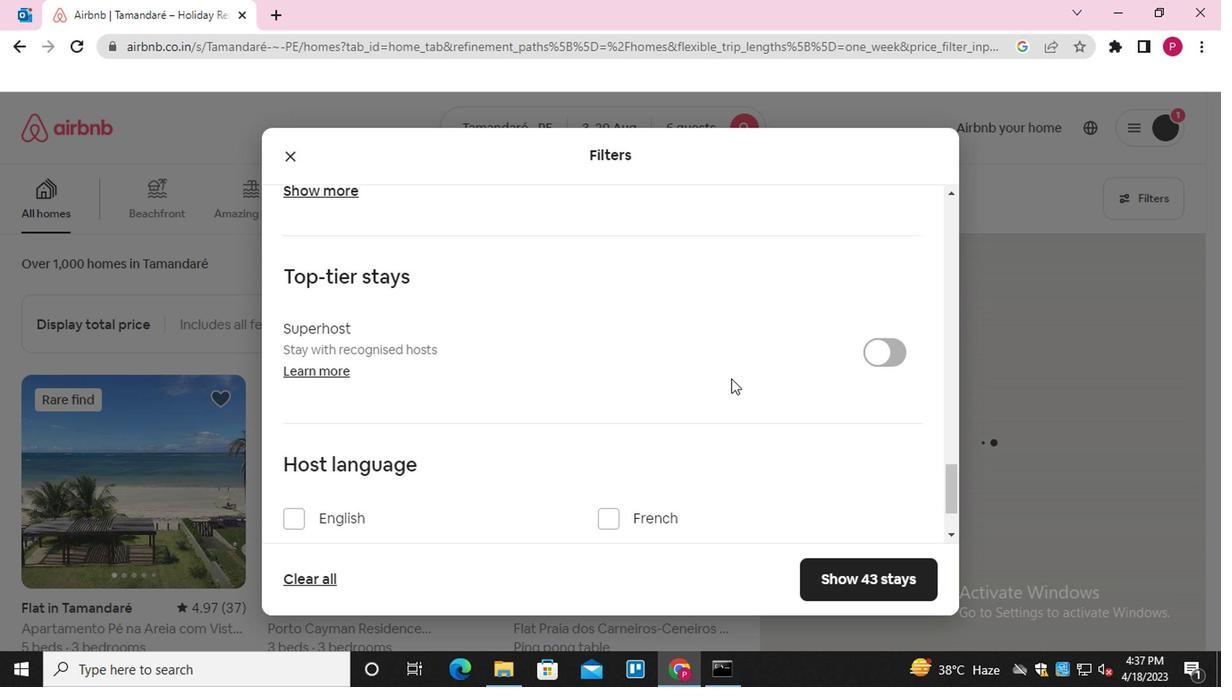 
Action: Mouse scrolled (611, 359) with delta (0, 0)
Screenshot: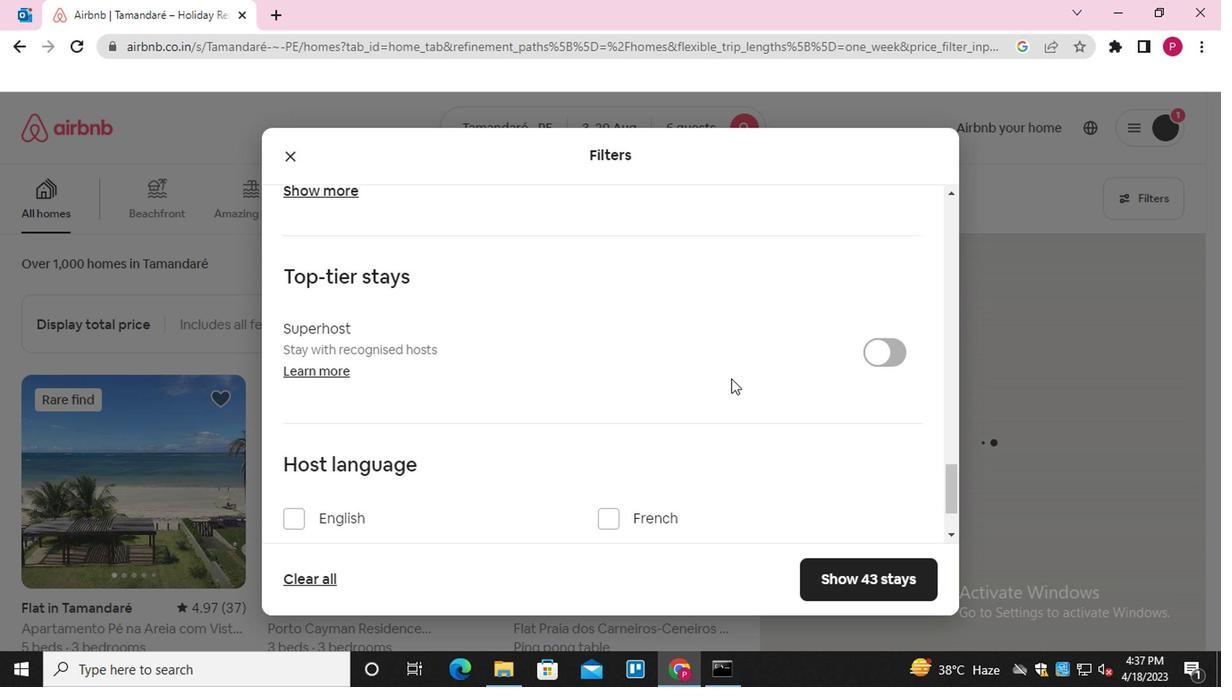 
Action: Mouse scrolled (611, 359) with delta (0, 0)
Screenshot: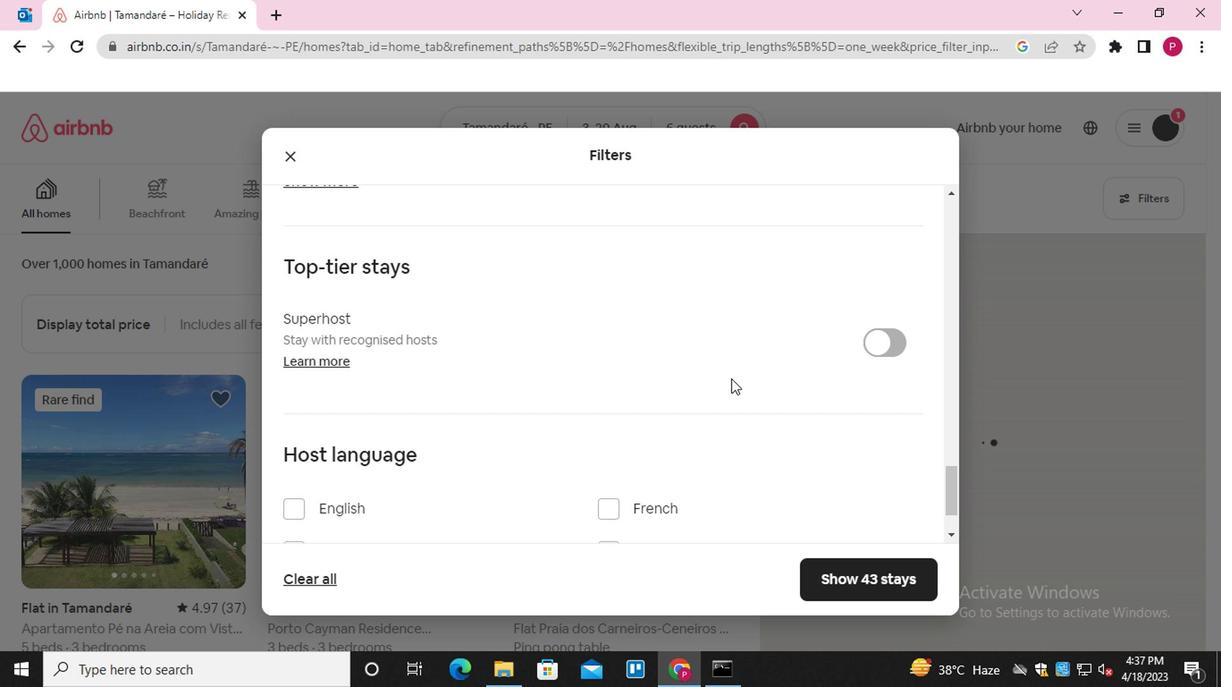 
Action: Mouse moved to (683, 500)
Screenshot: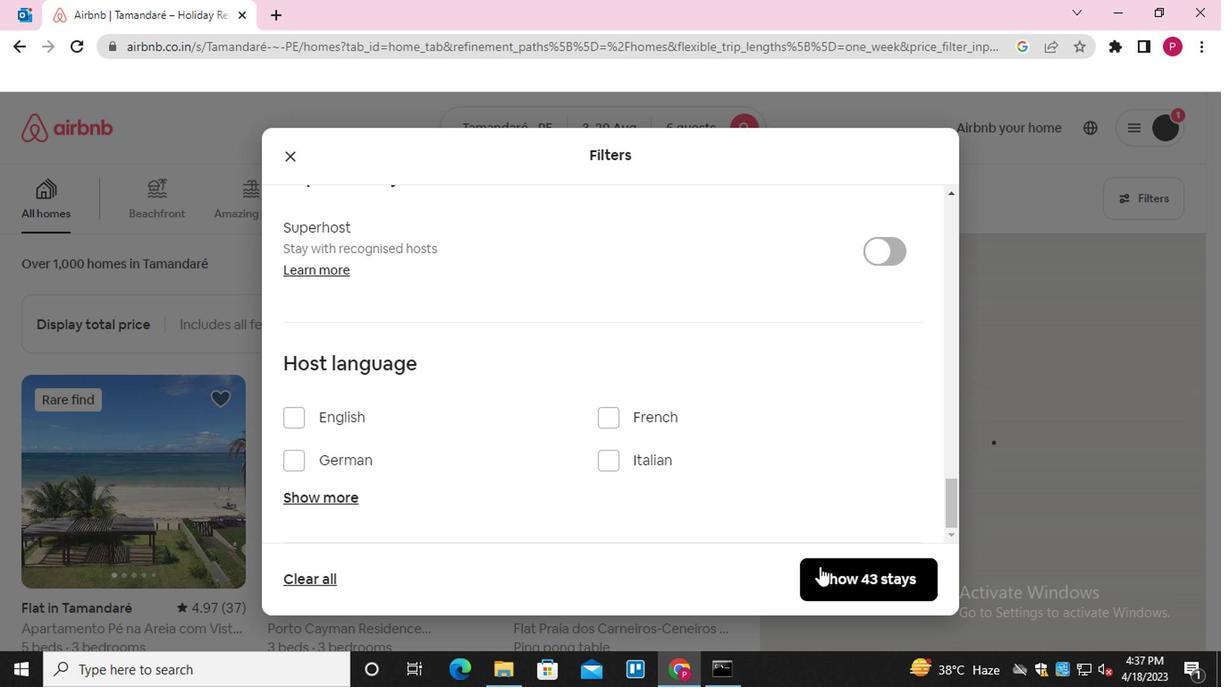 
Action: Mouse pressed left at (683, 500)
Screenshot: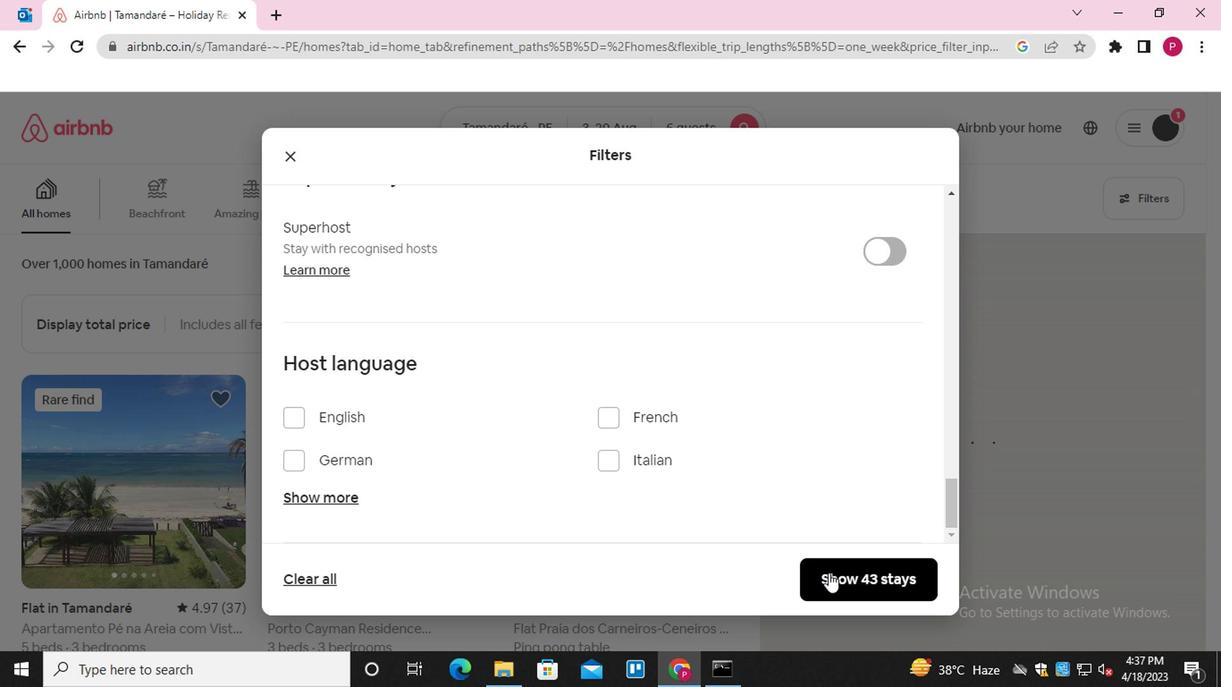 
Action: Mouse moved to (323, 407)
Screenshot: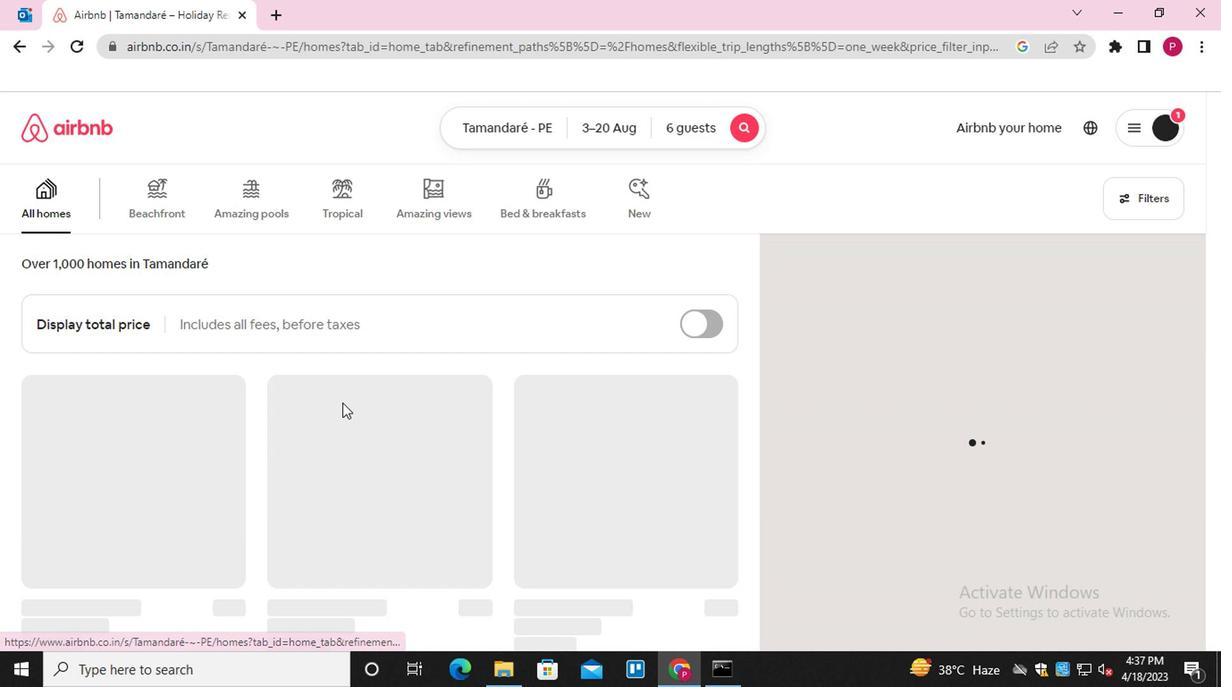 
Action: Mouse scrolled (323, 406) with delta (0, 0)
Screenshot: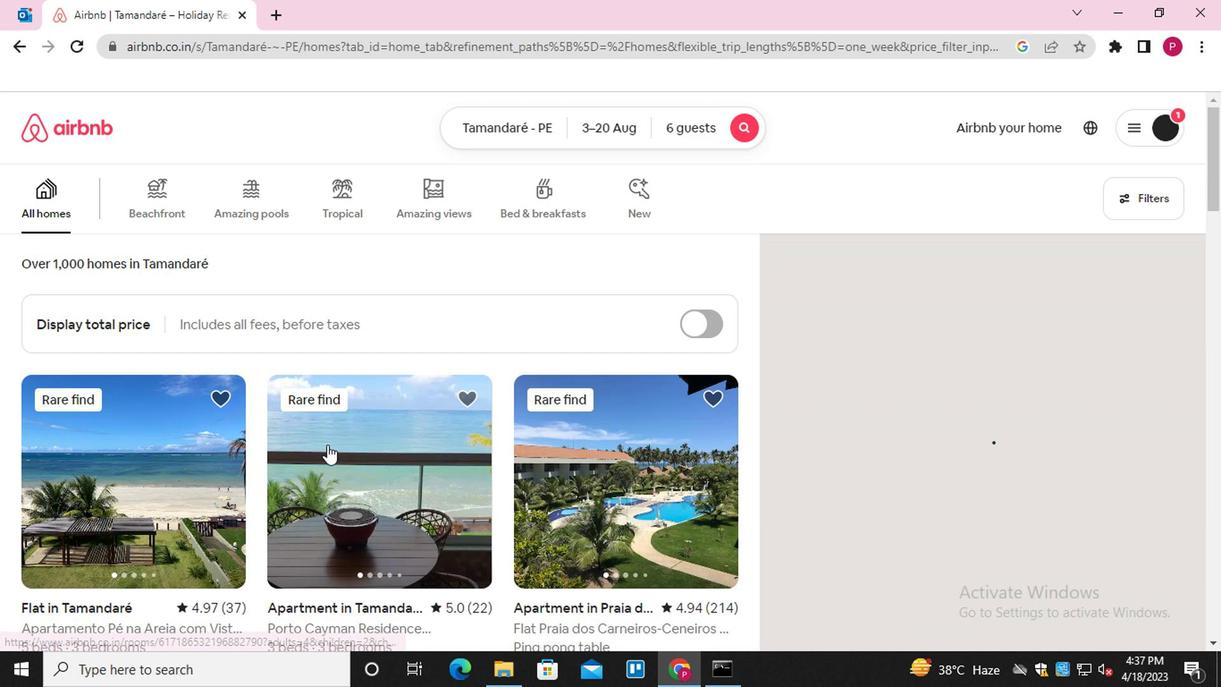 
Action: Mouse scrolled (323, 406) with delta (0, 0)
Screenshot: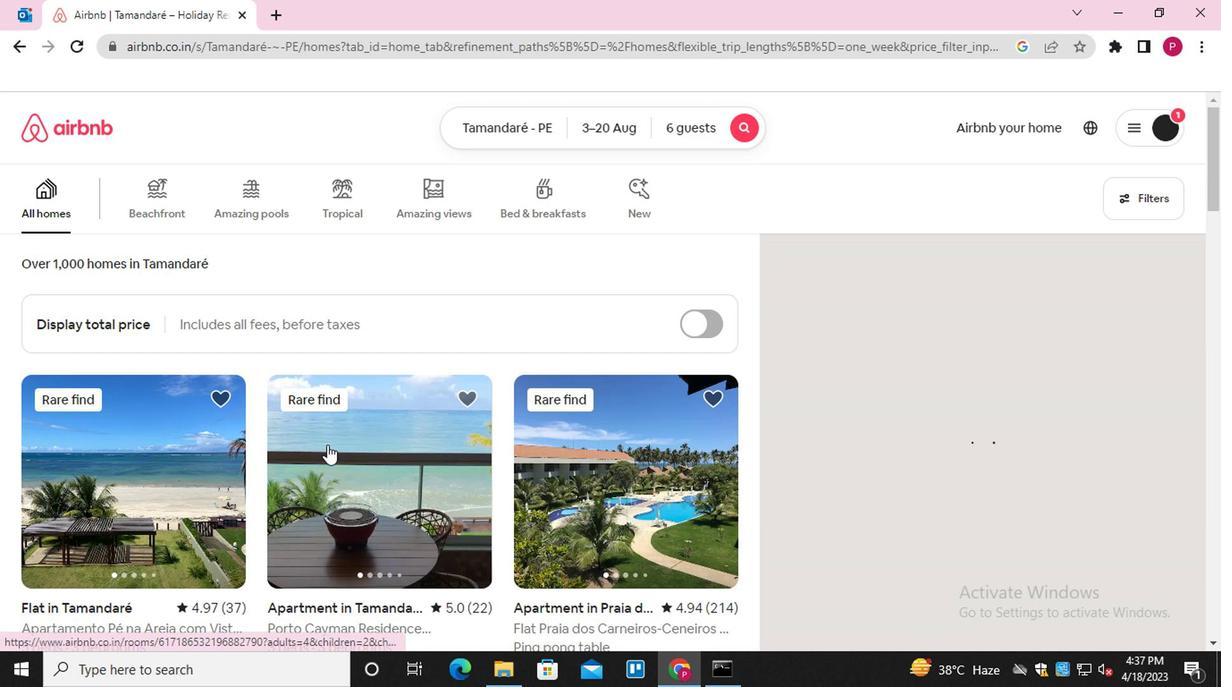 
Action: Mouse scrolled (323, 406) with delta (0, 0)
Screenshot: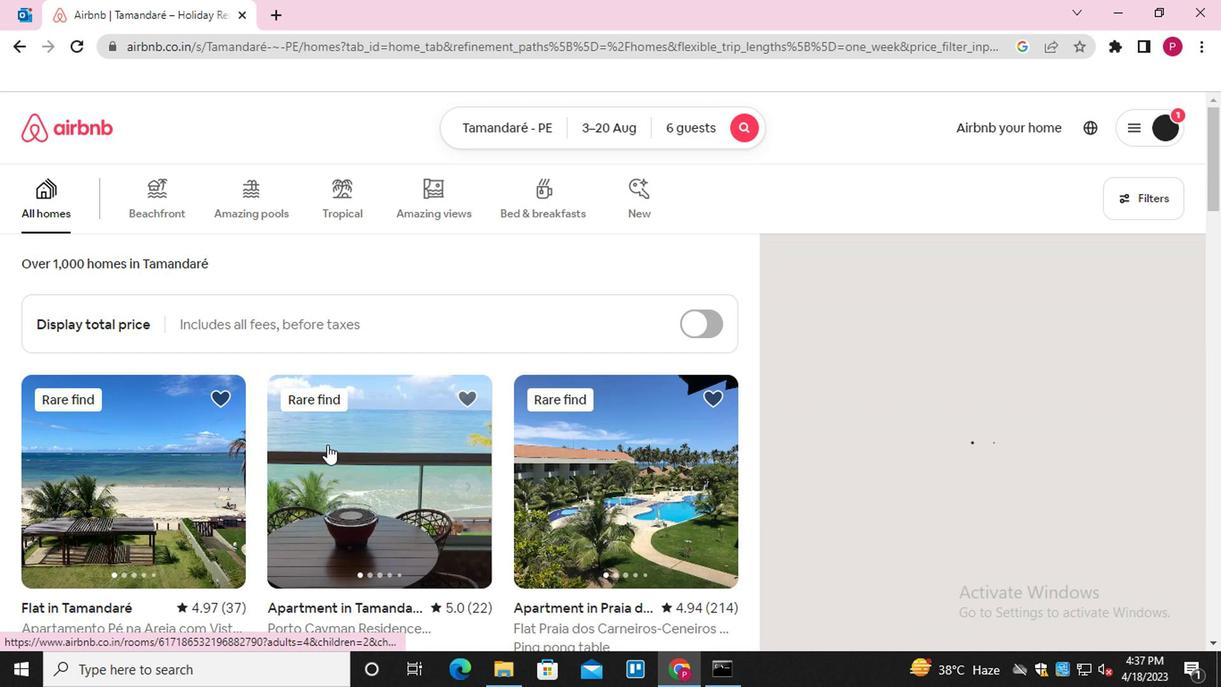 
Action: Mouse scrolled (323, 407) with delta (0, 0)
Screenshot: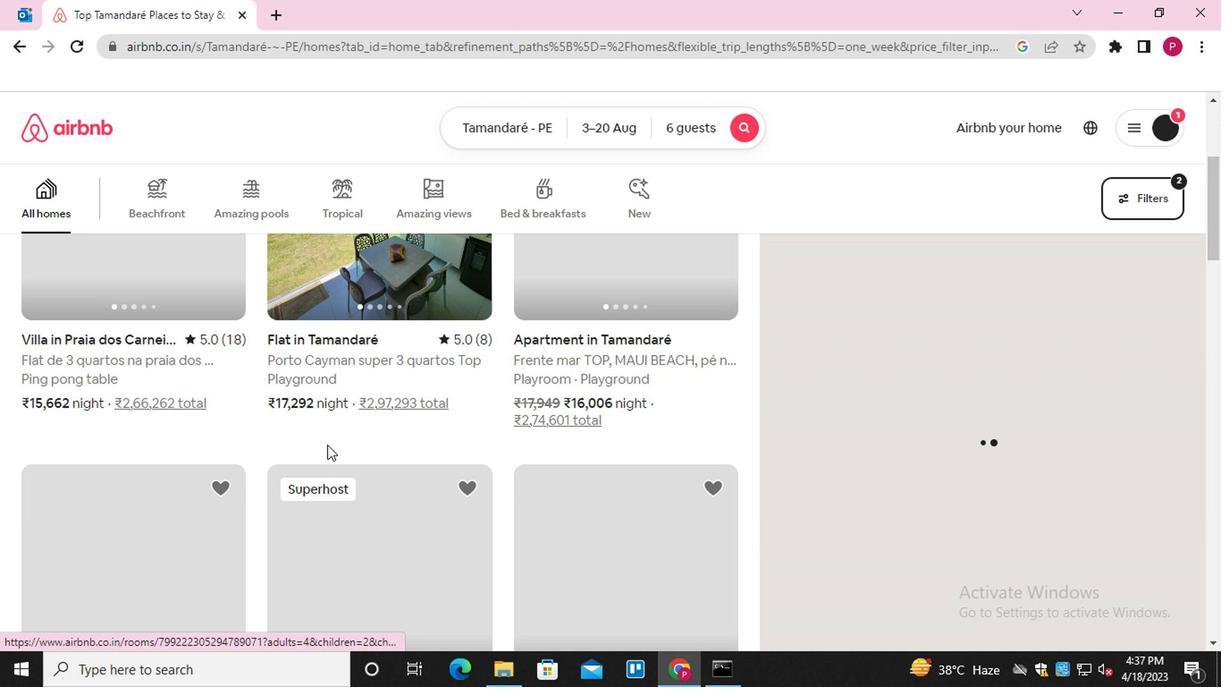 
Action: Mouse scrolled (323, 407) with delta (0, 0)
Screenshot: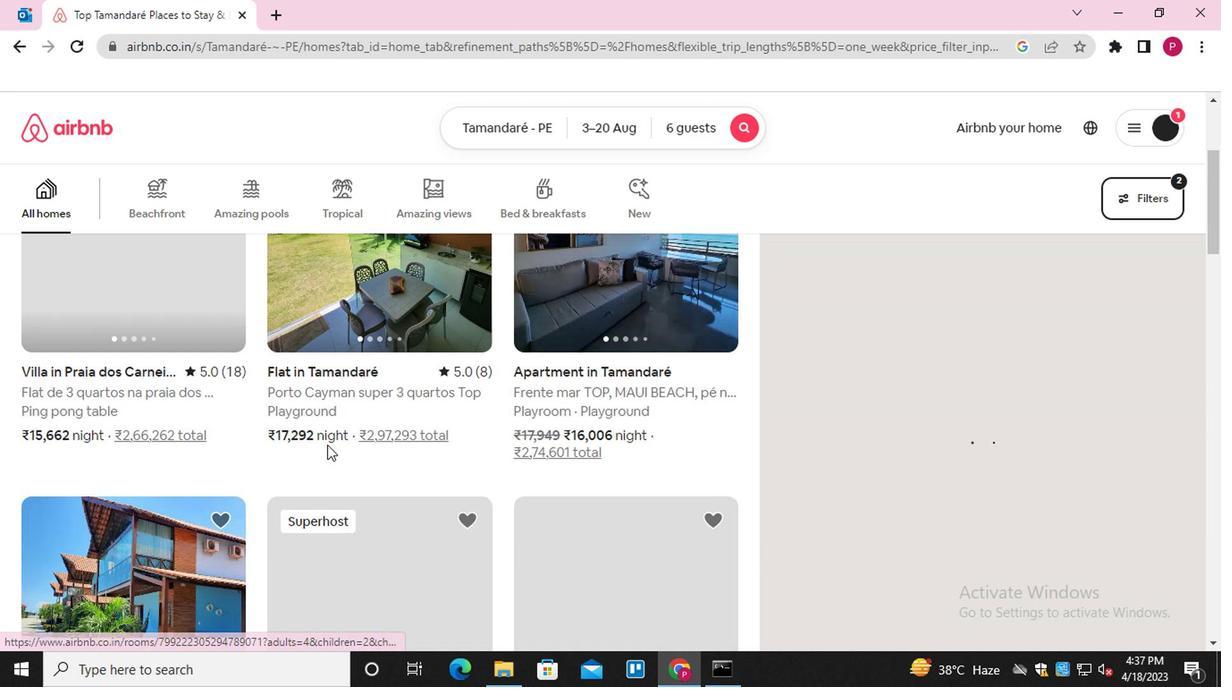 
Action: Mouse scrolled (323, 407) with delta (0, 0)
Screenshot: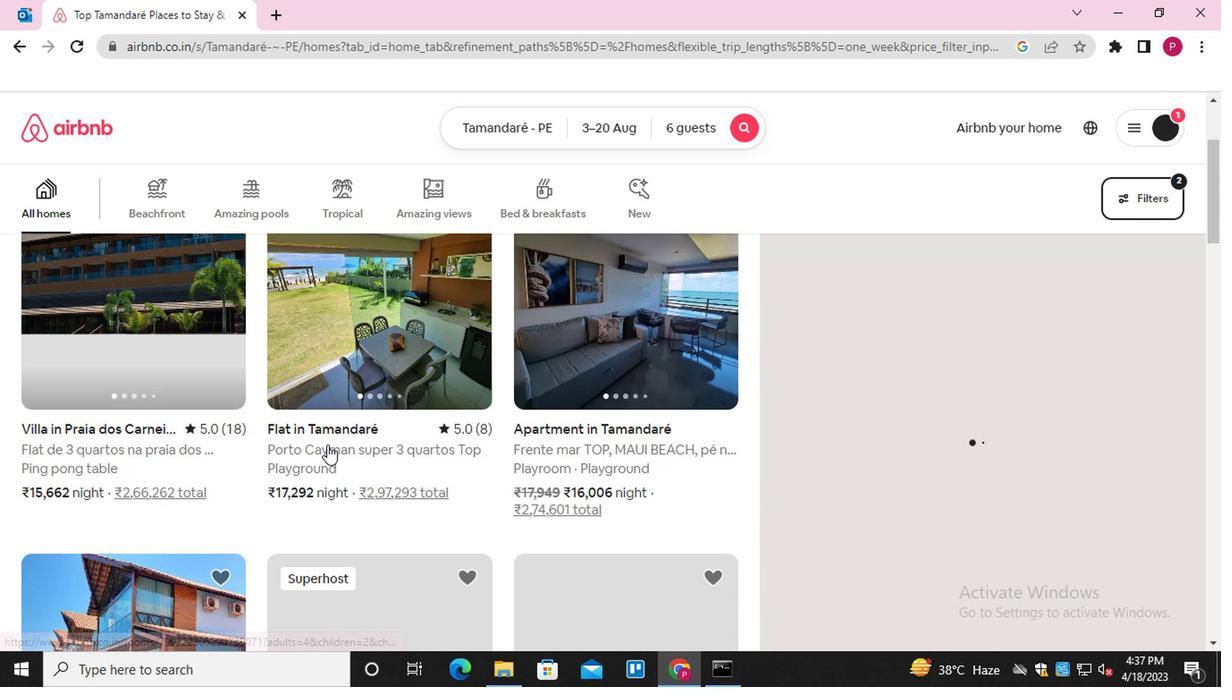 
